 Task: when Stage name is updated to closed won or closed lost create chatter post on that opportunity.
Action: Mouse moved to (18, 81)
Screenshot: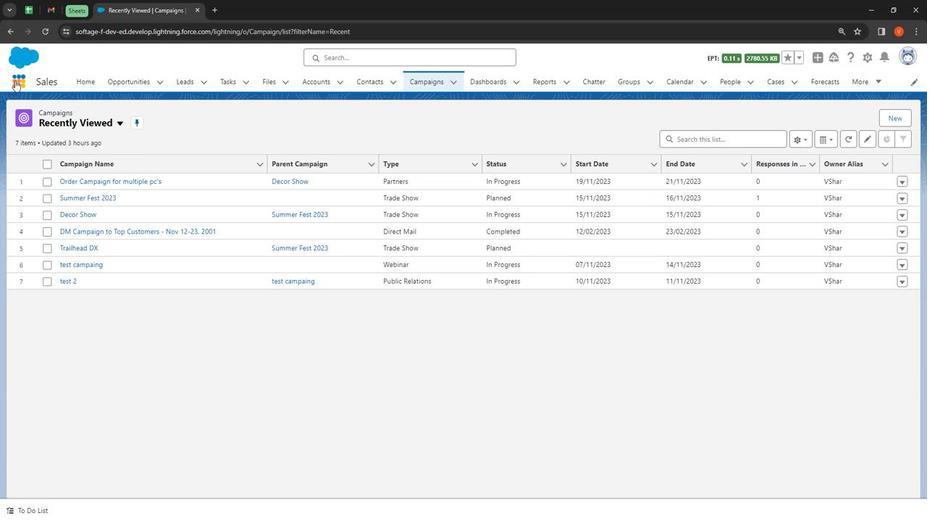 
Action: Mouse pressed left at (18, 81)
Screenshot: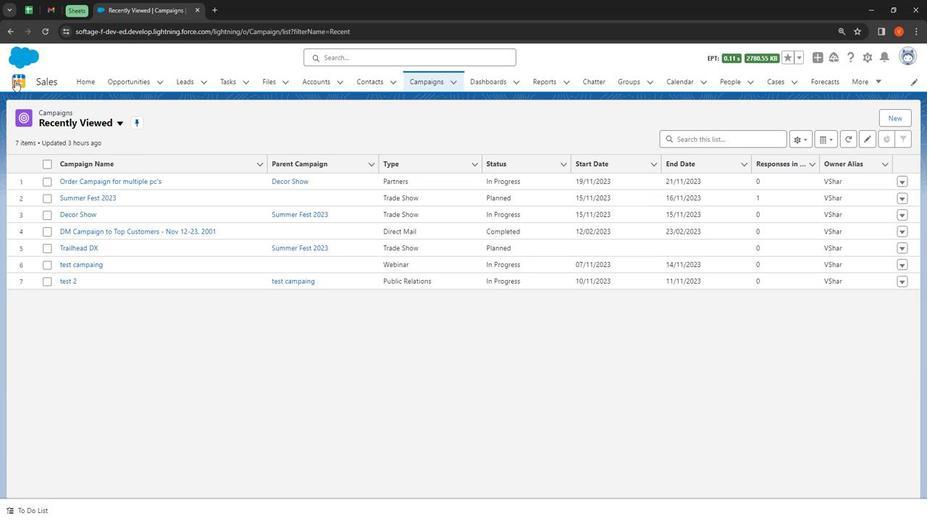 
Action: Mouse moved to (180, 185)
Screenshot: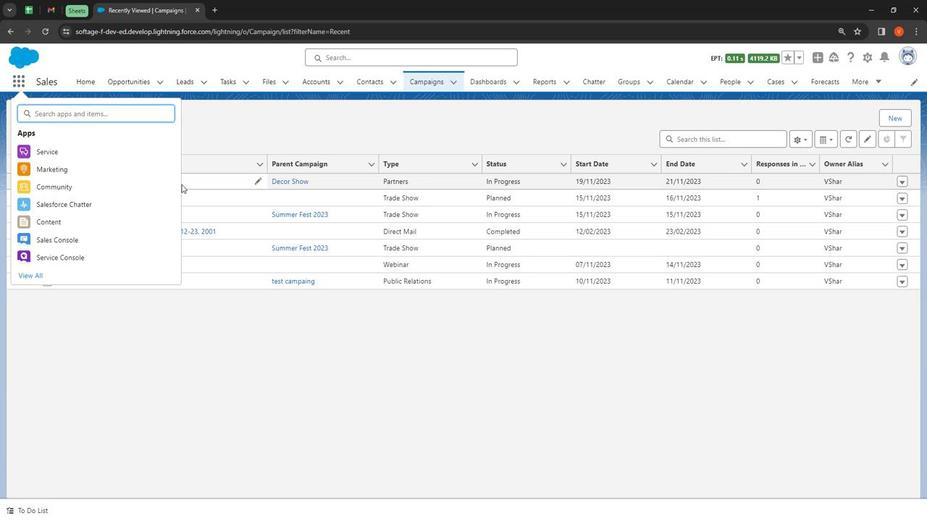 
Action: Key pressed chatter
Screenshot: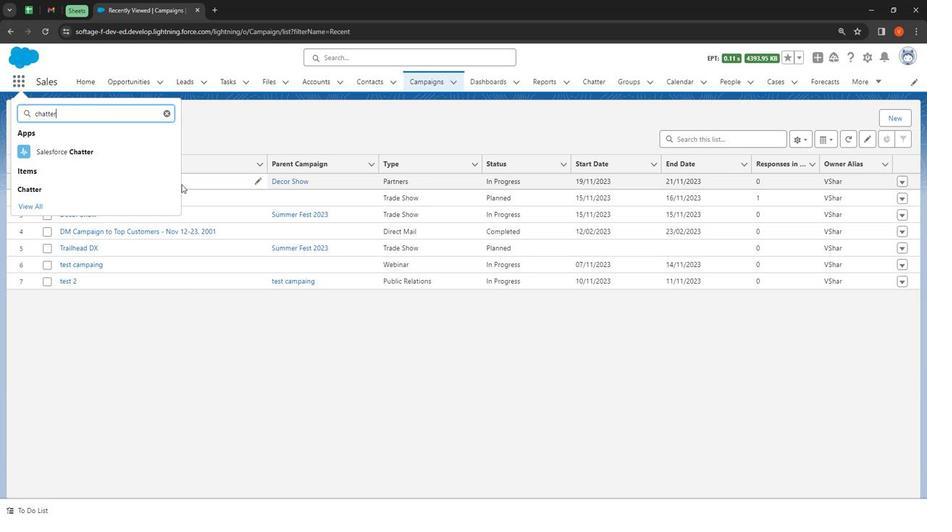 
Action: Mouse moved to (28, 192)
Screenshot: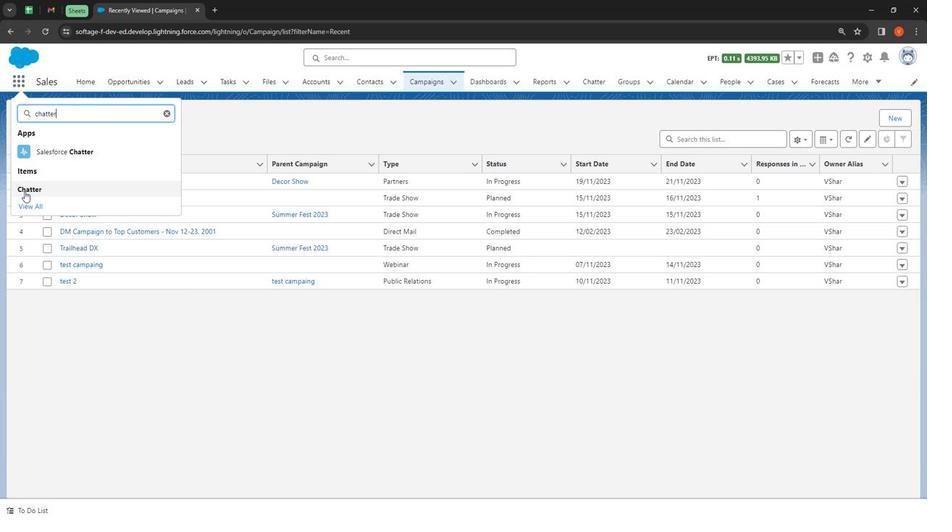 
Action: Mouse pressed left at (28, 192)
Screenshot: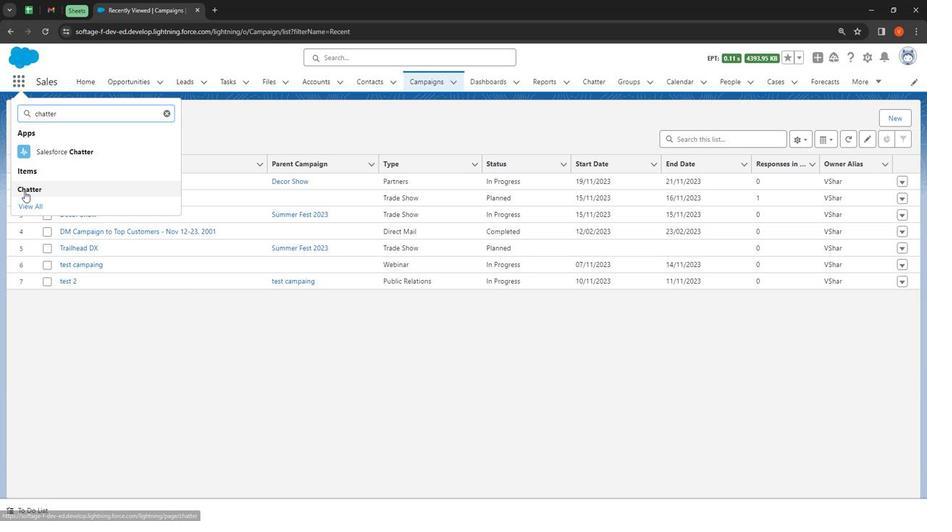 
Action: Mouse moved to (92, 273)
Screenshot: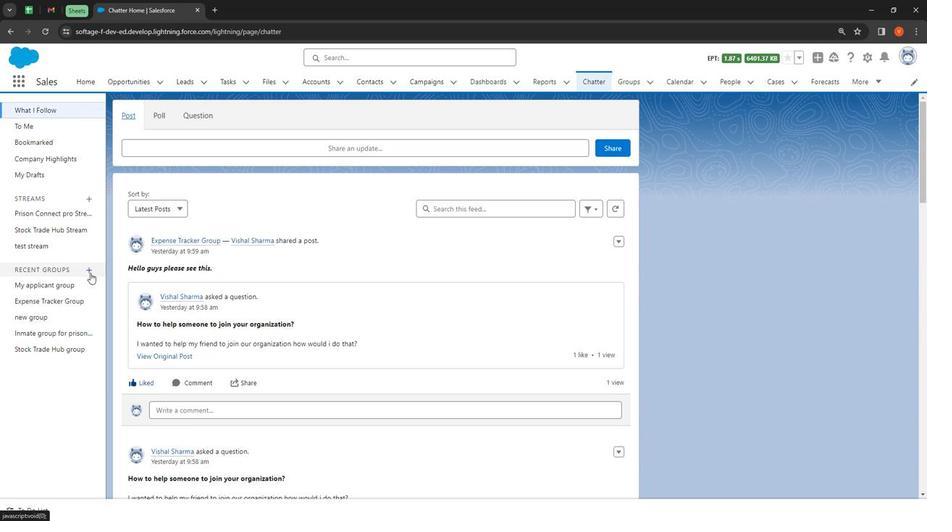 
Action: Mouse pressed left at (92, 273)
Screenshot: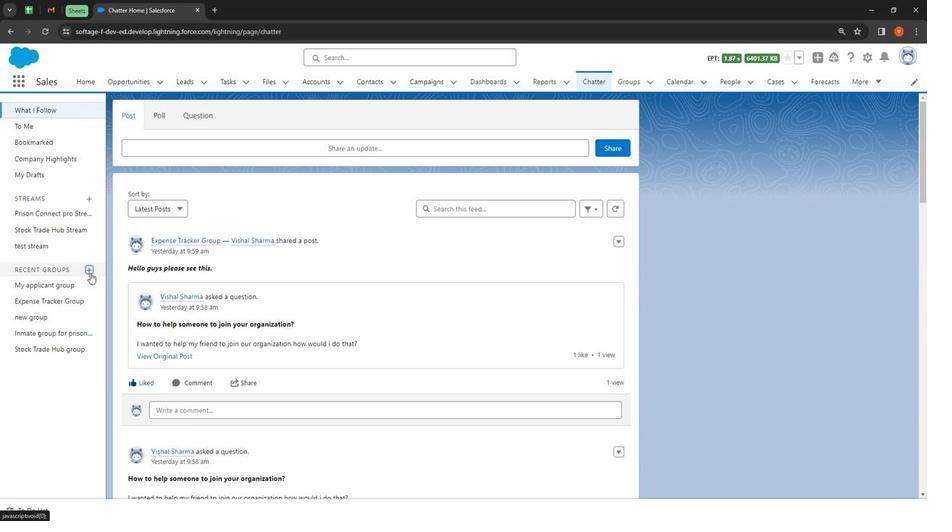 
Action: Mouse moved to (357, 170)
Screenshot: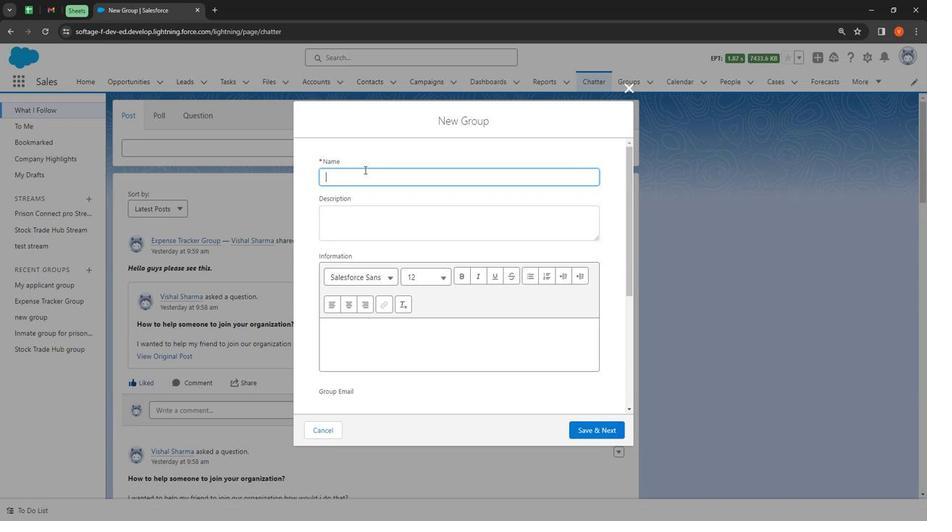 
Action: Mouse pressed left at (357, 170)
Screenshot: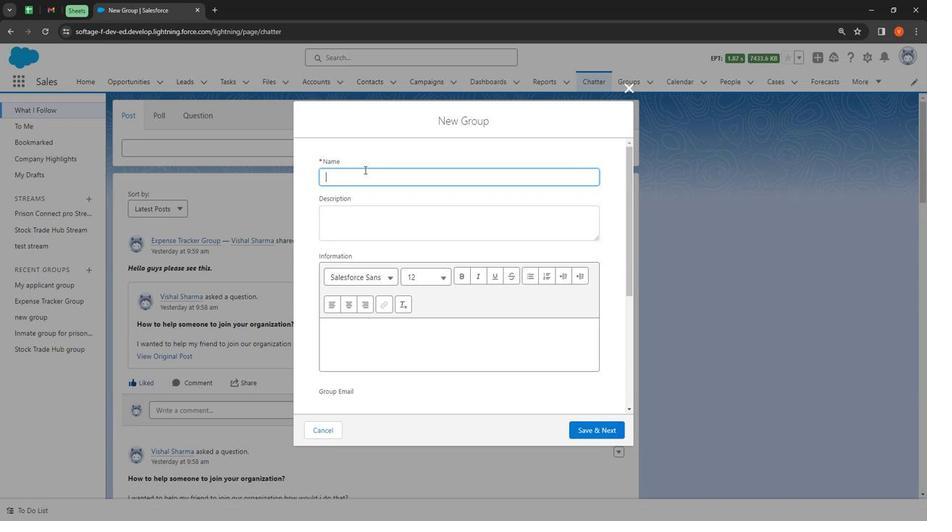 
Action: Mouse moved to (353, 175)
Screenshot: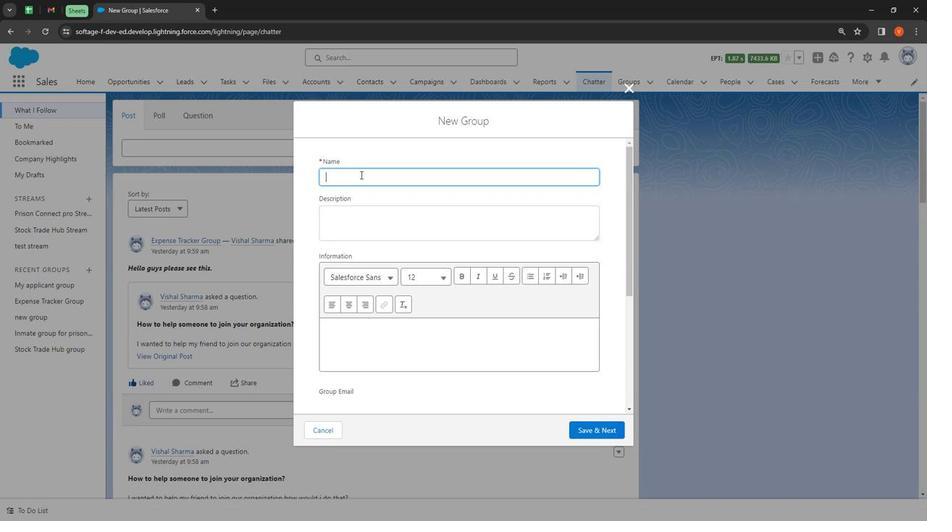 
Action: Key pressed <Key.shift>Opportunity<Key.space><Key.shift>Group
Screenshot: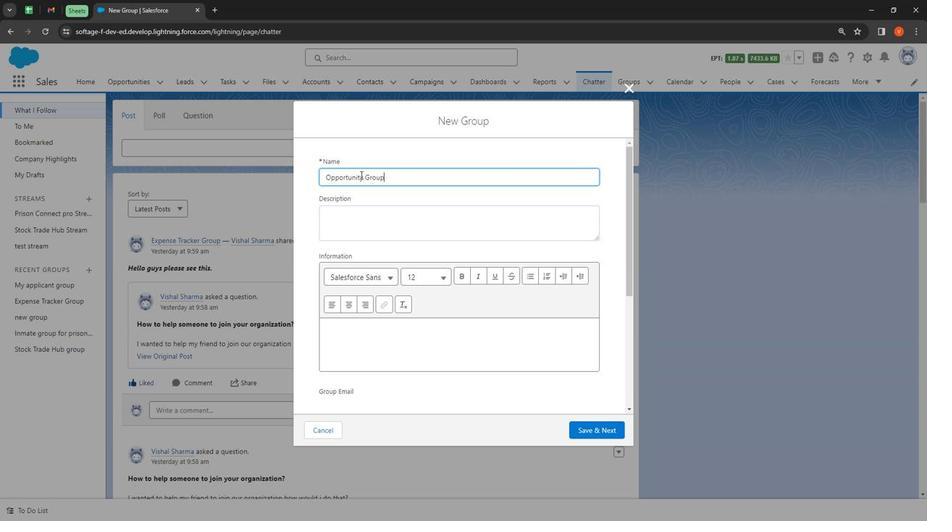 
Action: Mouse moved to (414, 214)
Screenshot: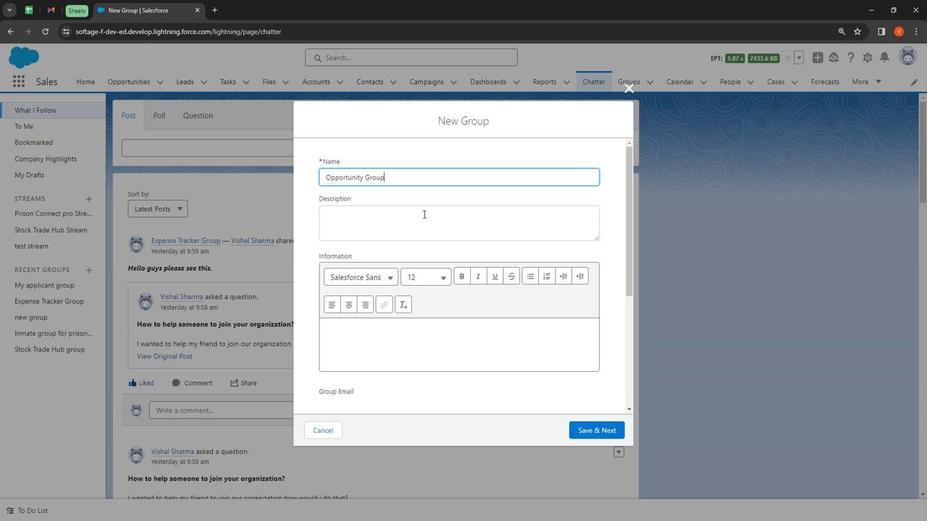 
Action: Mouse pressed left at (414, 214)
Screenshot: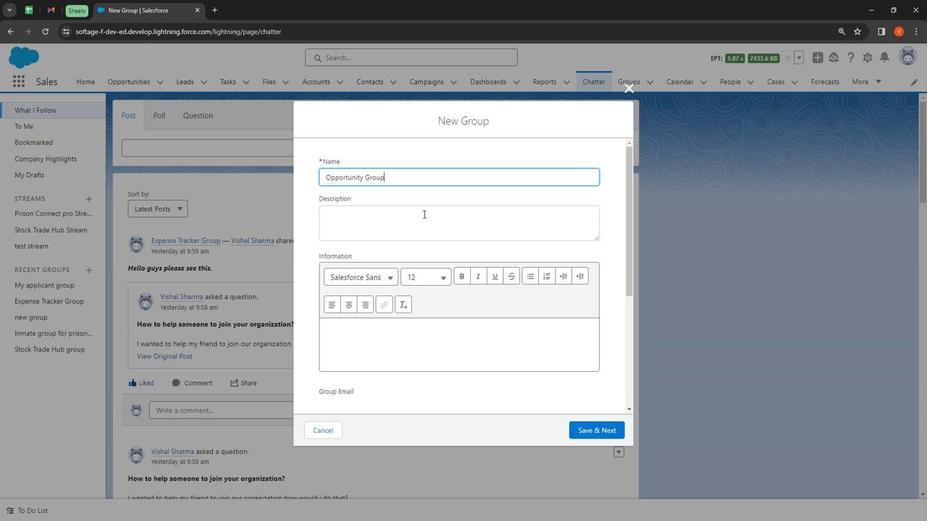 
Action: Mouse moved to (414, 215)
Screenshot: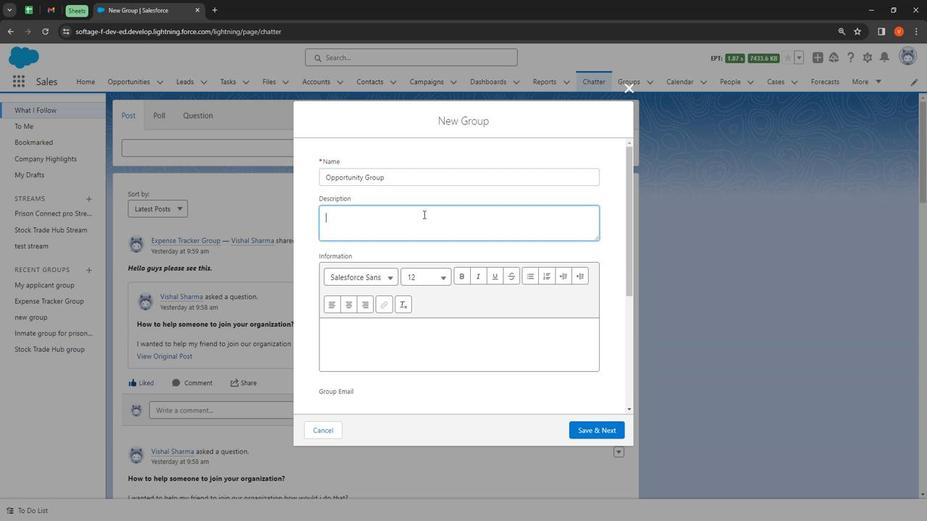 
Action: Key pressed <Key.shift><Key.shift><Key.shift><Key.shift><Key.shift>Opportunity<Key.space><Key.shift>Group<Key.space>on<Key.space>chatter.
Screenshot: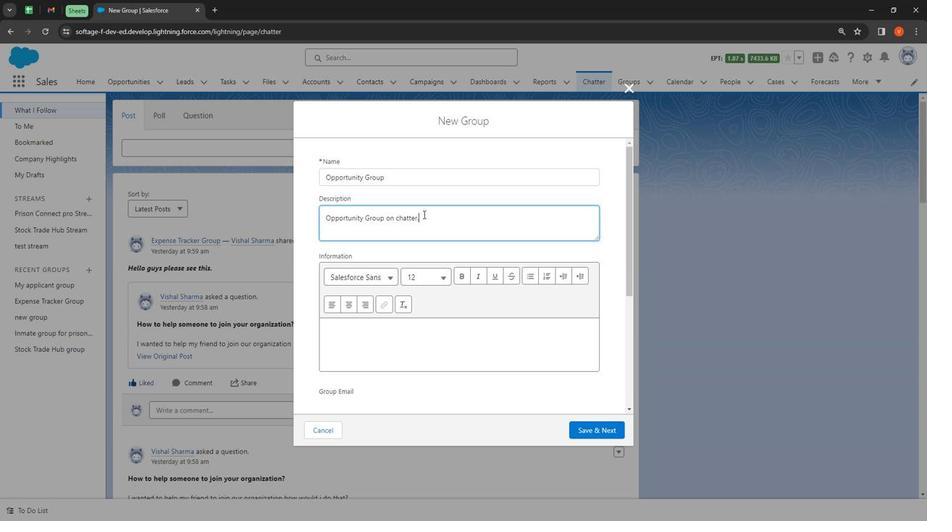 
Action: Mouse moved to (390, 343)
Screenshot: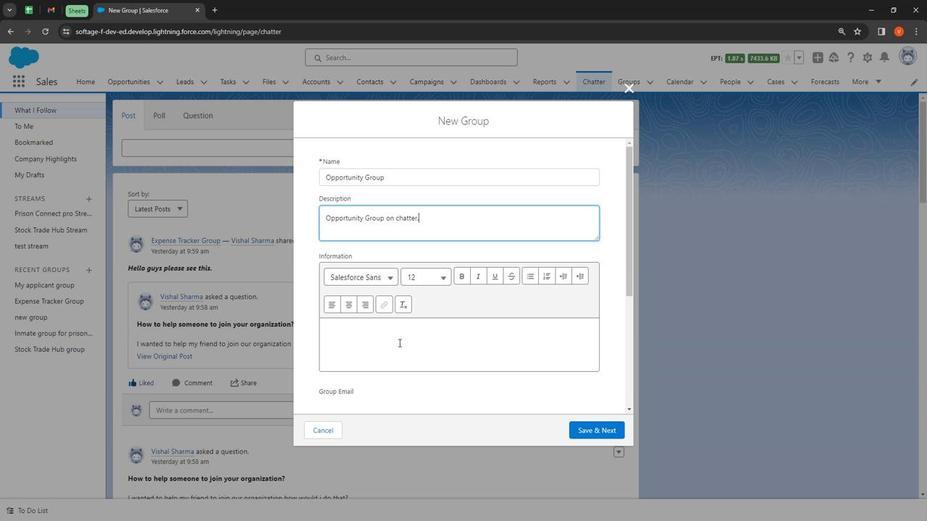 
Action: Mouse pressed left at (390, 343)
Screenshot: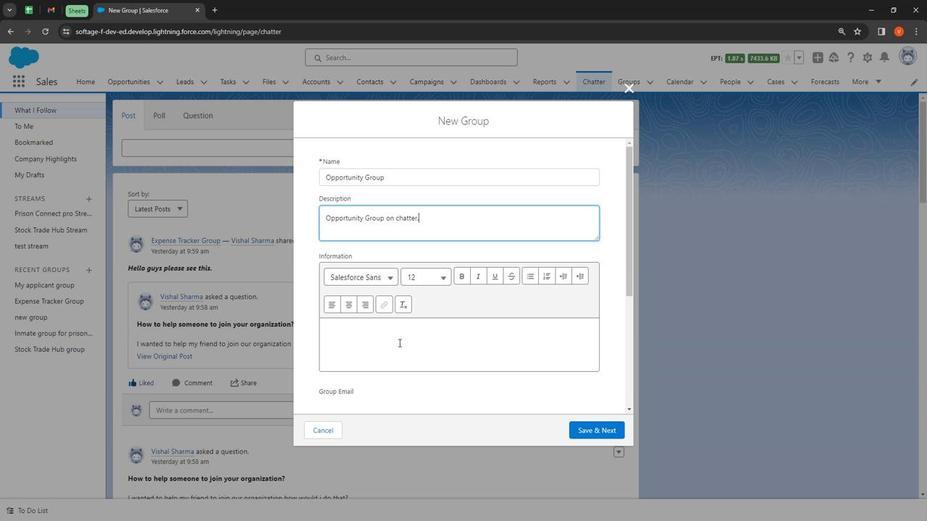 
Action: Mouse moved to (389, 343)
Screenshot: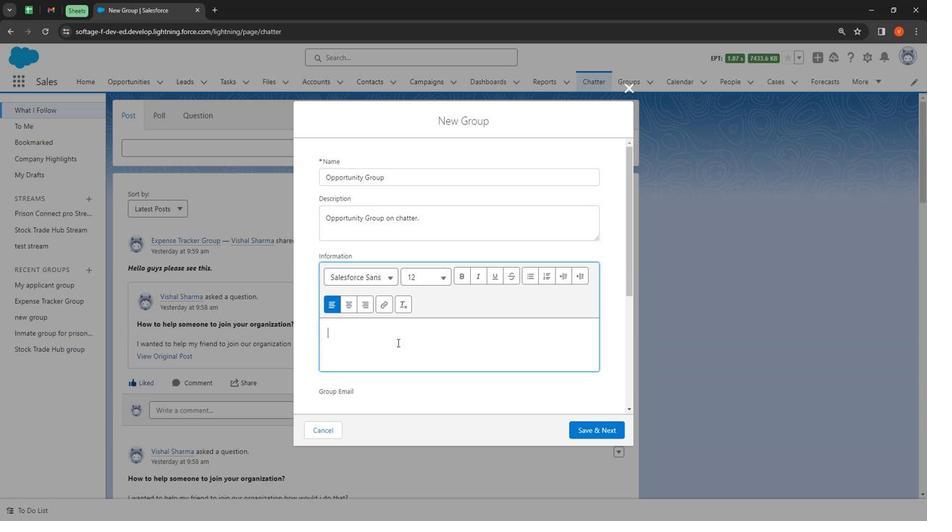 
Action: Key pressed <Key.shift><Key.shift><Key.shift><Key.shift><Key.shift>Opportunity<Key.space><Key.shift><Key.shift><Key.shift><Key.shift>Group<Key.space>for<Key.space>all<Key.space>the<Key.space>oppot<Key.backspace>rtunities<Key.space>we<Key.space>are<Key.space>looking<Key.space>for
Screenshot: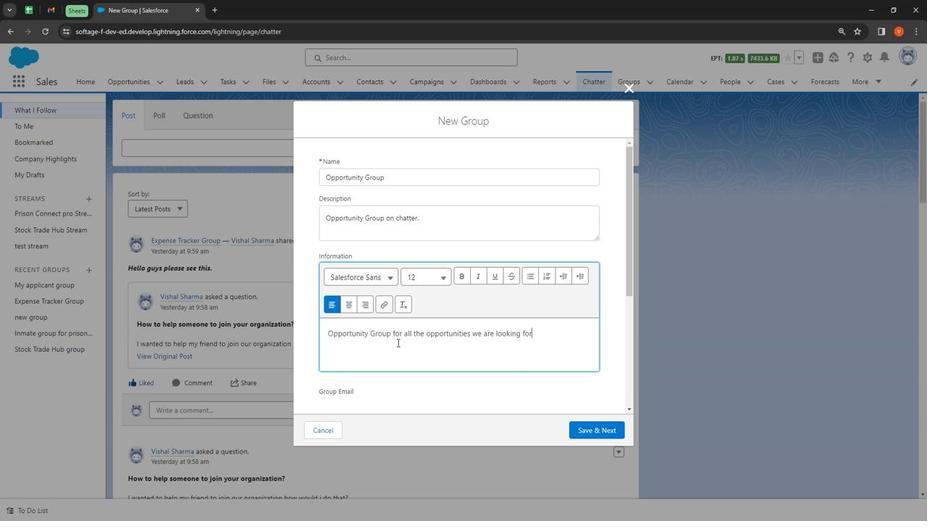 
Action: Mouse moved to (508, 343)
Screenshot: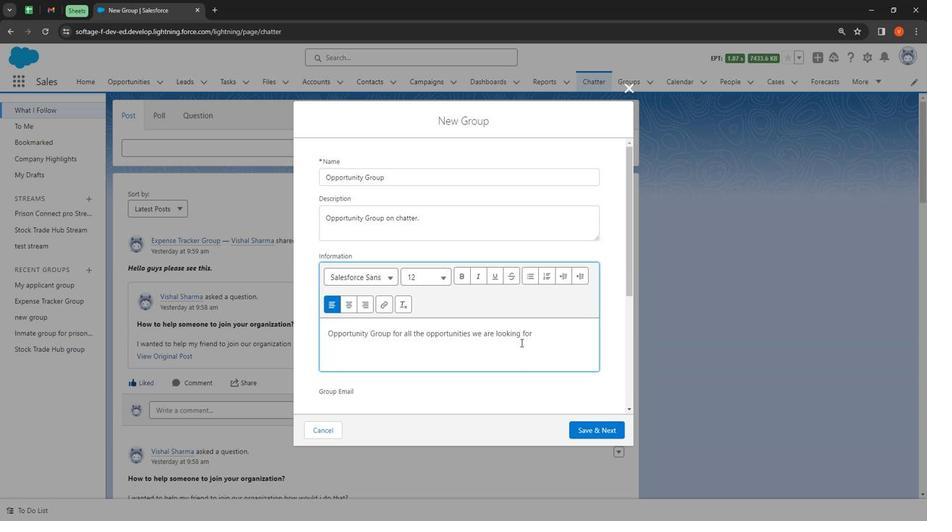 
Action: Mouse scrolled (508, 343) with delta (0, 0)
Screenshot: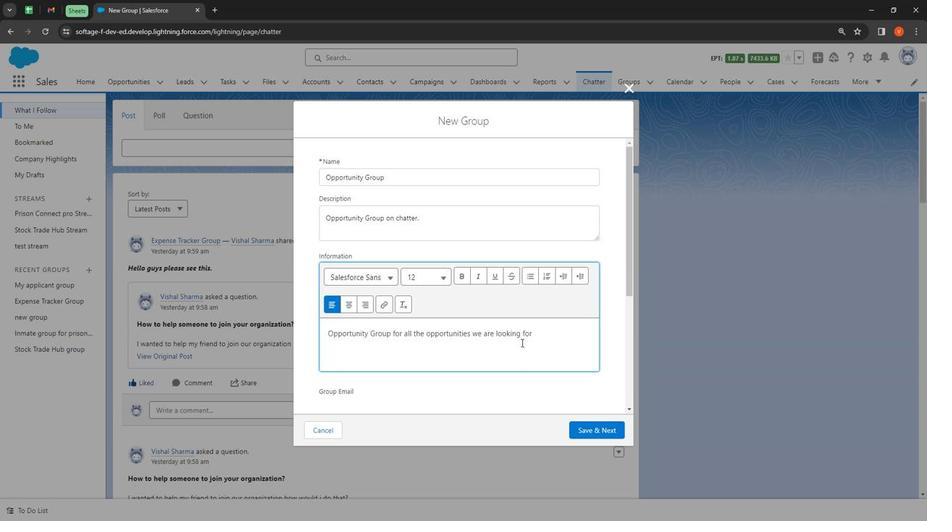 
Action: Mouse scrolled (508, 343) with delta (0, 0)
Screenshot: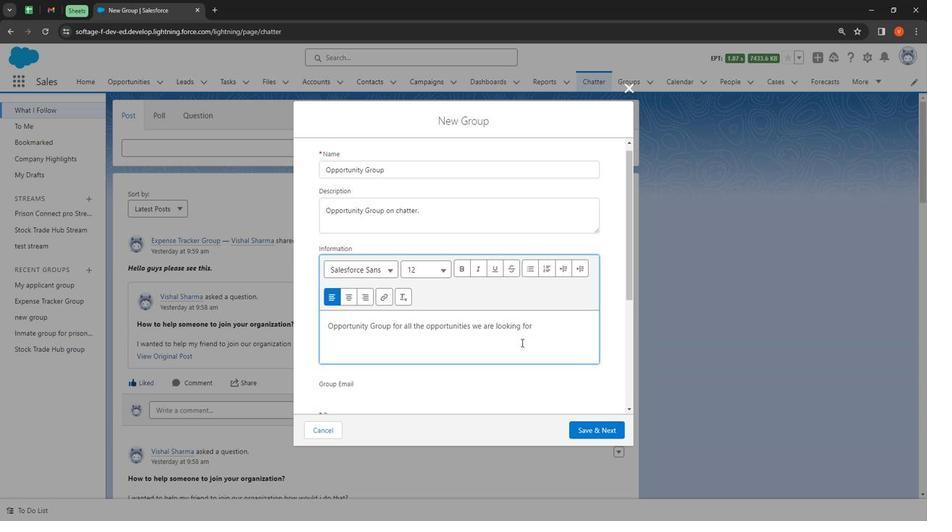 
Action: Mouse moved to (509, 343)
Screenshot: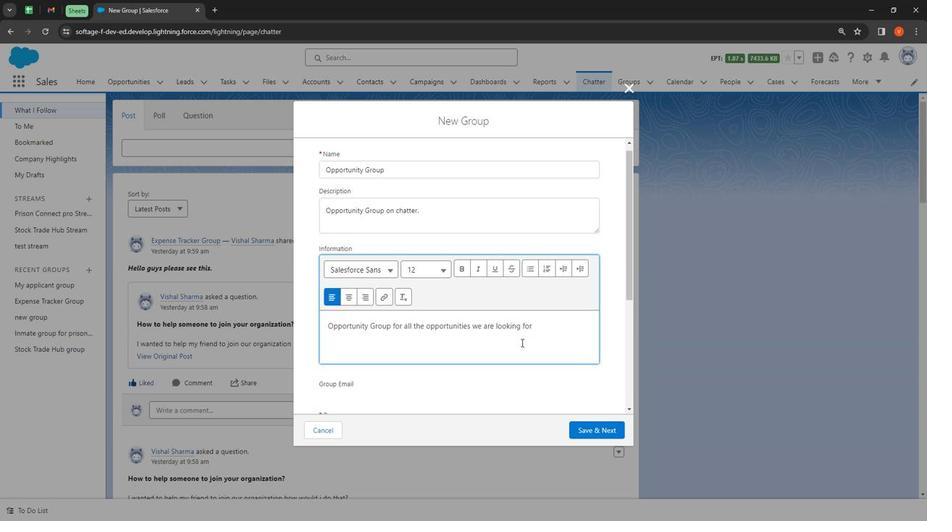 
Action: Mouse scrolled (509, 343) with delta (0, 0)
Screenshot: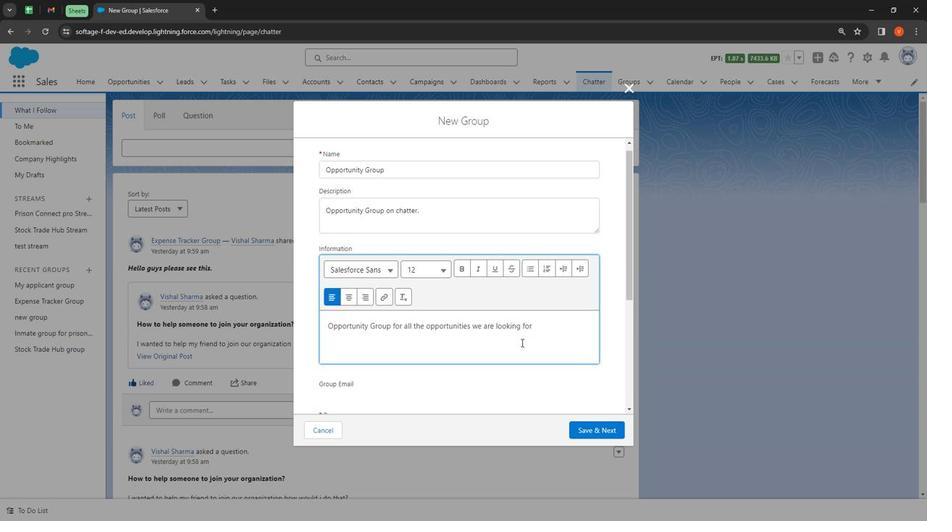 
Action: Mouse moved to (352, 373)
Screenshot: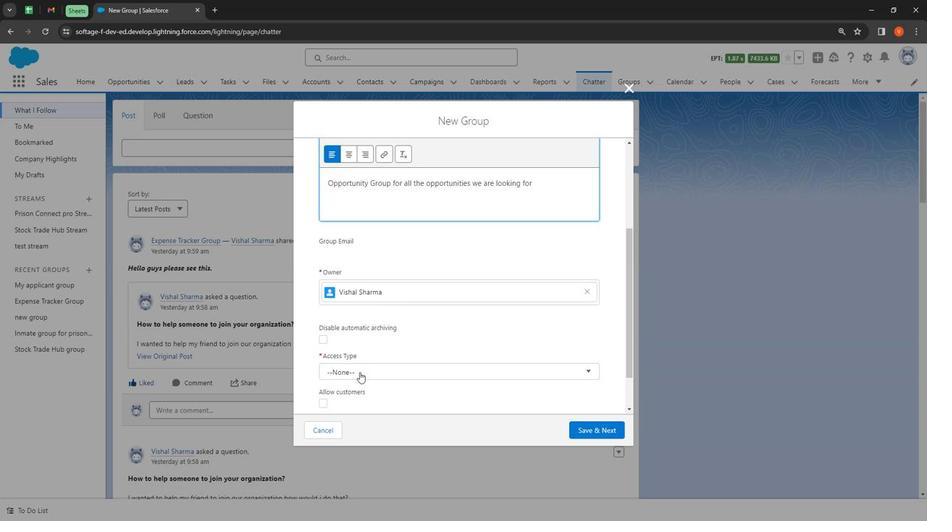 
Action: Mouse pressed left at (352, 373)
Screenshot: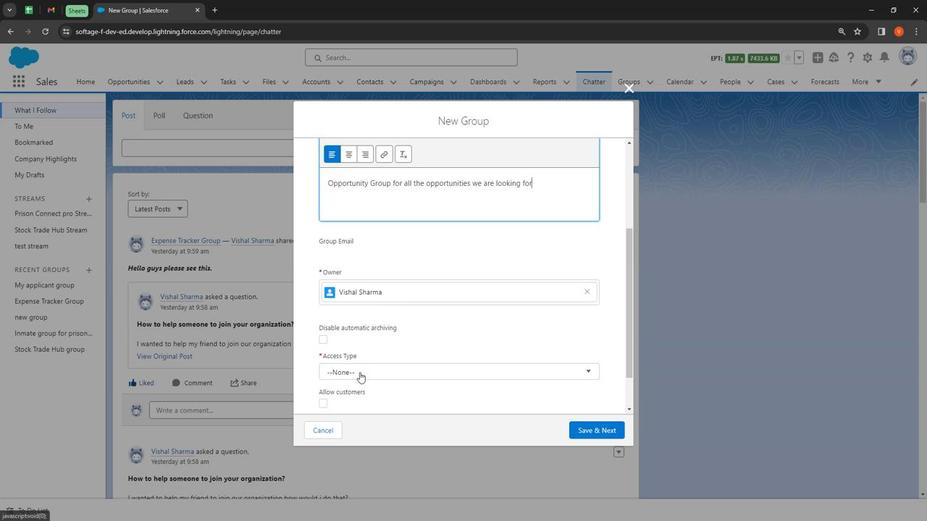 
Action: Mouse moved to (358, 399)
Screenshot: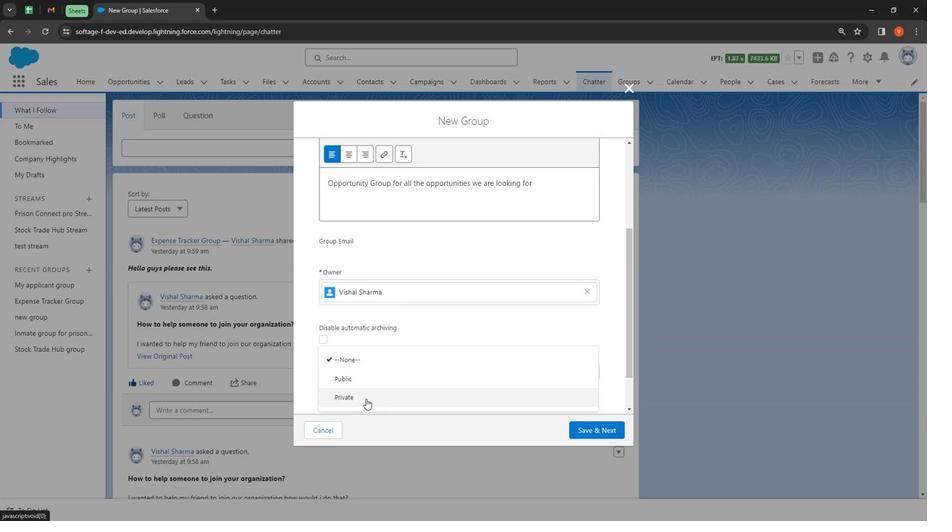 
Action: Mouse pressed left at (358, 399)
Screenshot: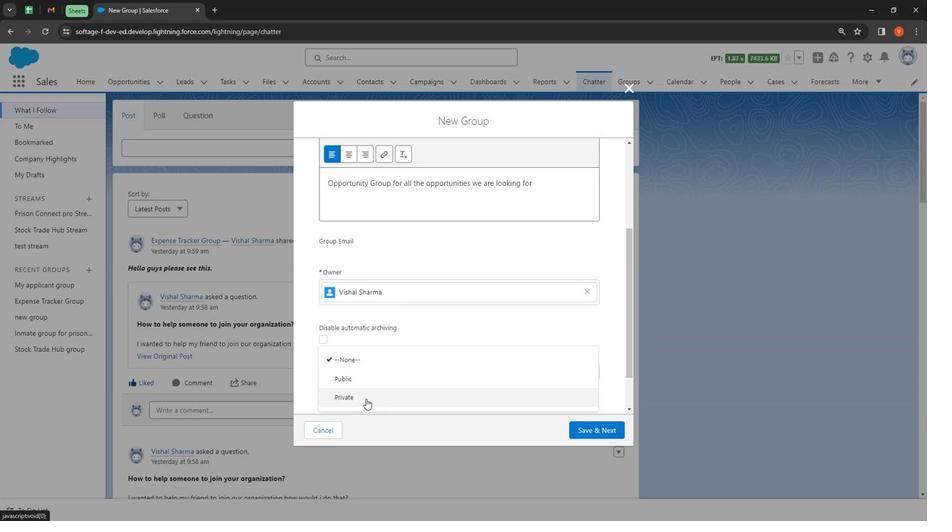 
Action: Mouse moved to (591, 427)
Screenshot: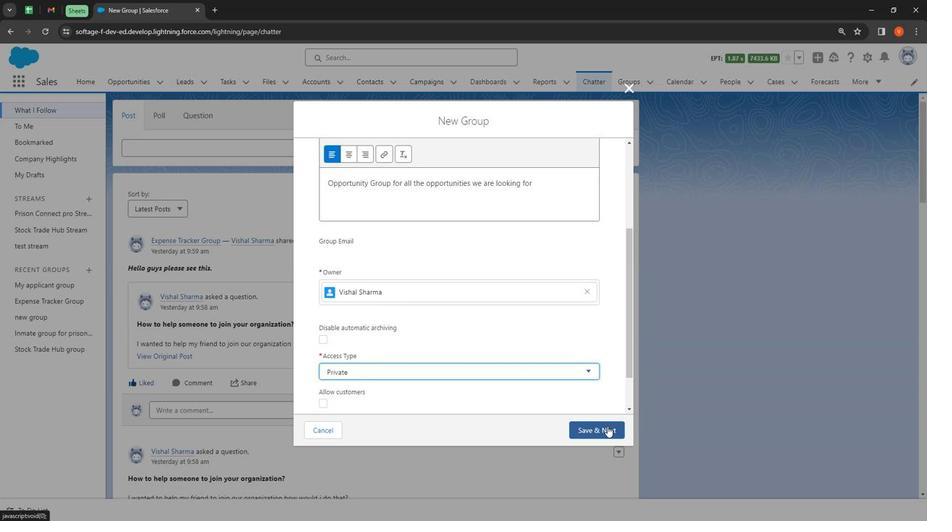 
Action: Mouse pressed left at (591, 427)
Screenshot: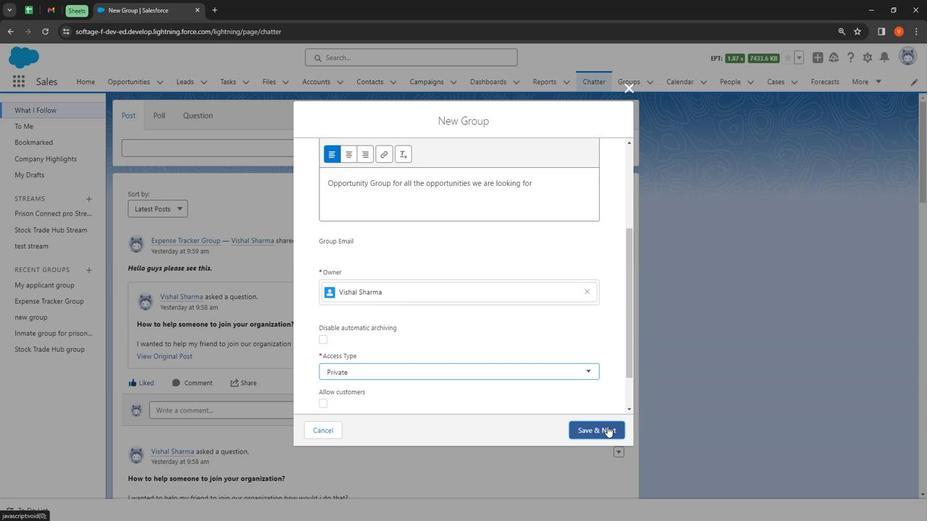 
Action: Mouse moved to (607, 431)
Screenshot: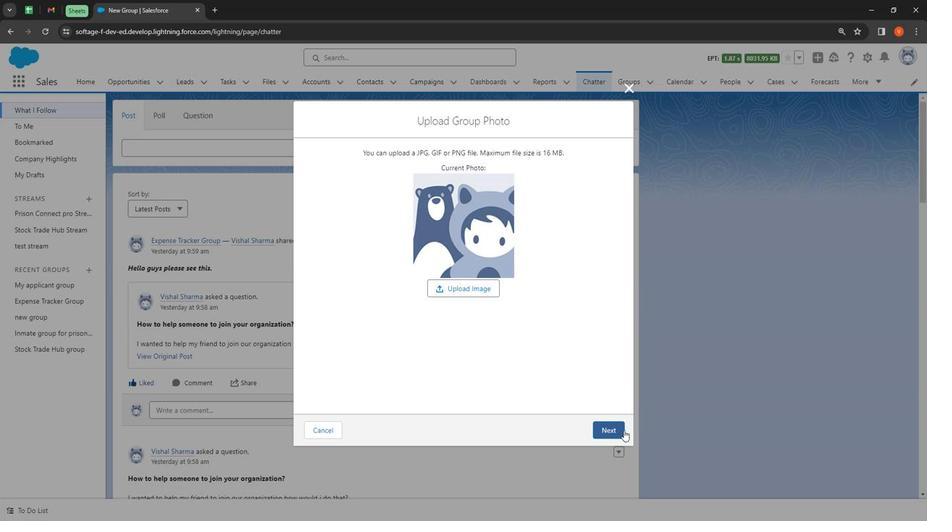 
Action: Mouse pressed left at (607, 431)
Screenshot: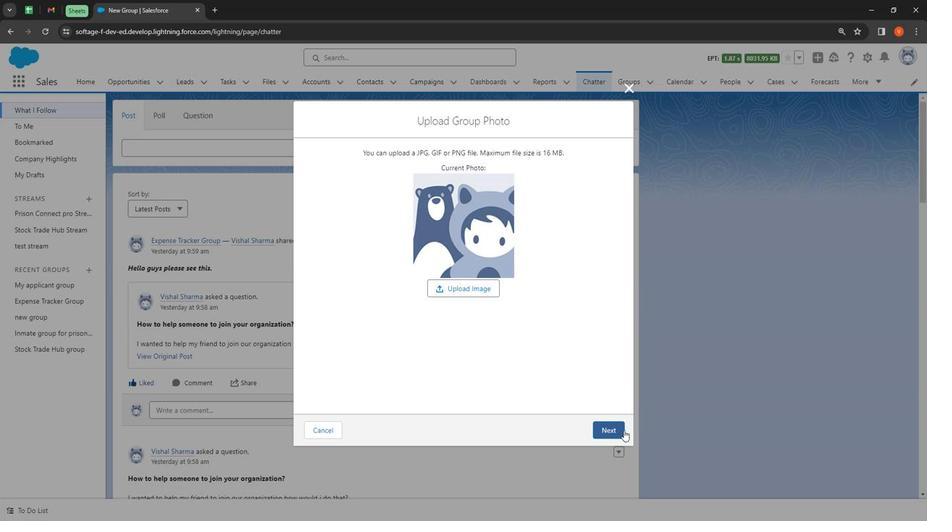 
Action: Mouse moved to (568, 190)
Screenshot: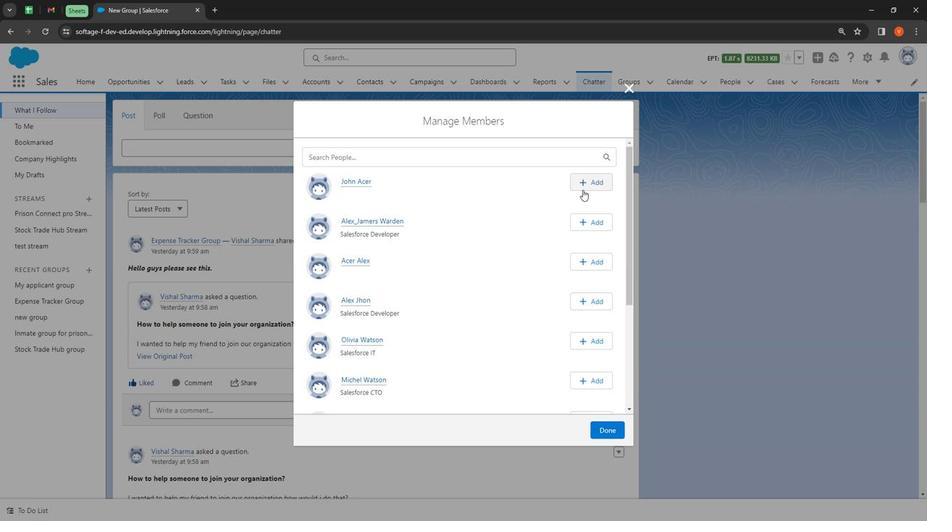 
Action: Mouse pressed left at (568, 190)
Screenshot: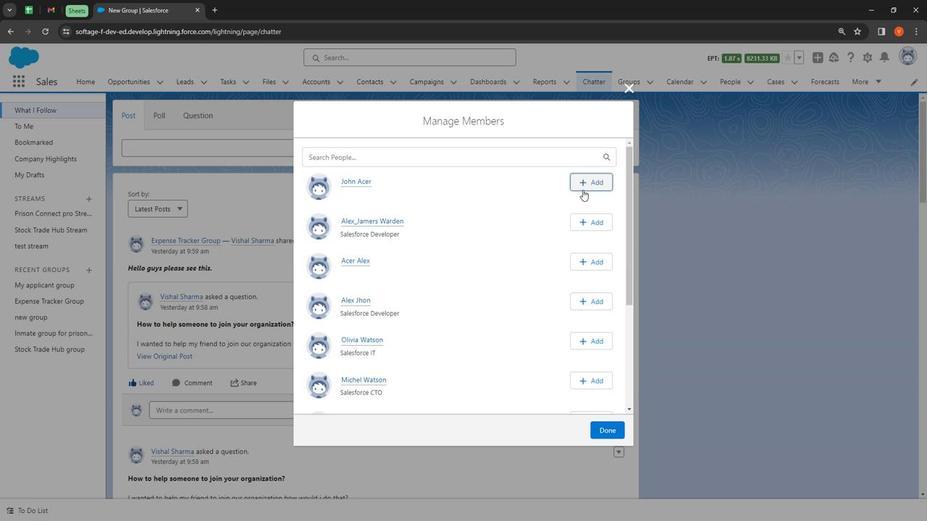
Action: Mouse moved to (573, 222)
Screenshot: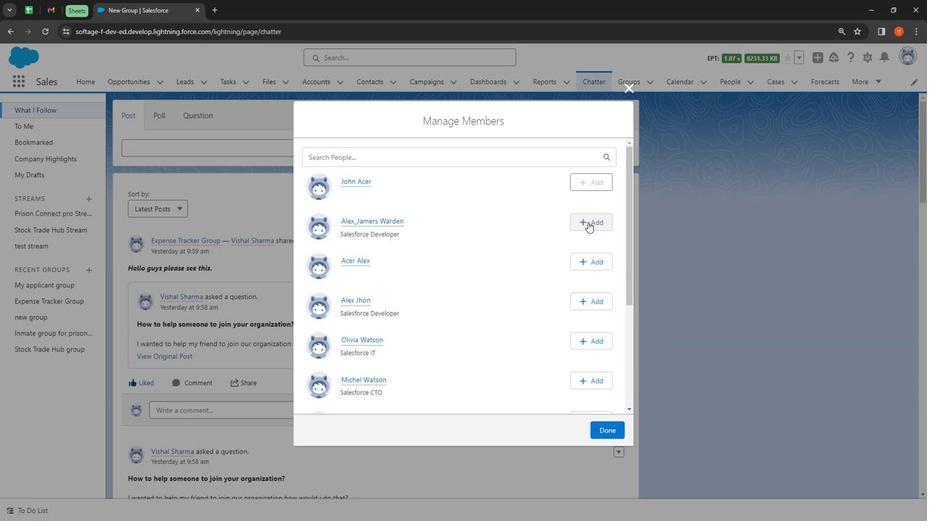 
Action: Mouse pressed left at (573, 222)
Screenshot: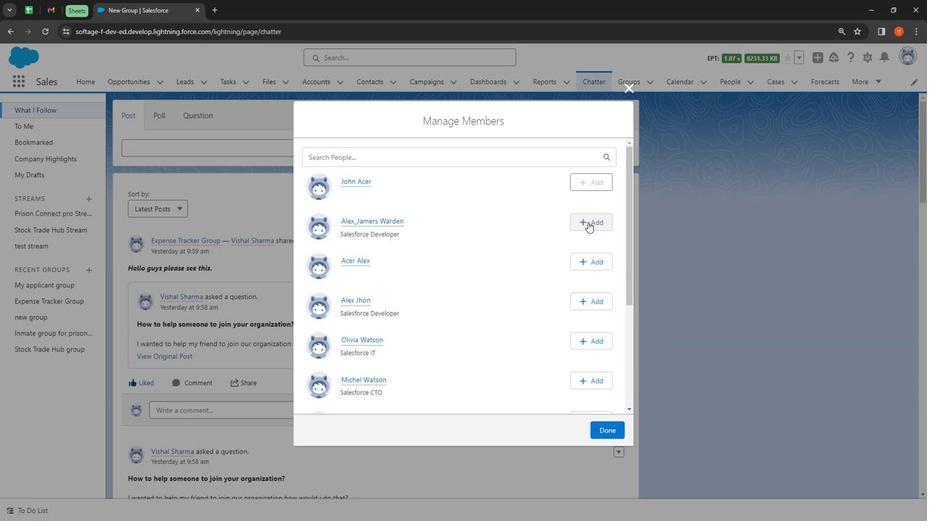 
Action: Mouse moved to (583, 302)
Screenshot: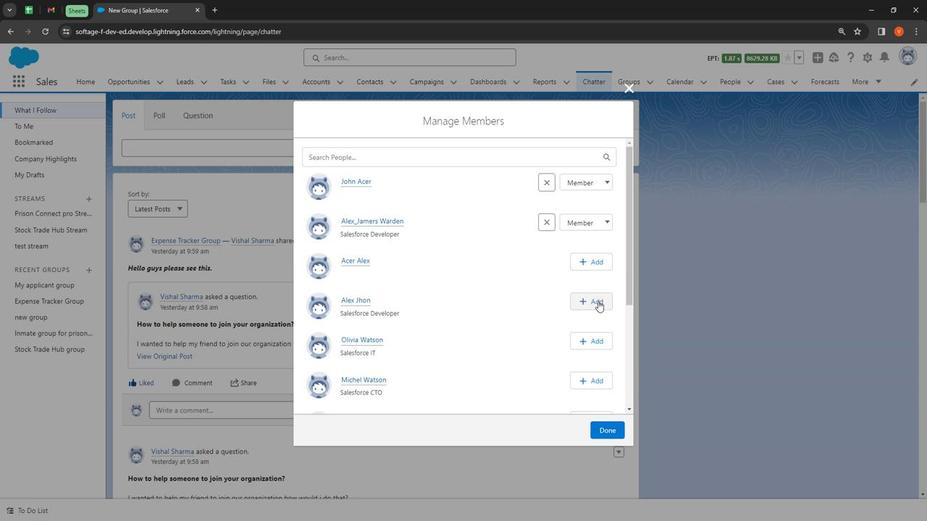 
Action: Mouse pressed left at (583, 302)
Screenshot: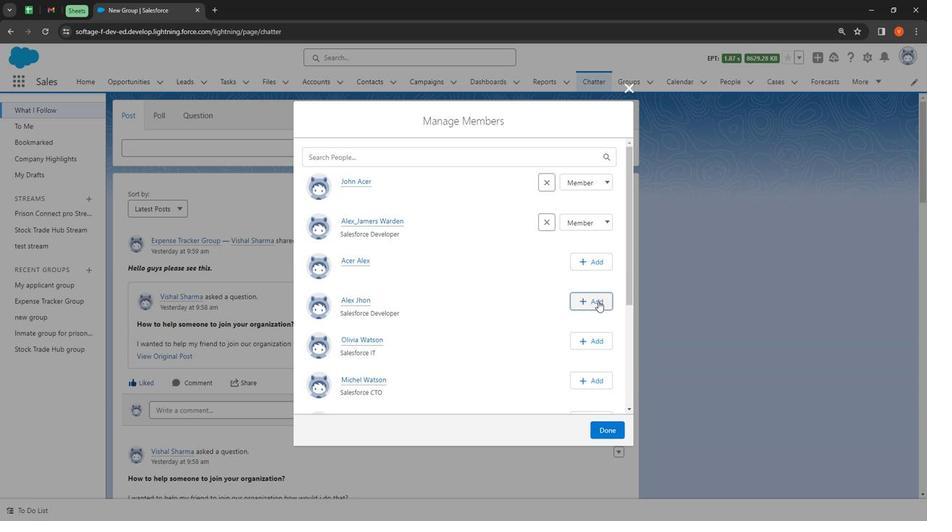 
Action: Mouse moved to (583, 376)
Screenshot: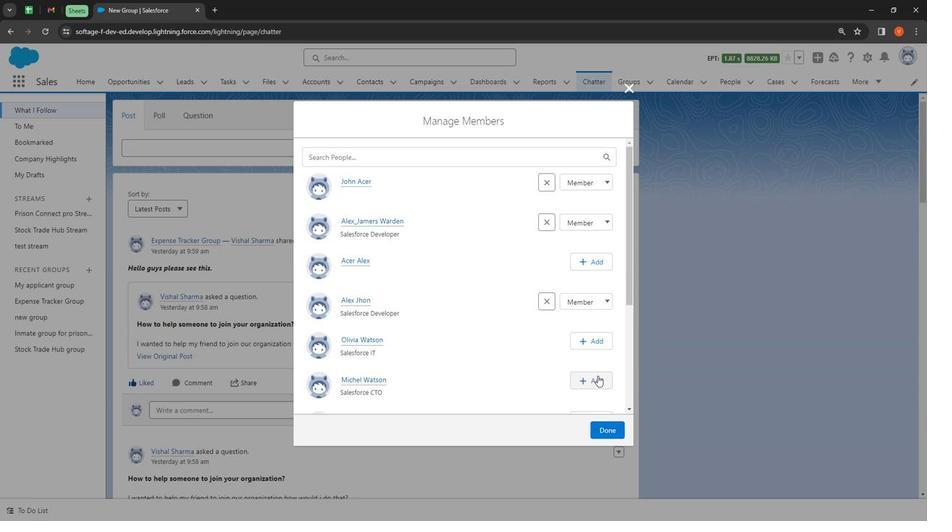 
Action: Mouse pressed left at (583, 376)
Screenshot: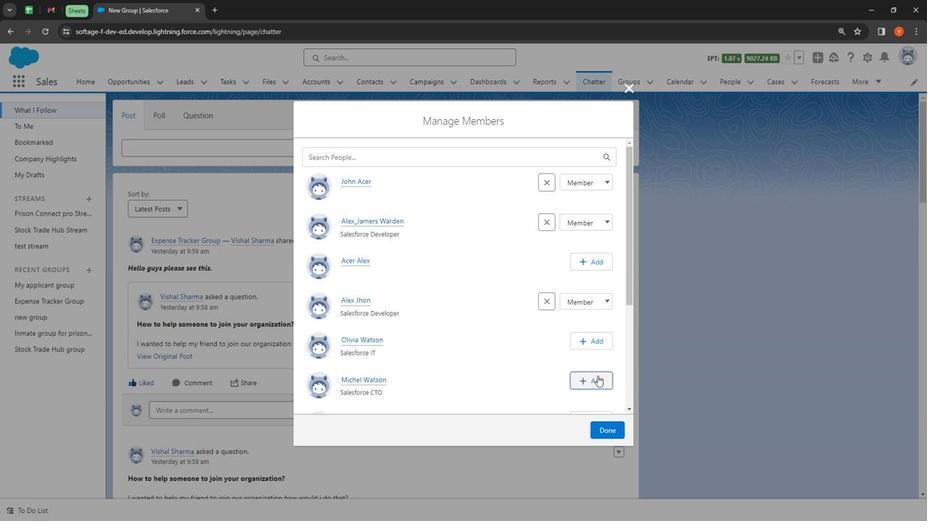 
Action: Mouse moved to (559, 319)
Screenshot: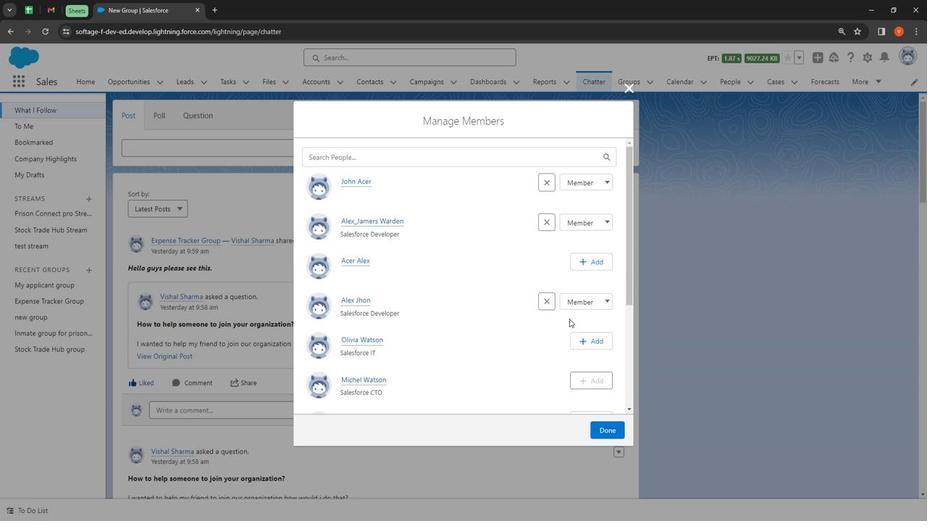 
Action: Mouse scrolled (559, 318) with delta (0, 0)
Screenshot: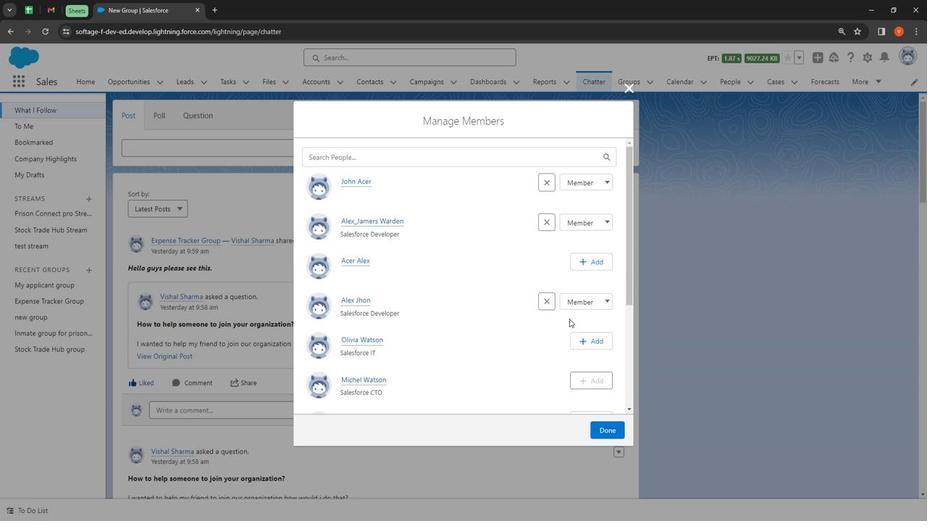 
Action: Mouse moved to (556, 319)
Screenshot: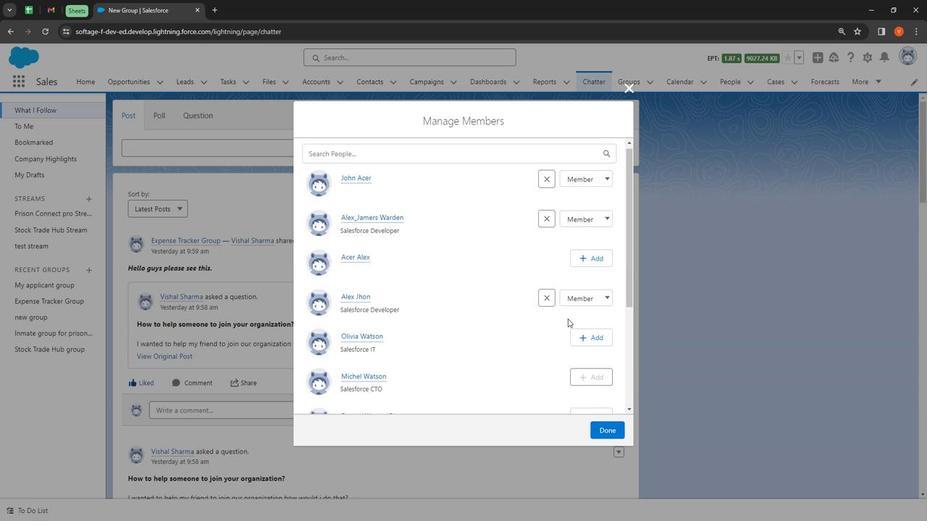 
Action: Mouse scrolled (556, 318) with delta (0, 0)
Screenshot: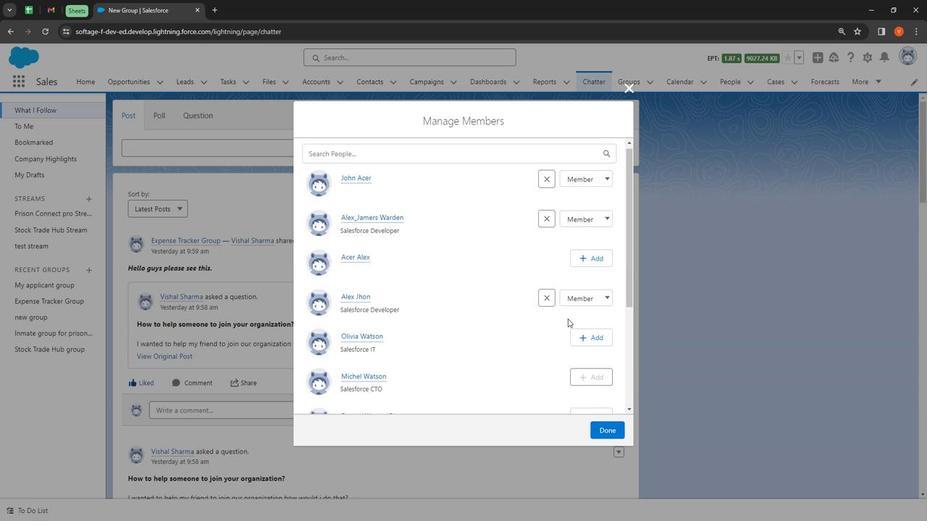 
Action: Mouse moved to (554, 319)
Screenshot: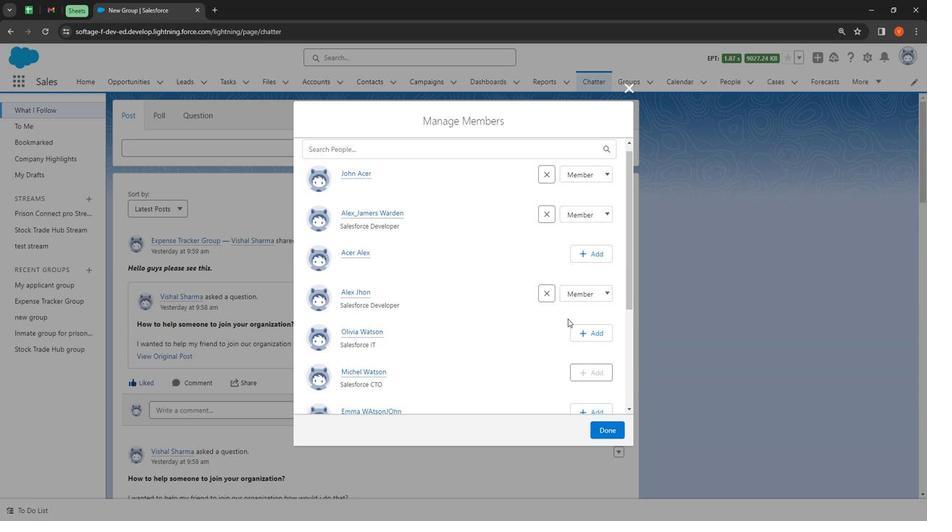 
Action: Mouse scrolled (554, 318) with delta (0, 0)
Screenshot: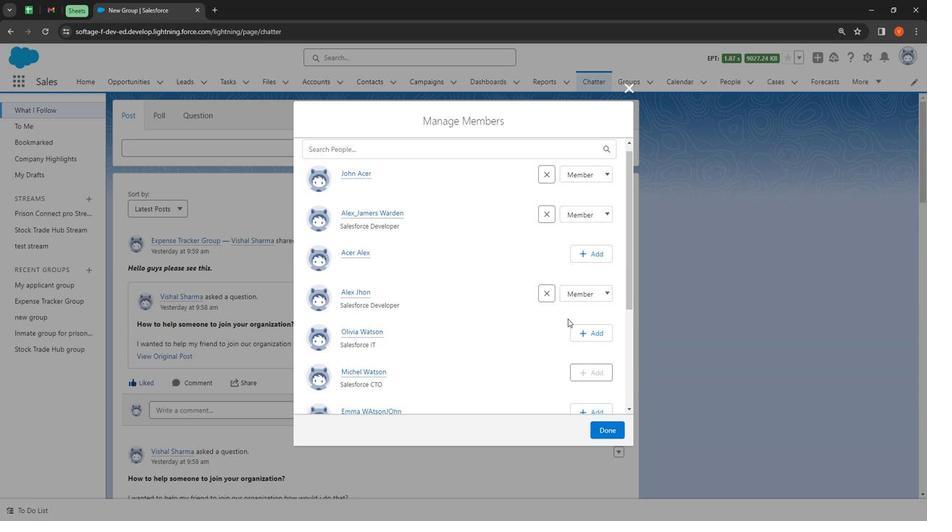 
Action: Mouse moved to (552, 319)
Screenshot: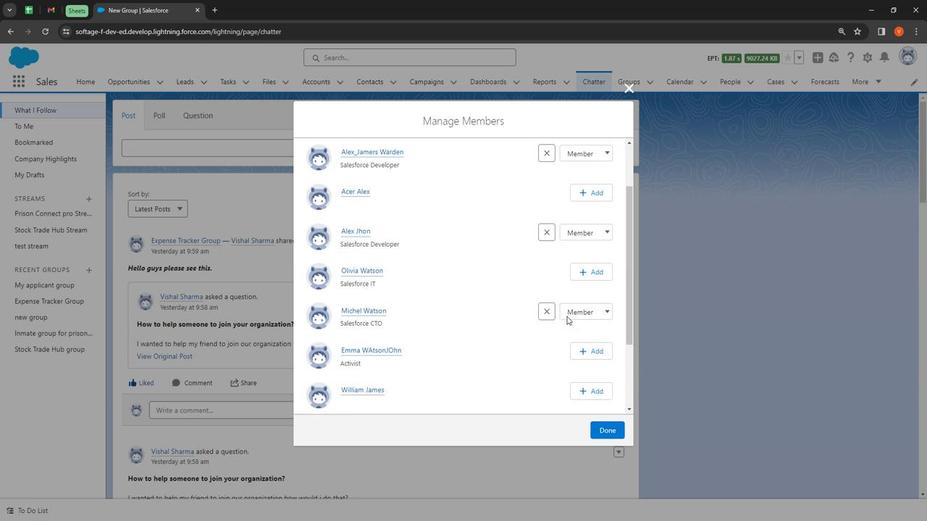 
Action: Mouse scrolled (552, 318) with delta (0, 0)
Screenshot: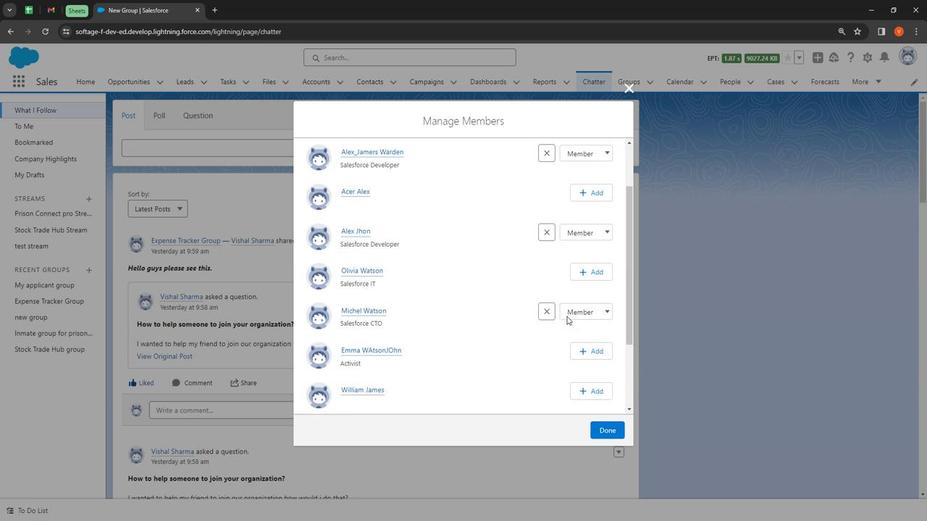 
Action: Mouse moved to (573, 248)
Screenshot: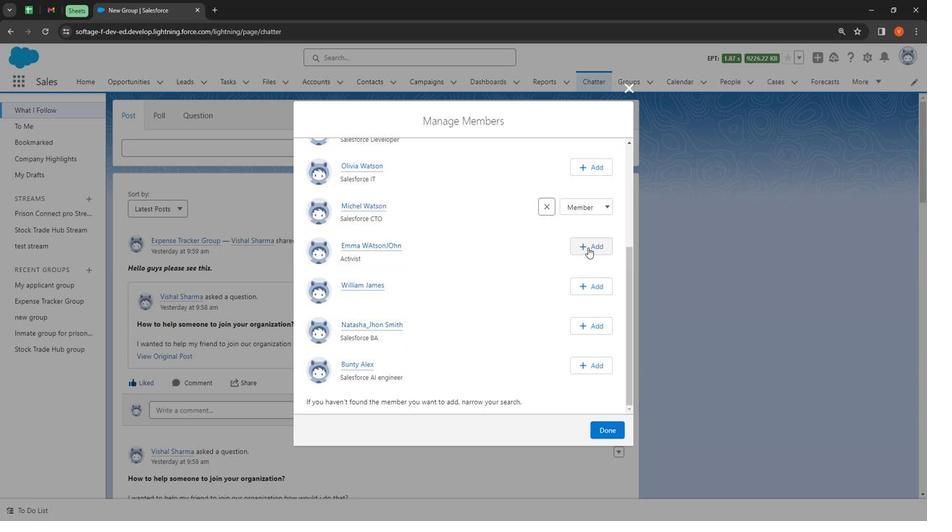 
Action: Mouse pressed left at (573, 248)
Screenshot: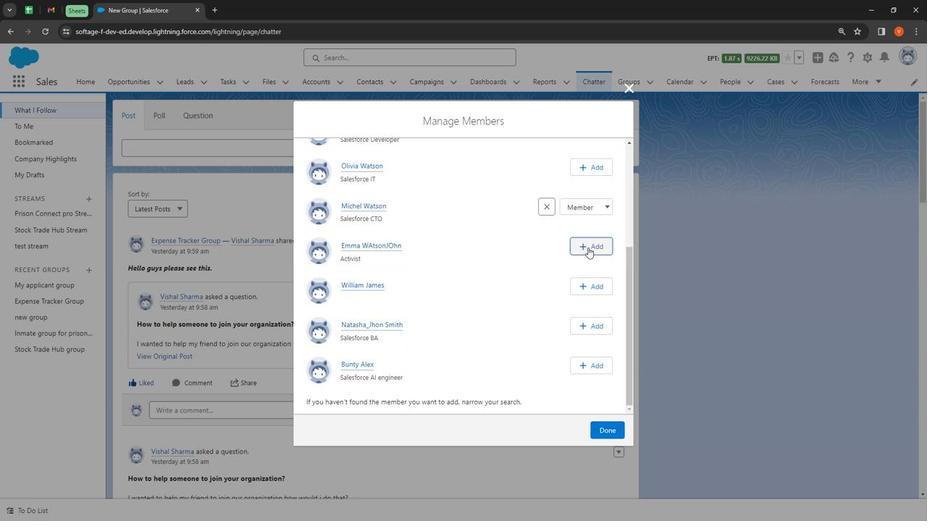 
Action: Mouse moved to (581, 287)
Screenshot: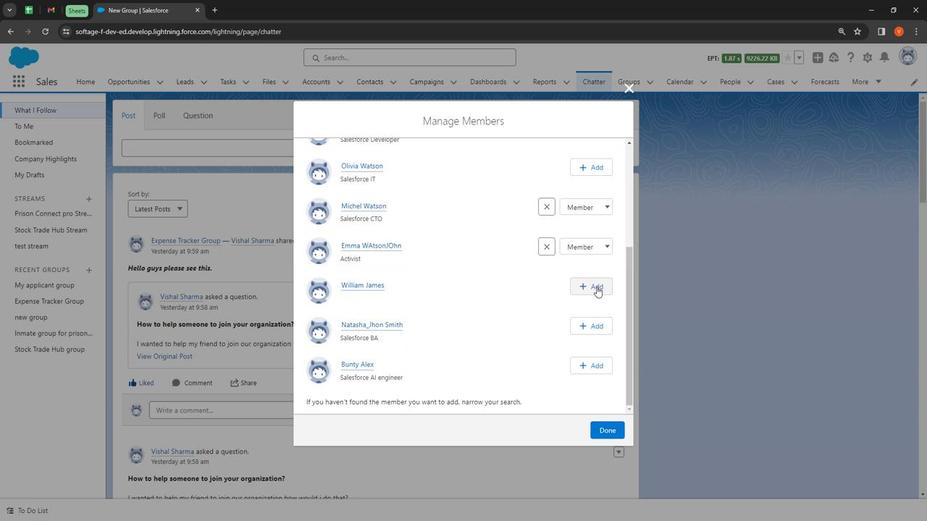 
Action: Mouse pressed left at (581, 287)
Screenshot: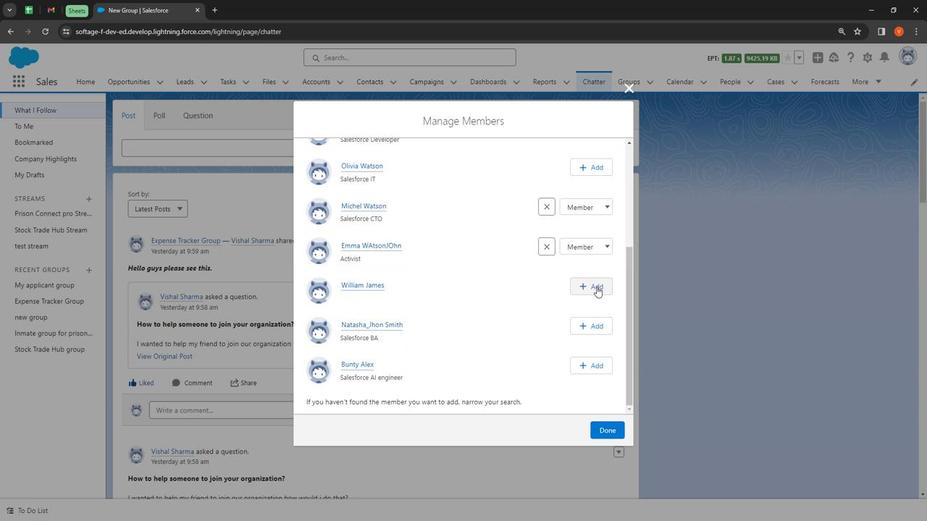 
Action: Mouse moved to (578, 330)
Screenshot: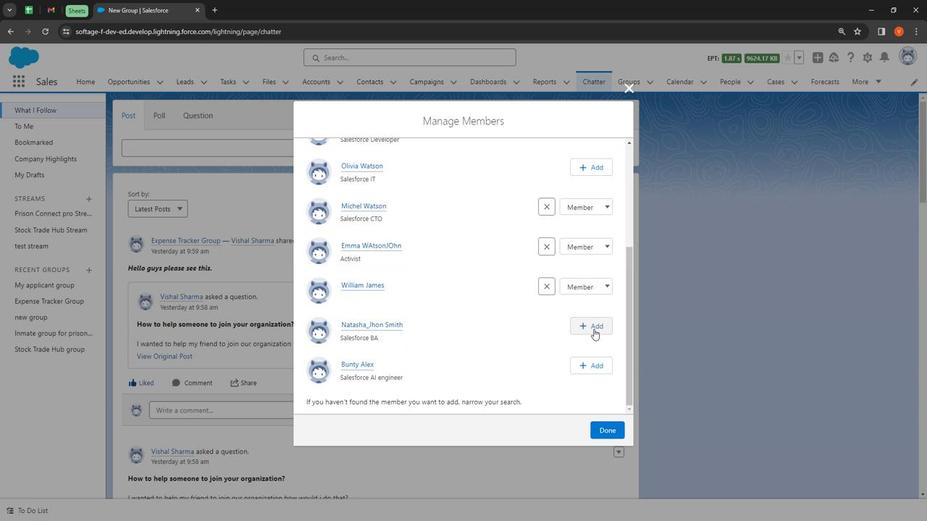 
Action: Mouse pressed left at (578, 330)
Screenshot: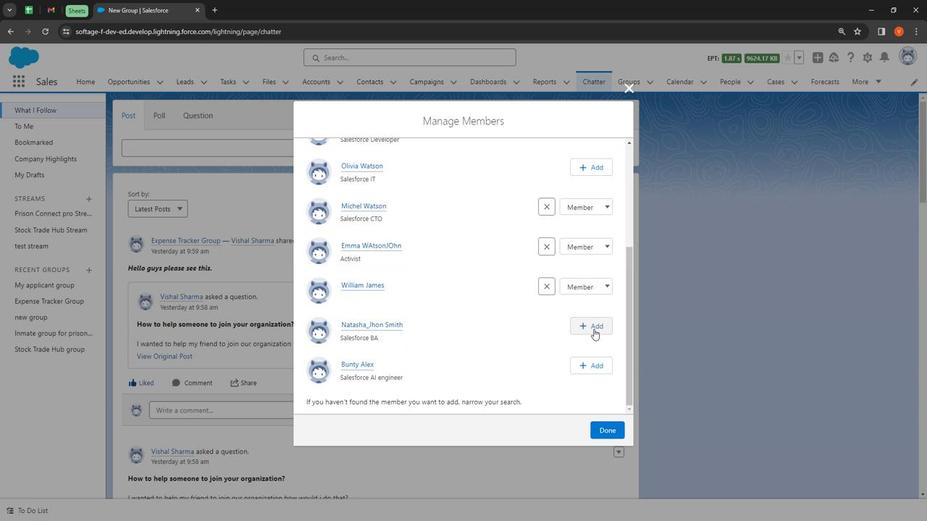 
Action: Mouse moved to (560, 336)
Screenshot: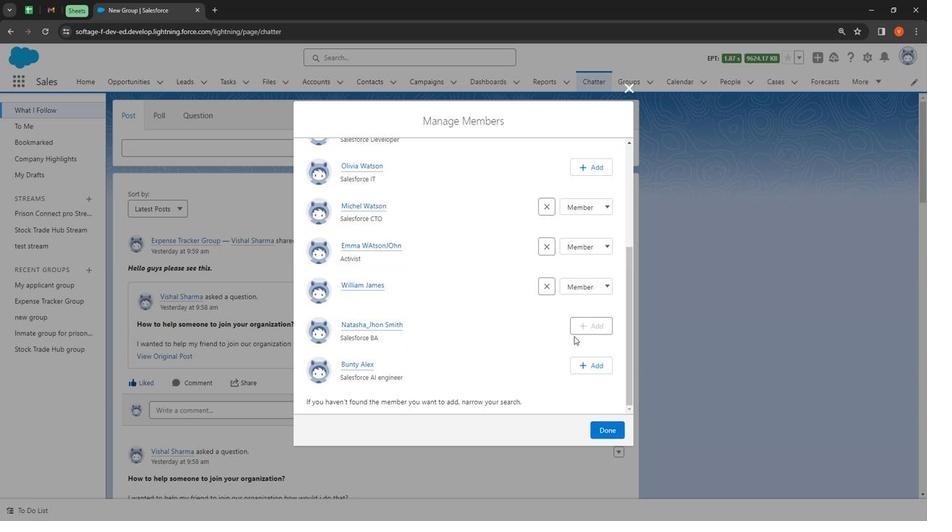 
Action: Mouse scrolled (560, 336) with delta (0, 0)
Screenshot: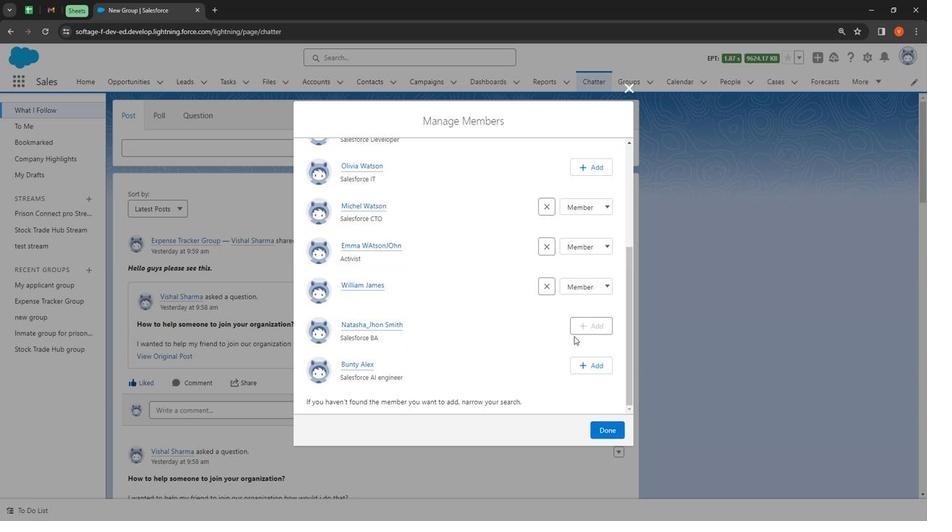 
Action: Mouse moved to (560, 336)
Screenshot: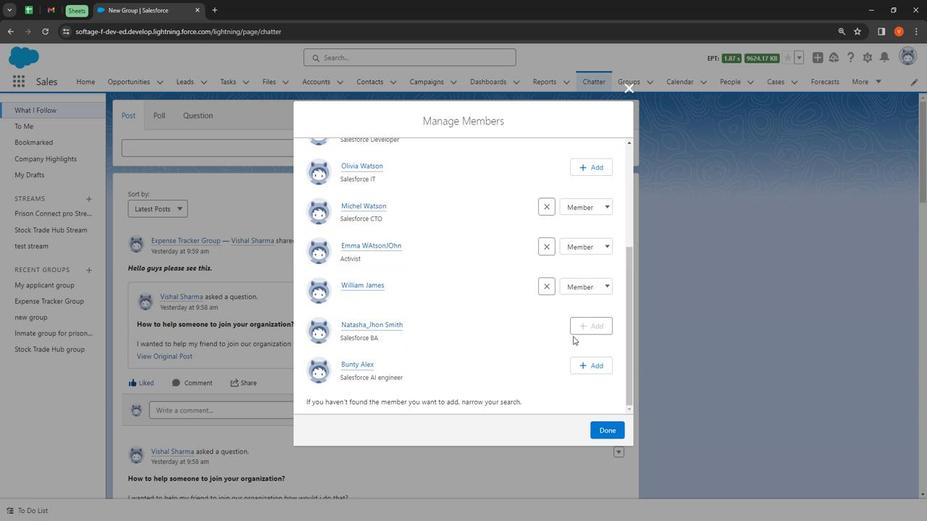 
Action: Mouse scrolled (560, 336) with delta (0, 0)
Screenshot: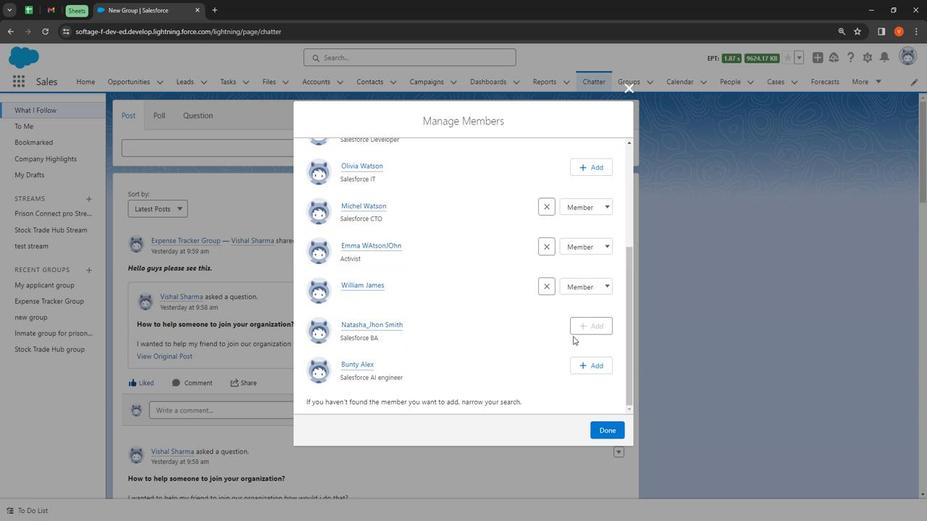 
Action: Mouse moved to (559, 336)
Screenshot: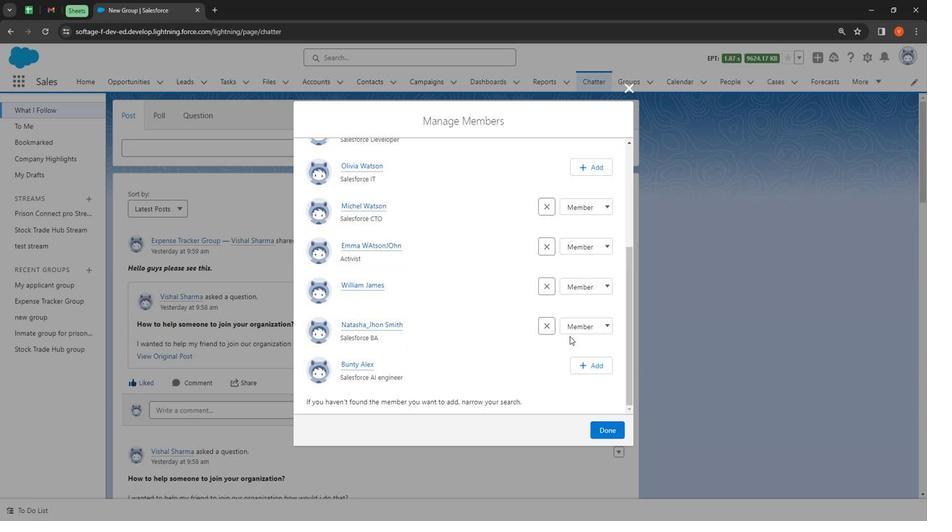 
Action: Mouse scrolled (559, 336) with delta (0, 0)
Screenshot: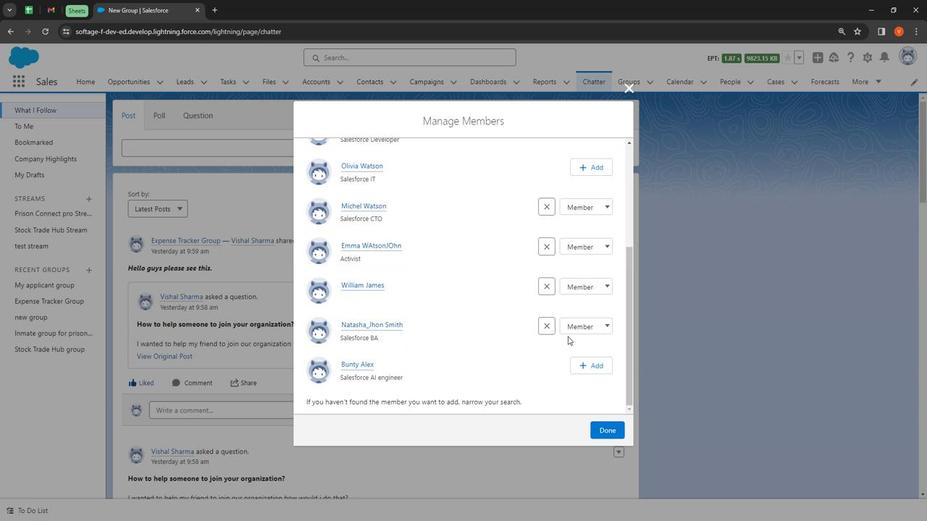 
Action: Mouse moved to (555, 336)
Screenshot: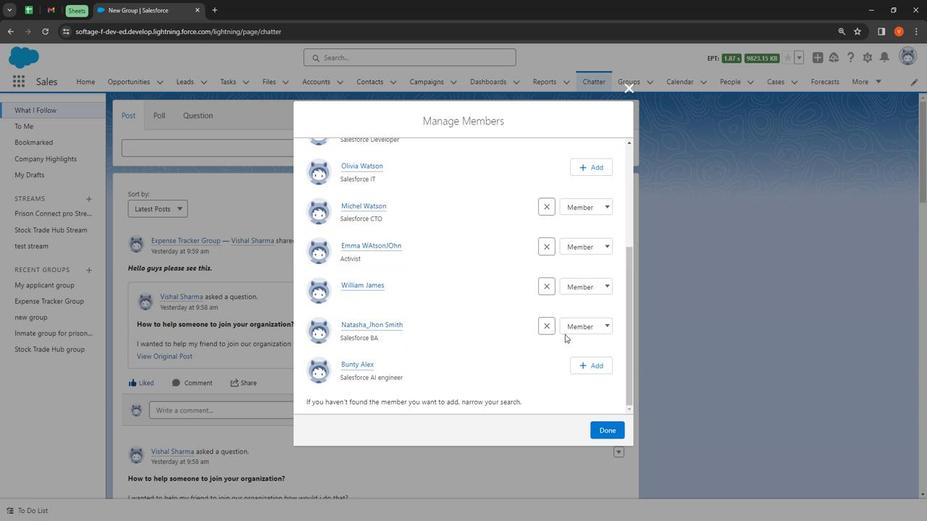 
Action: Mouse scrolled (555, 336) with delta (0, 0)
Screenshot: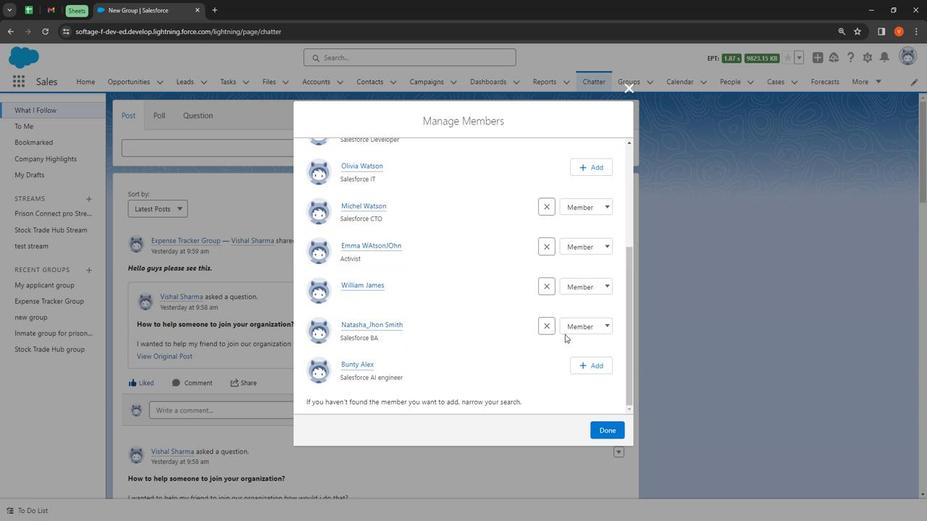 
Action: Mouse moved to (541, 320)
Screenshot: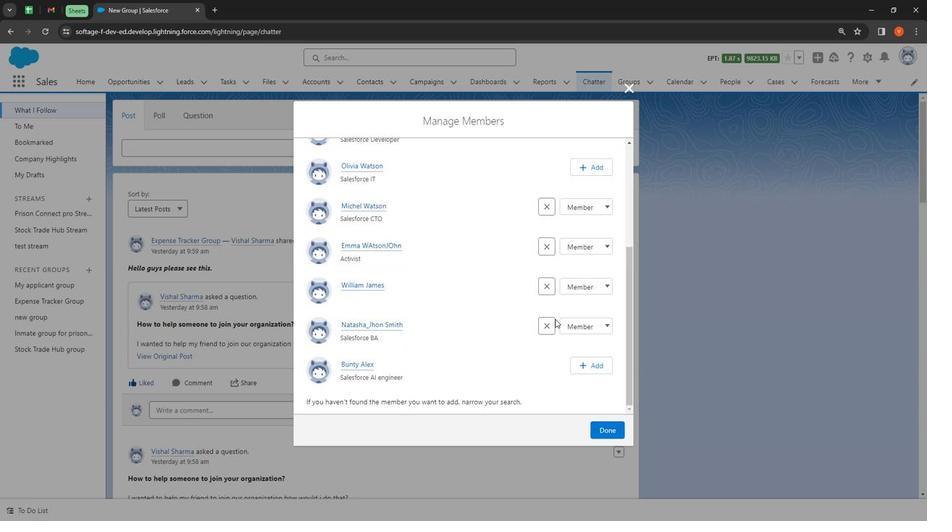 
Action: Mouse scrolled (541, 320) with delta (0, 0)
Screenshot: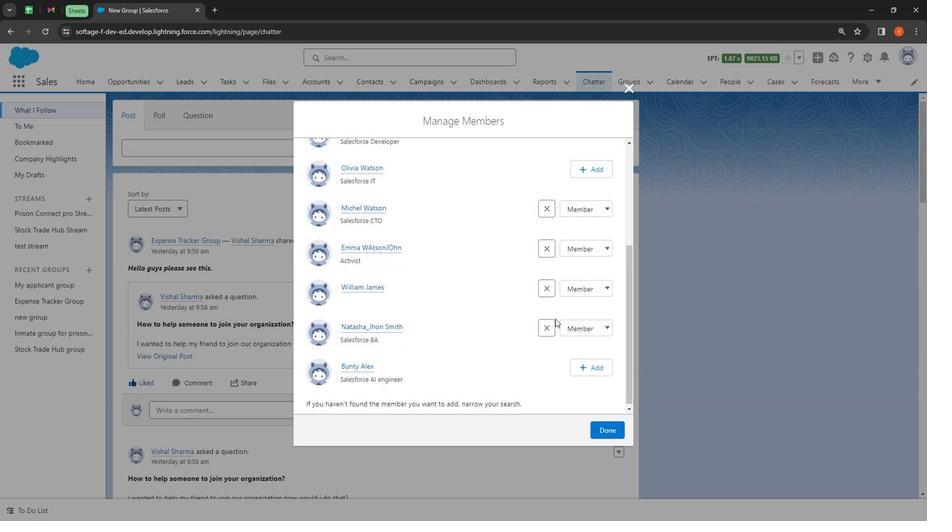 
Action: Mouse scrolled (541, 320) with delta (0, 0)
Screenshot: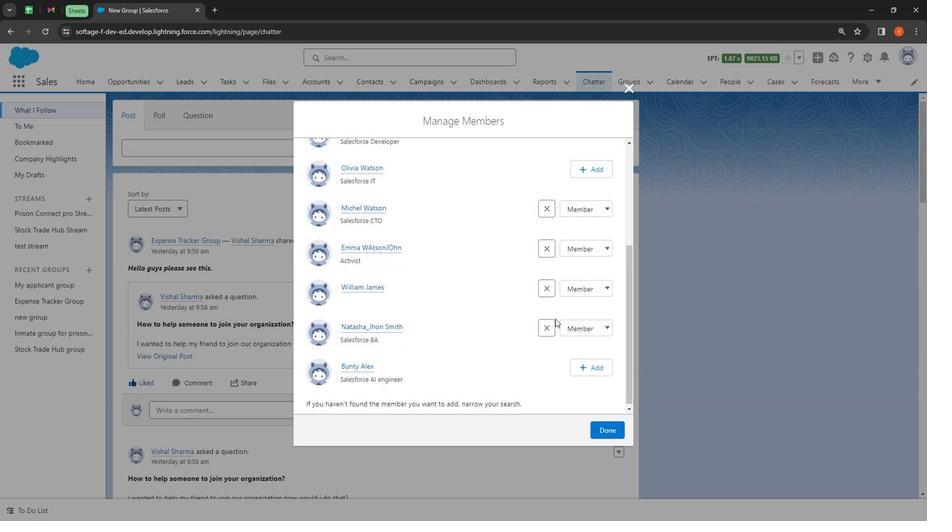 
Action: Mouse moved to (541, 319)
Screenshot: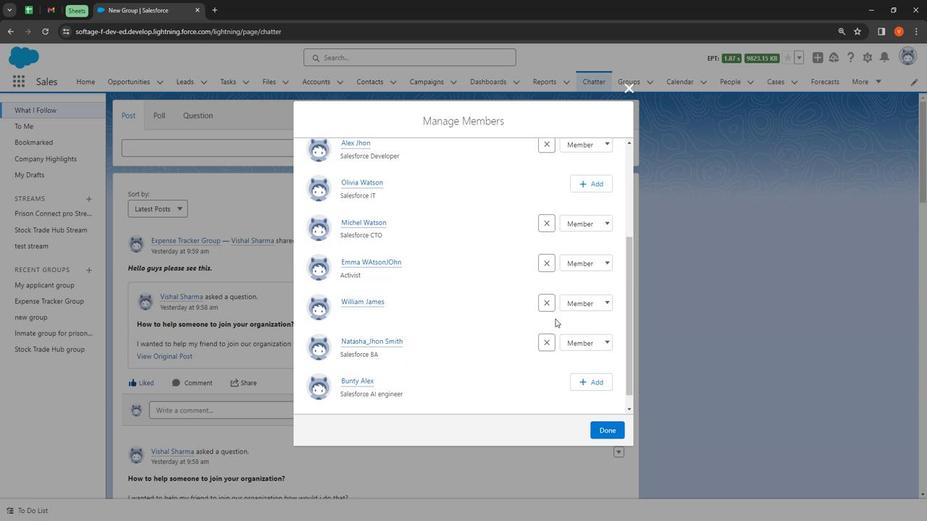 
Action: Mouse scrolled (541, 320) with delta (0, 0)
Screenshot: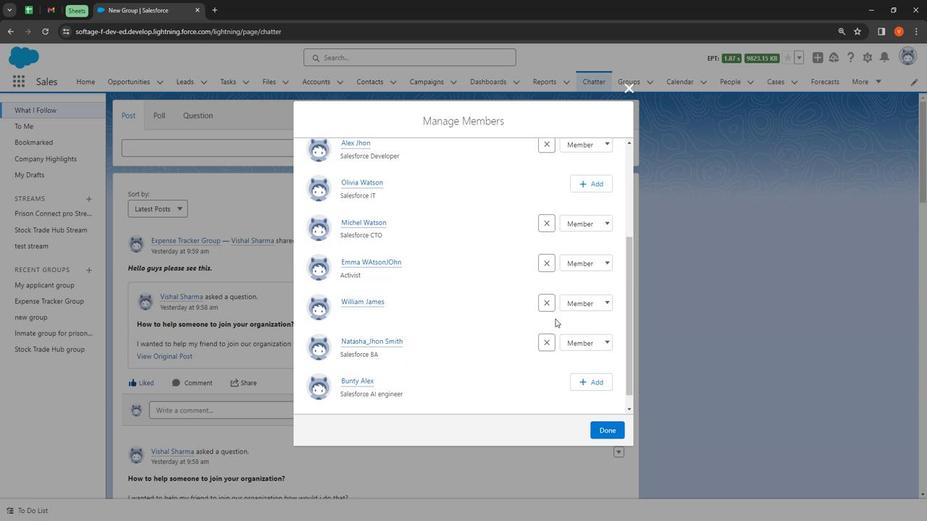 
Action: Mouse scrolled (541, 320) with delta (0, 0)
Screenshot: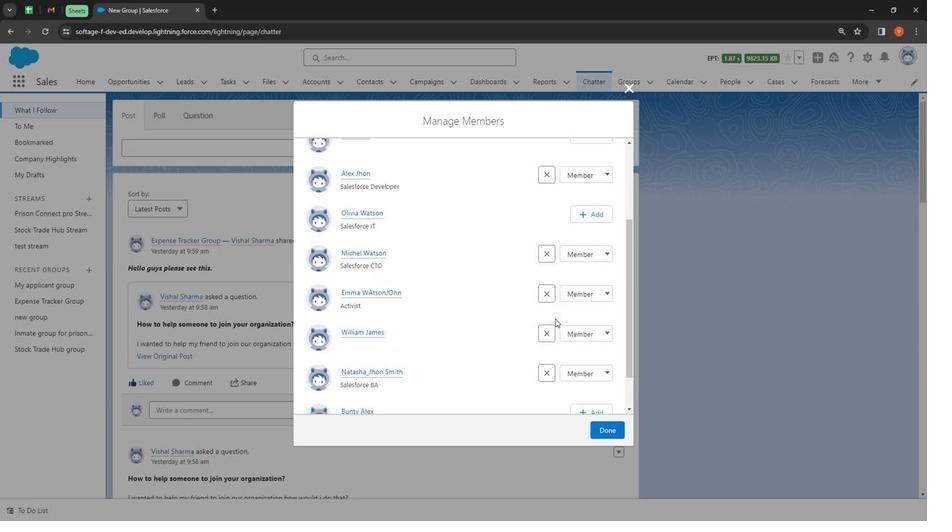
Action: Mouse moved to (541, 319)
Screenshot: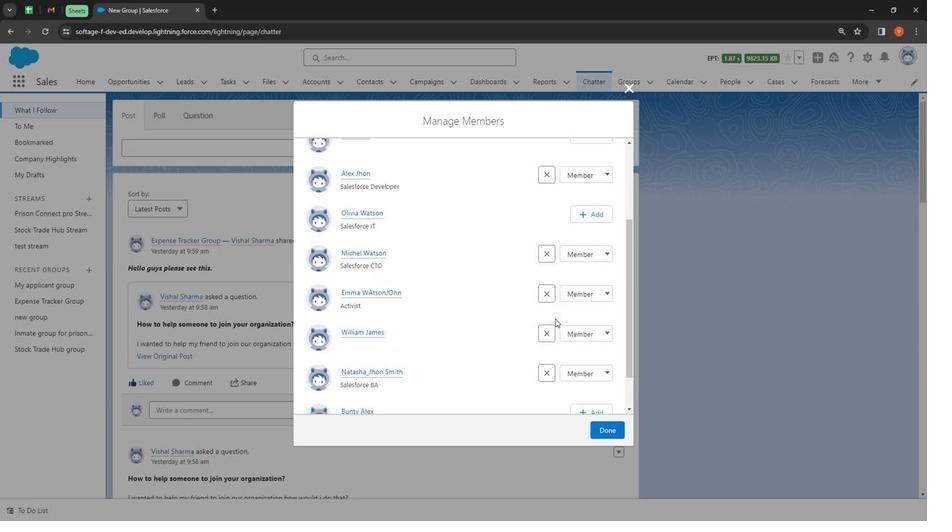 
Action: Mouse scrolled (541, 320) with delta (0, 0)
Screenshot: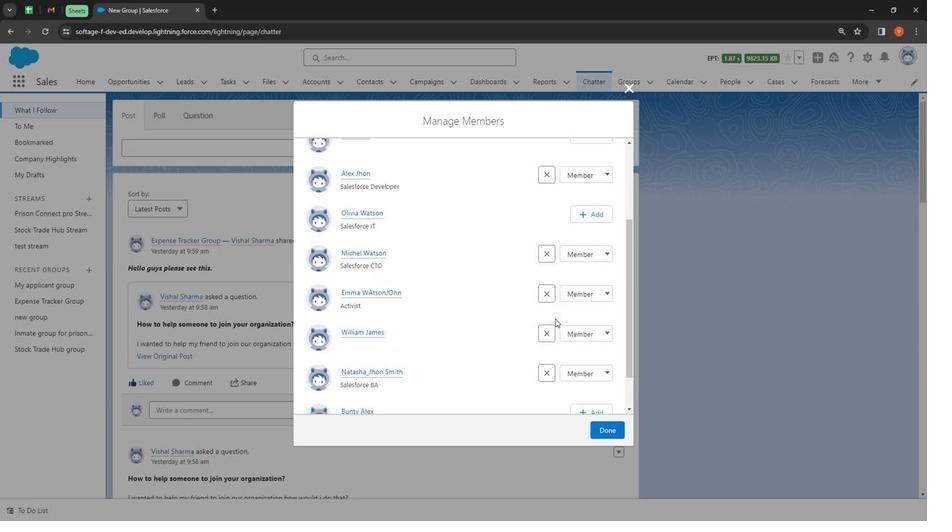 
Action: Mouse scrolled (541, 320) with delta (0, 0)
Screenshot: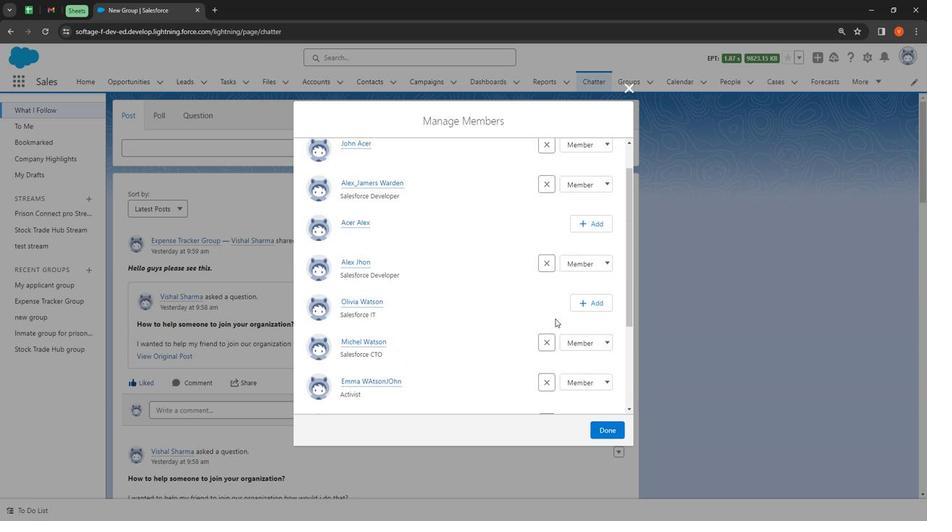 
Action: Mouse moved to (579, 183)
Screenshot: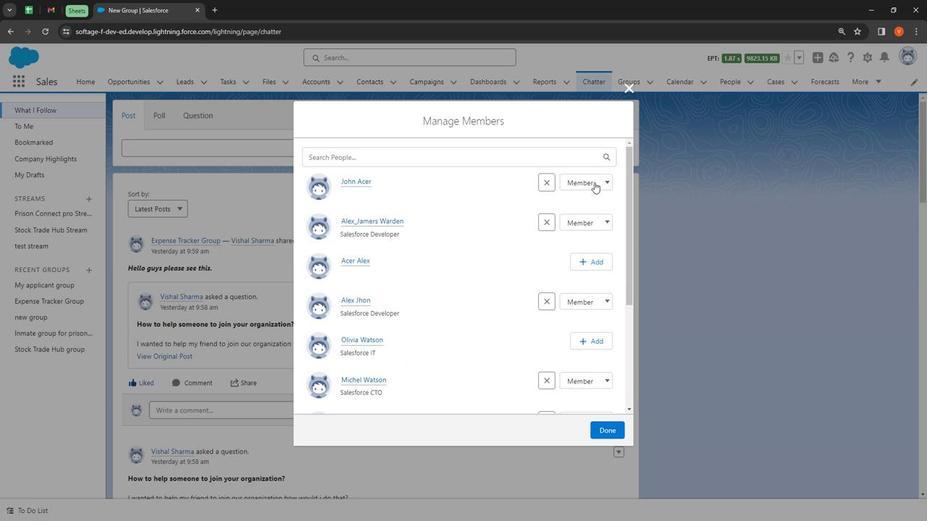
Action: Mouse pressed left at (579, 183)
Screenshot: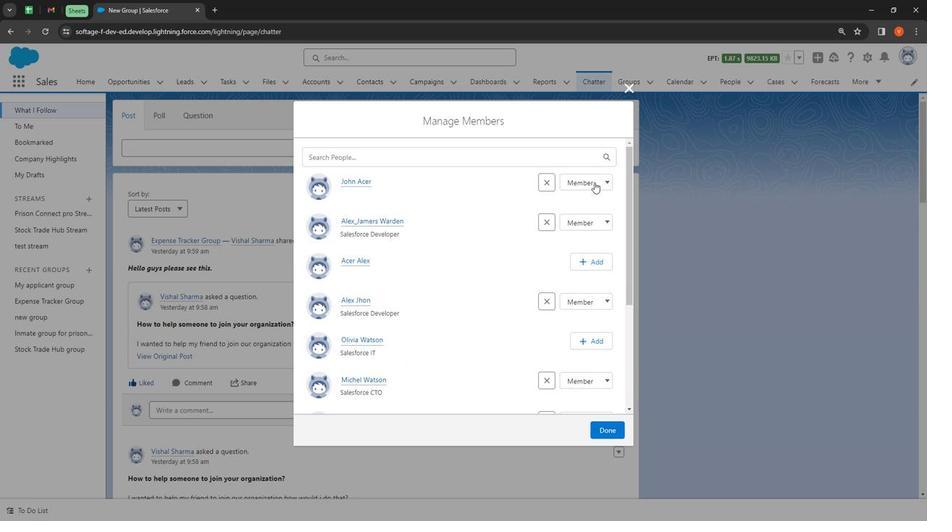 
Action: Mouse moved to (541, 192)
Screenshot: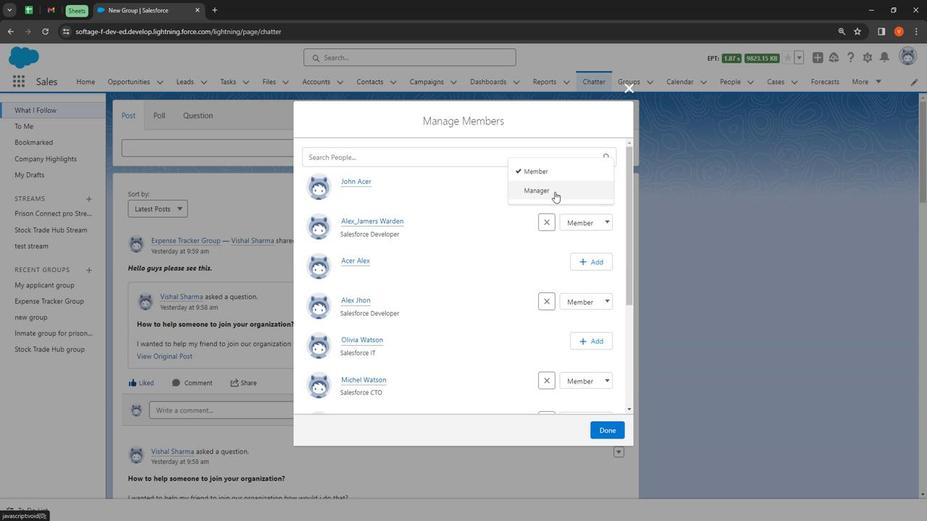 
Action: Mouse pressed left at (541, 192)
Screenshot: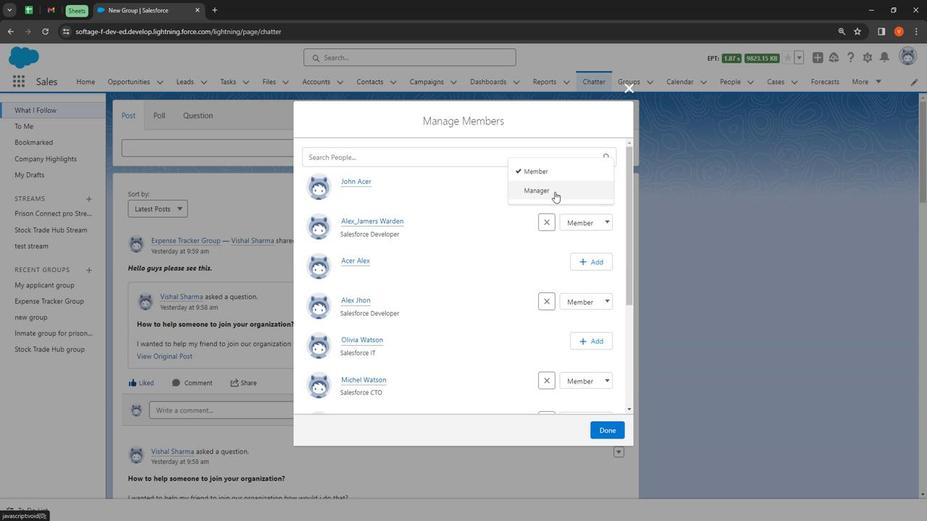 
Action: Mouse moved to (581, 302)
Screenshot: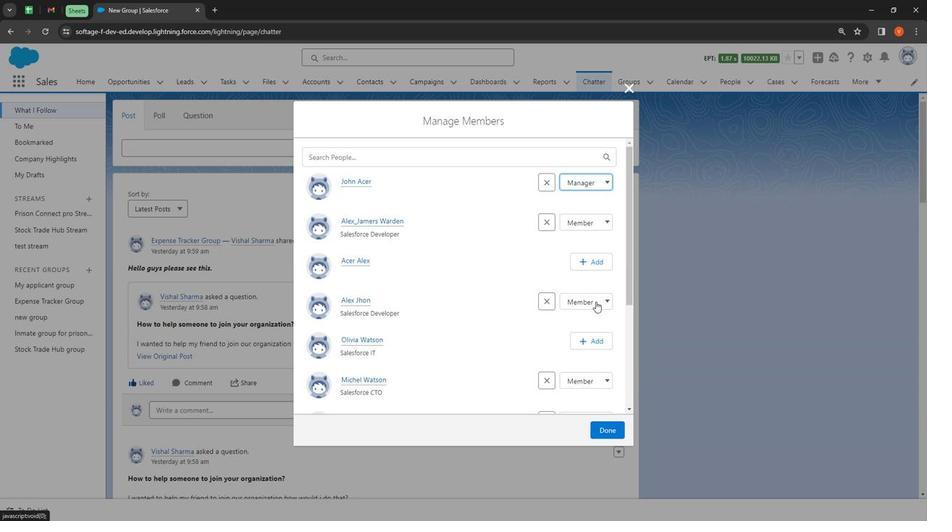 
Action: Mouse pressed left at (581, 302)
Screenshot: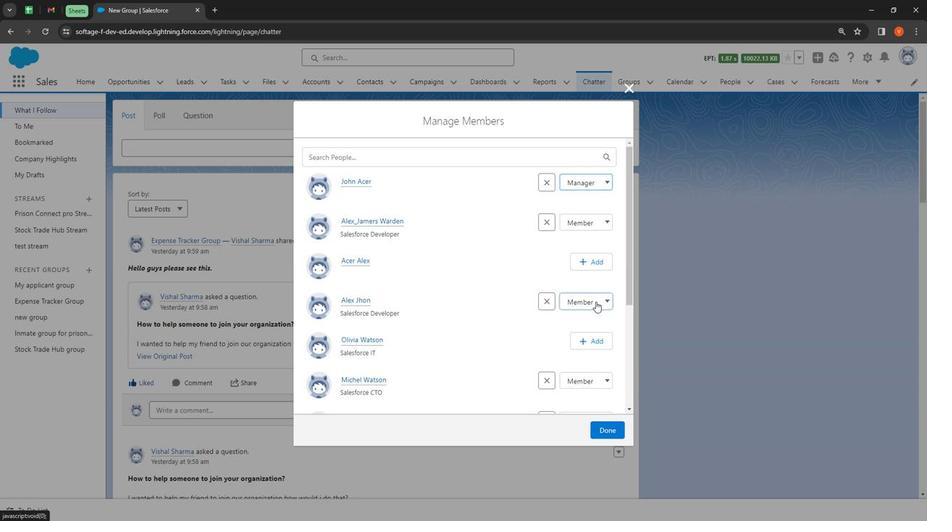 
Action: Mouse moved to (535, 310)
Screenshot: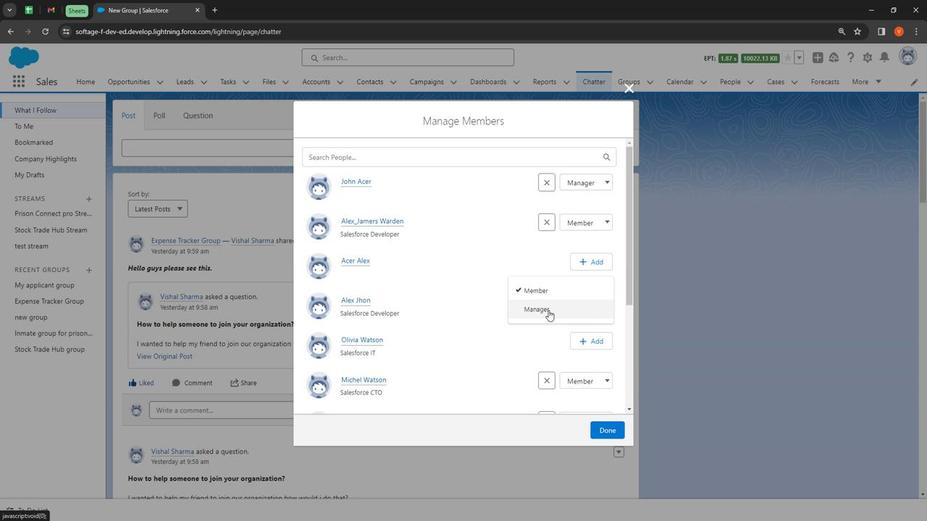 
Action: Mouse pressed left at (535, 310)
Screenshot: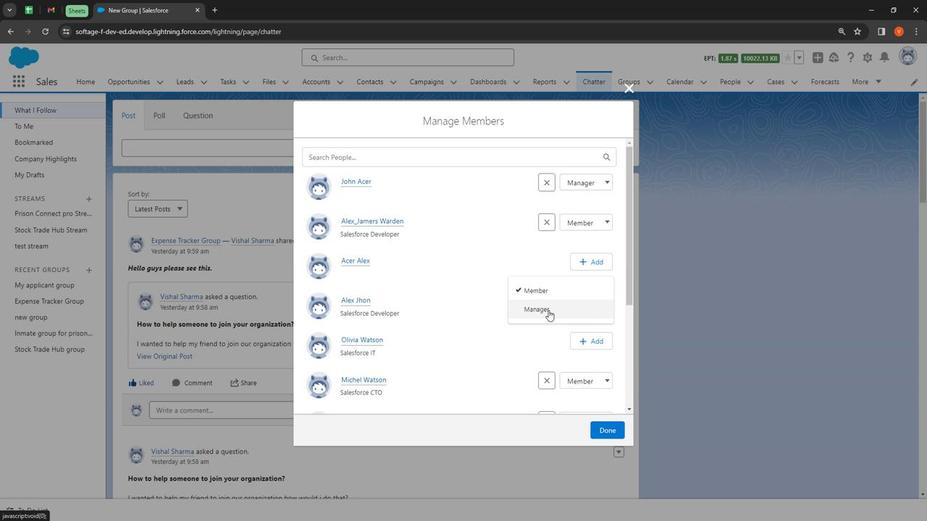 
Action: Mouse moved to (597, 426)
Screenshot: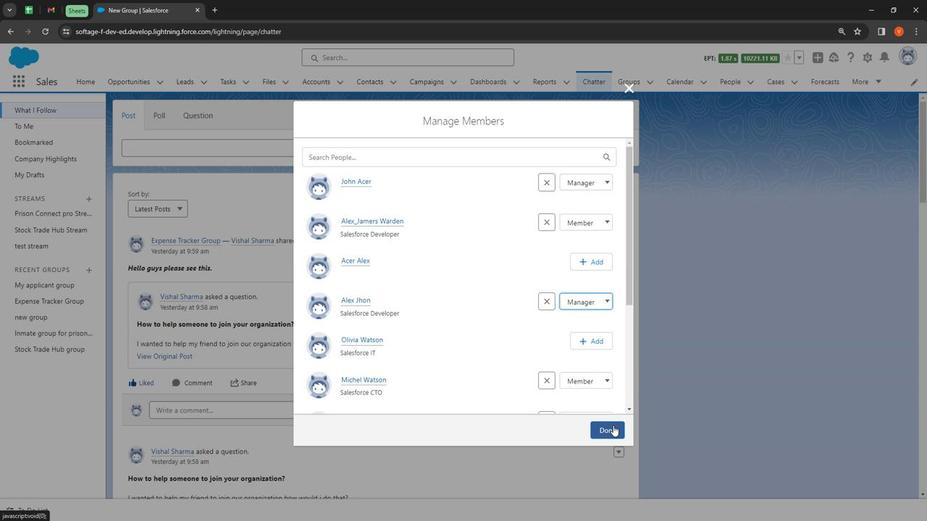 
Action: Mouse pressed left at (597, 426)
Screenshot: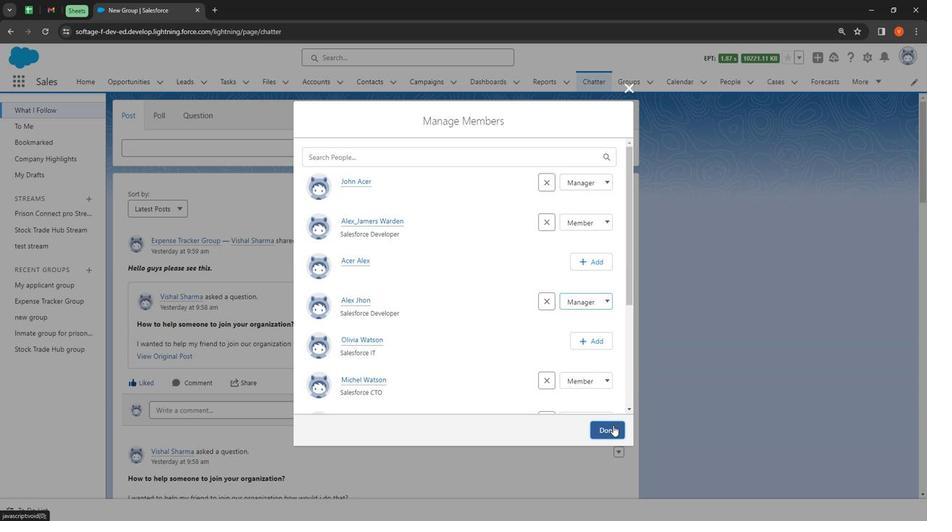 
Action: Mouse moved to (240, 207)
Screenshot: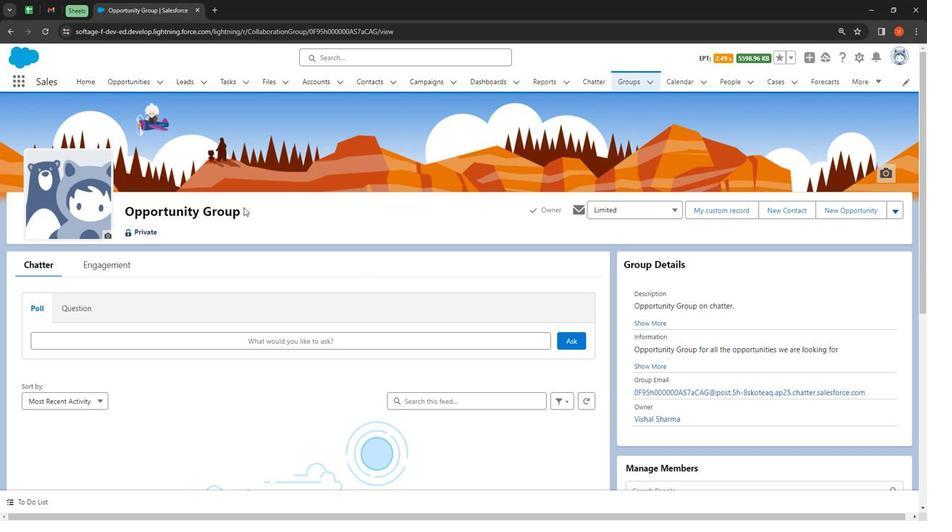 
Action: Mouse pressed left at (240, 207)
Screenshot: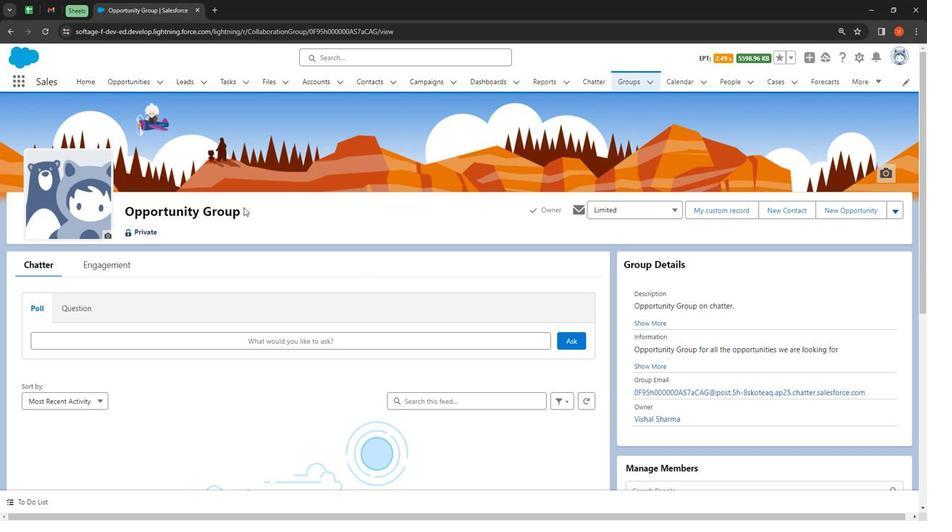 
Action: Mouse moved to (215, 224)
Screenshot: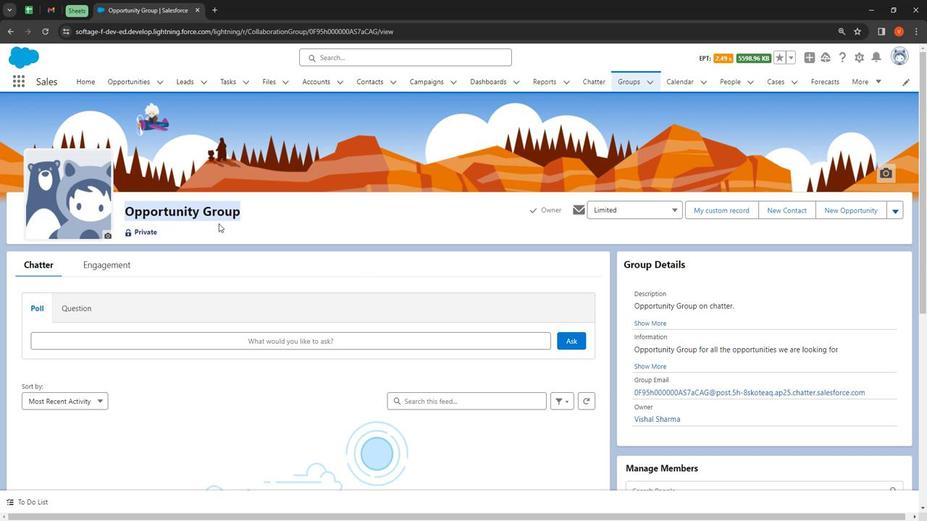 
Action: Key pressed ctrl+C
Screenshot: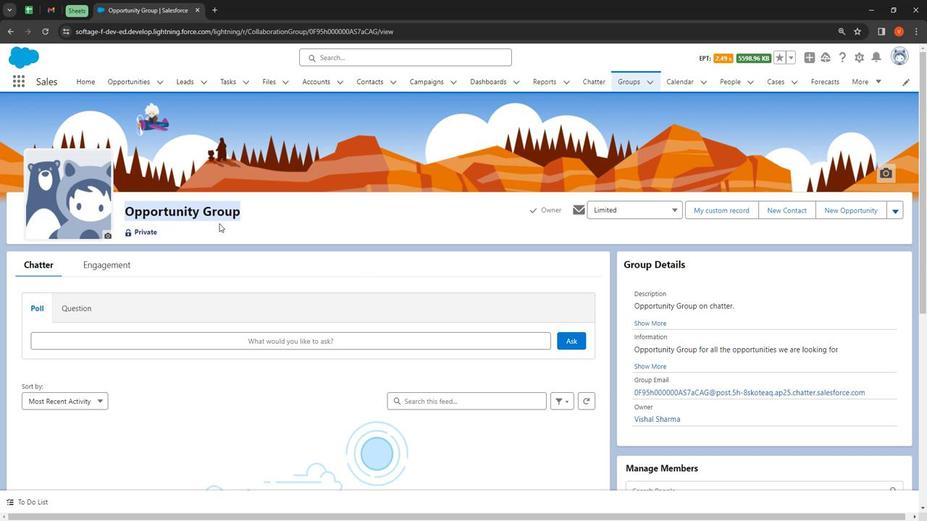 
Action: Mouse moved to (834, 56)
Screenshot: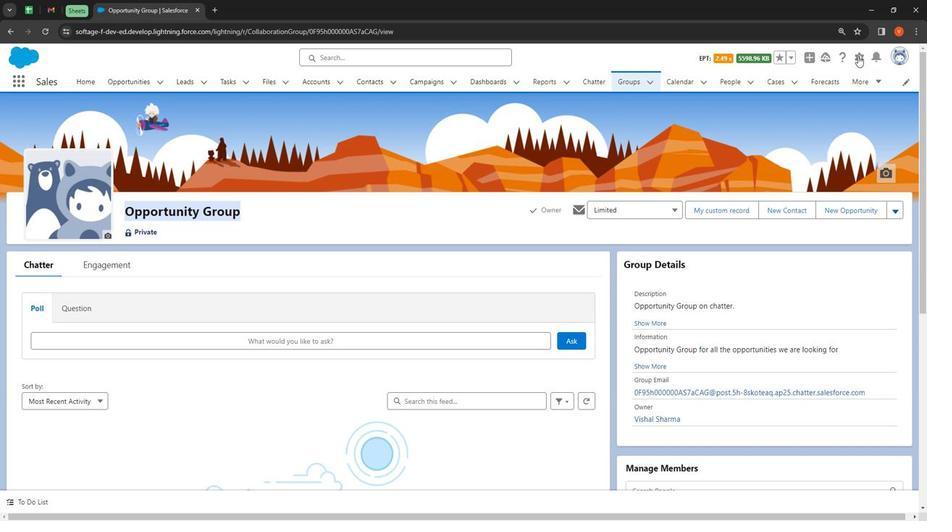 
Action: Mouse pressed left at (834, 56)
Screenshot: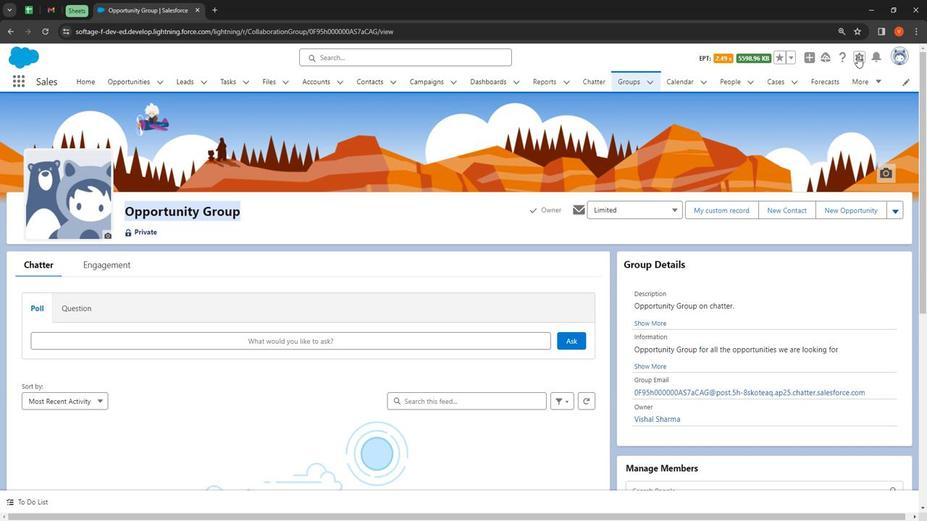 
Action: Mouse moved to (804, 102)
Screenshot: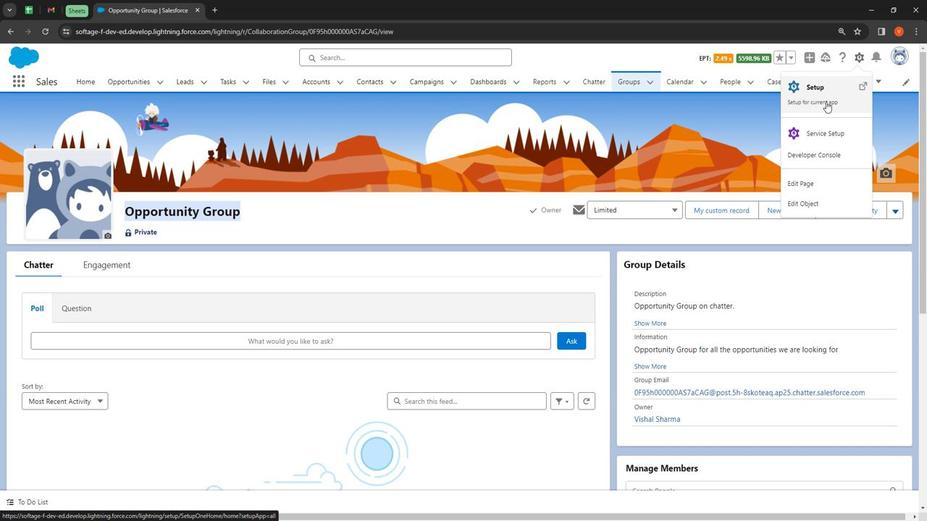 
Action: Mouse pressed left at (804, 102)
Screenshot: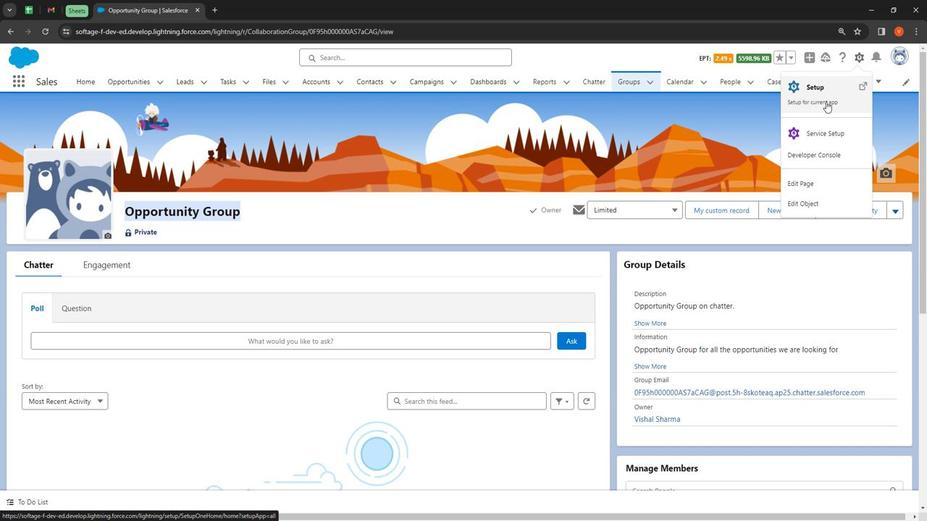 
Action: Mouse moved to (42, 114)
Screenshot: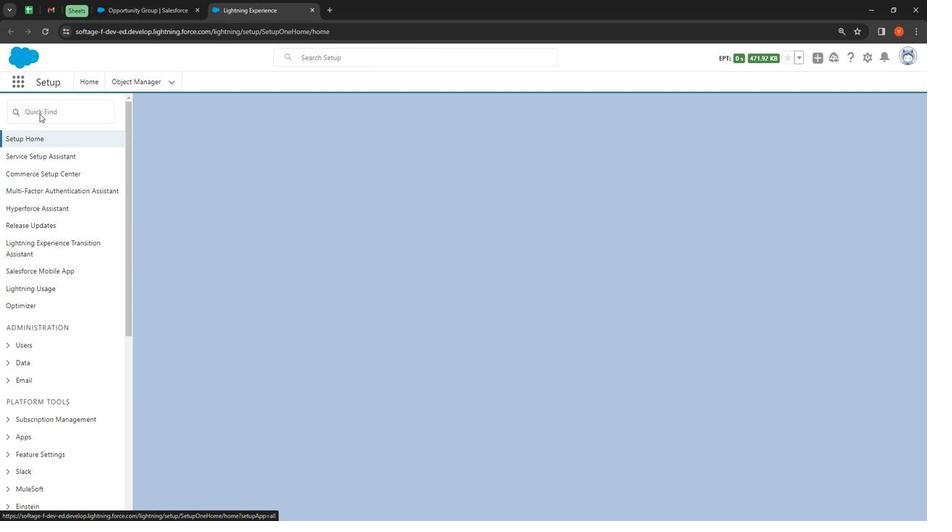 
Action: Mouse pressed left at (42, 114)
Screenshot: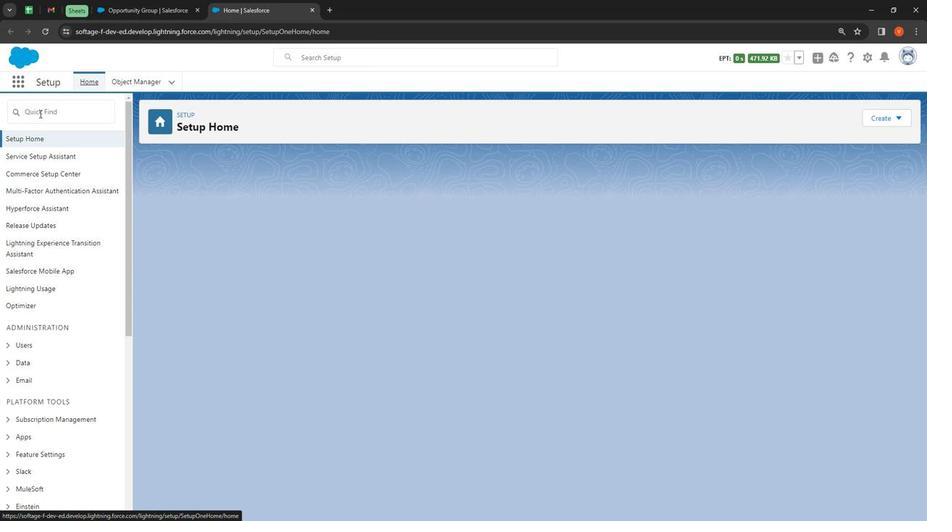 
Action: Mouse moved to (55, 105)
Screenshot: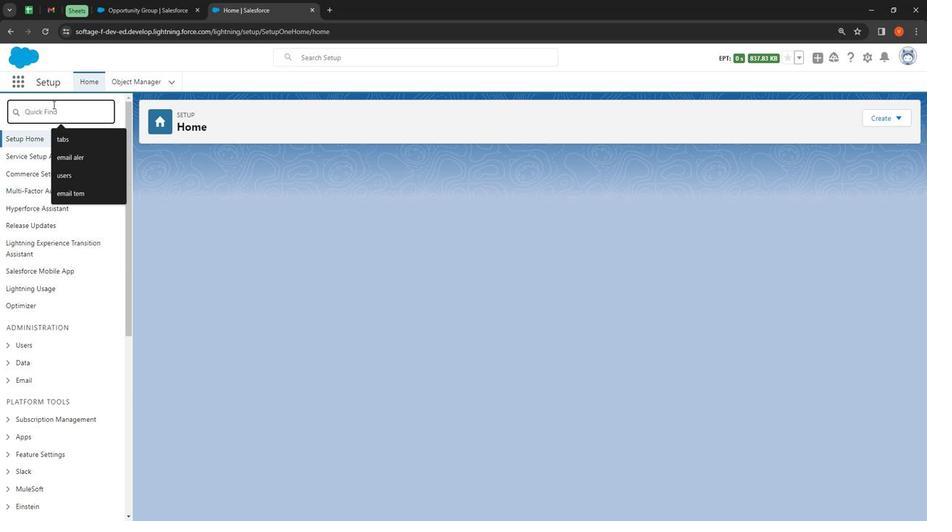 
Action: Key pressed flows
Screenshot: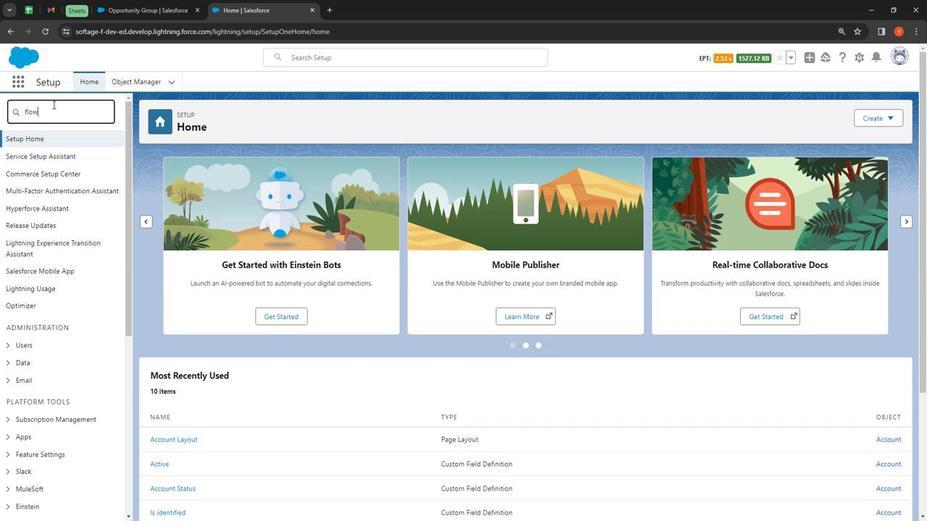 
Action: Mouse moved to (43, 157)
Screenshot: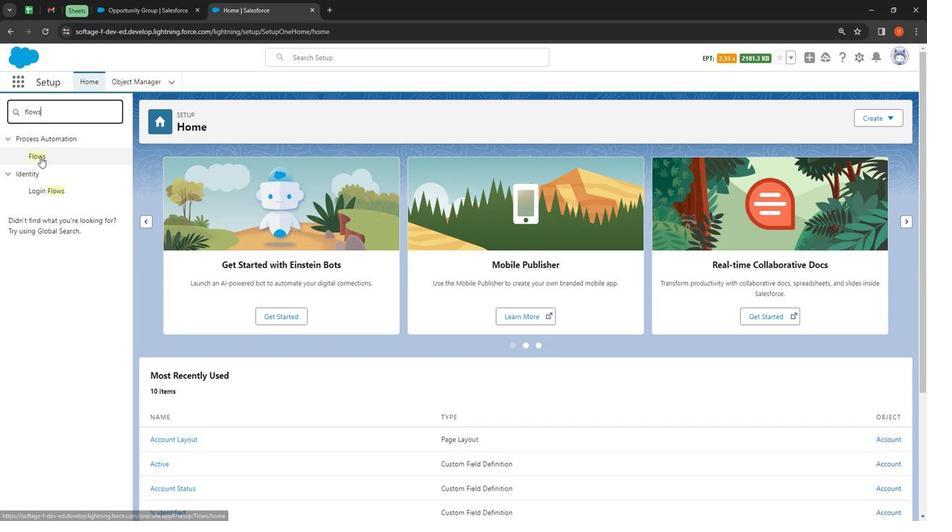 
Action: Mouse pressed left at (43, 157)
Screenshot: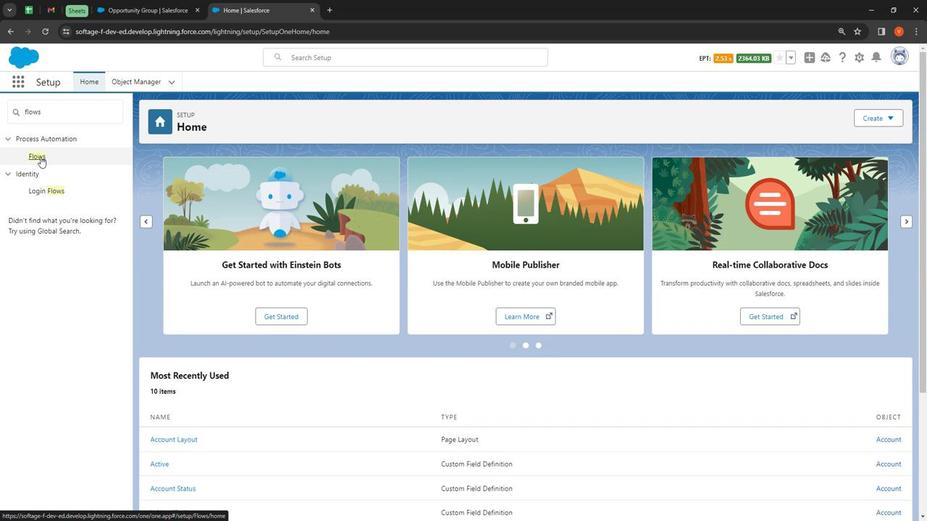 
Action: Mouse moved to (859, 117)
Screenshot: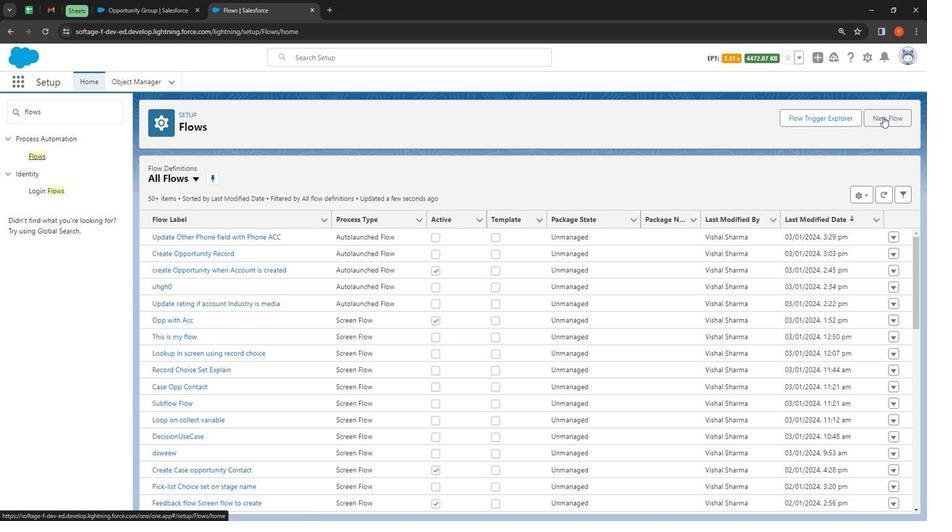 
Action: Mouse pressed left at (859, 117)
Screenshot: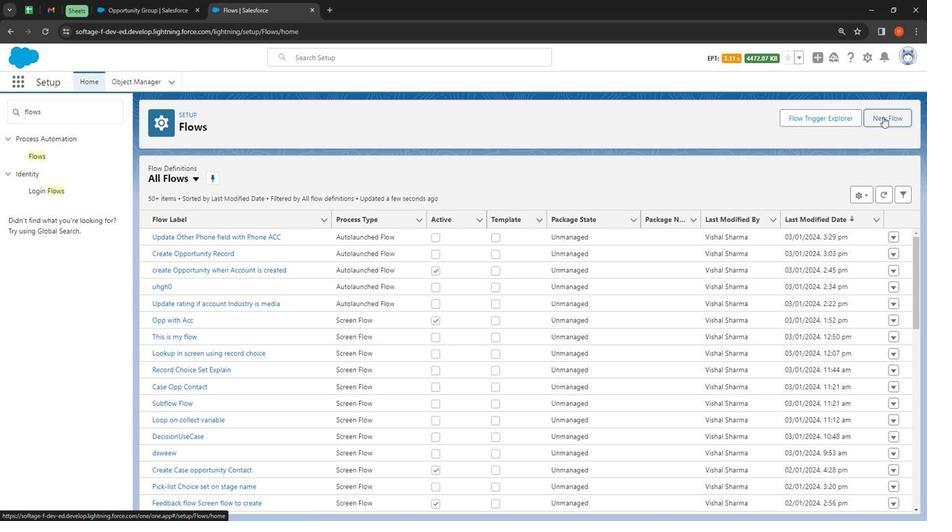 
Action: Mouse moved to (508, 231)
Screenshot: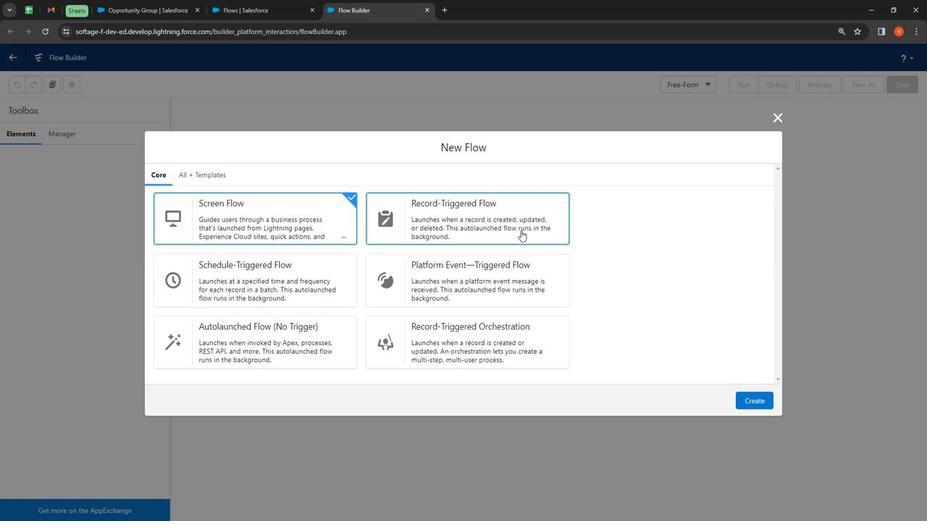 
Action: Mouse pressed left at (508, 231)
Screenshot: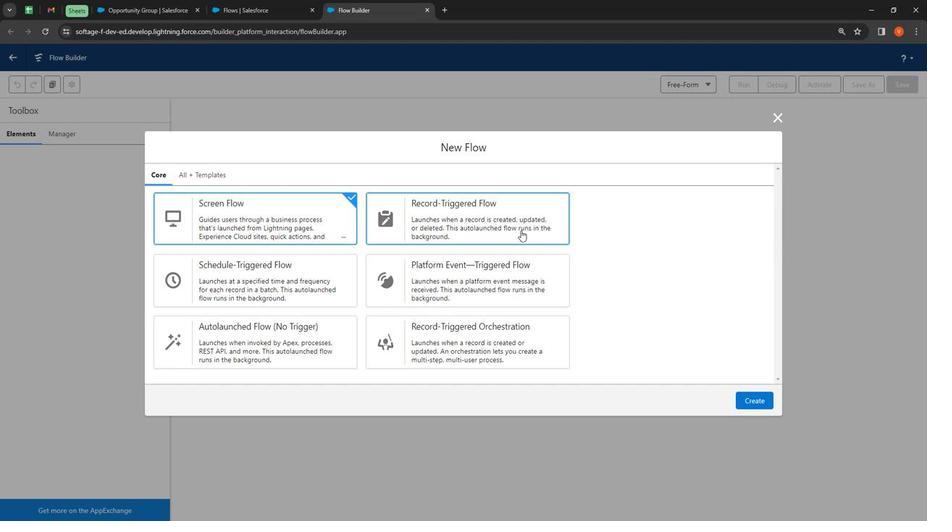 
Action: Mouse moved to (738, 395)
Screenshot: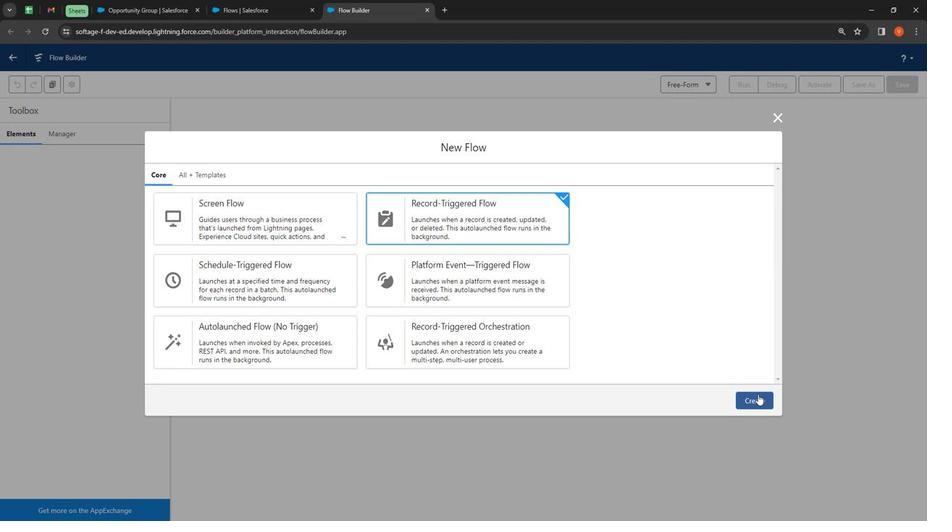 
Action: Mouse pressed left at (738, 395)
Screenshot: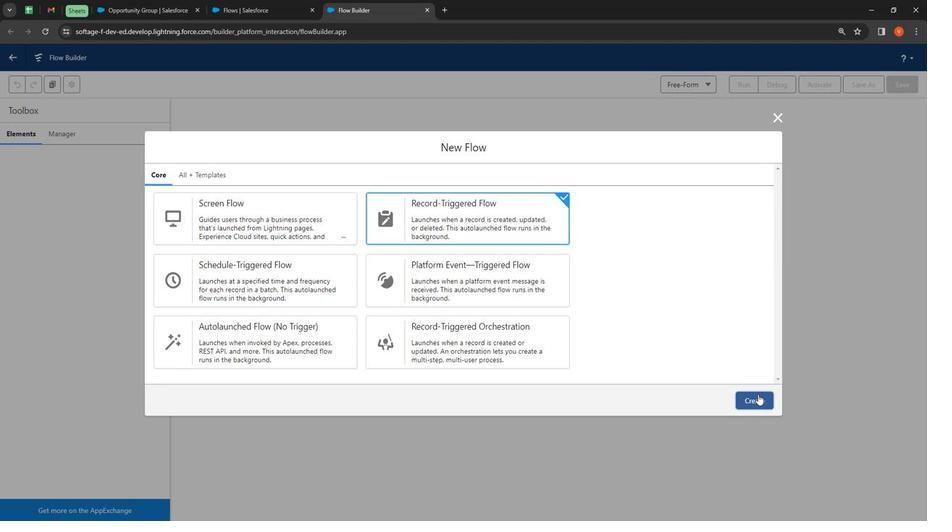 
Action: Mouse moved to (503, 169)
Screenshot: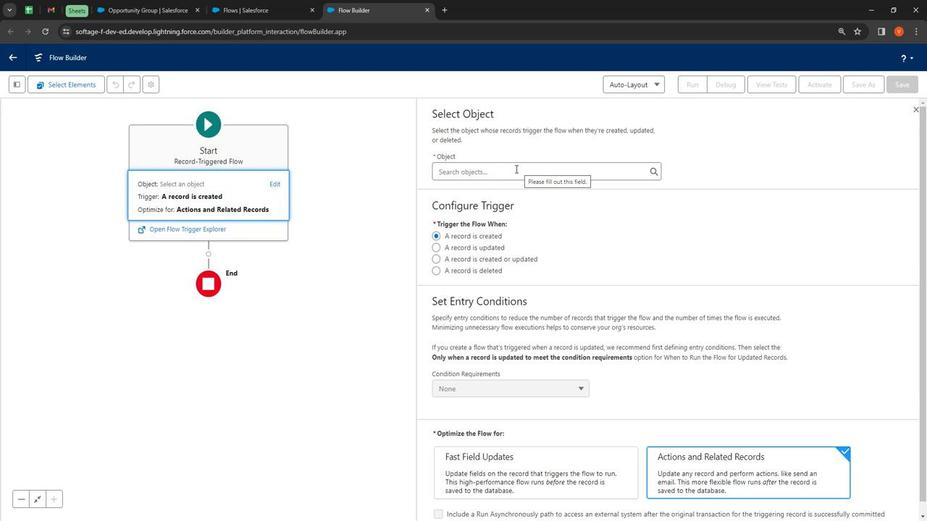 
Action: Mouse pressed left at (503, 169)
Screenshot: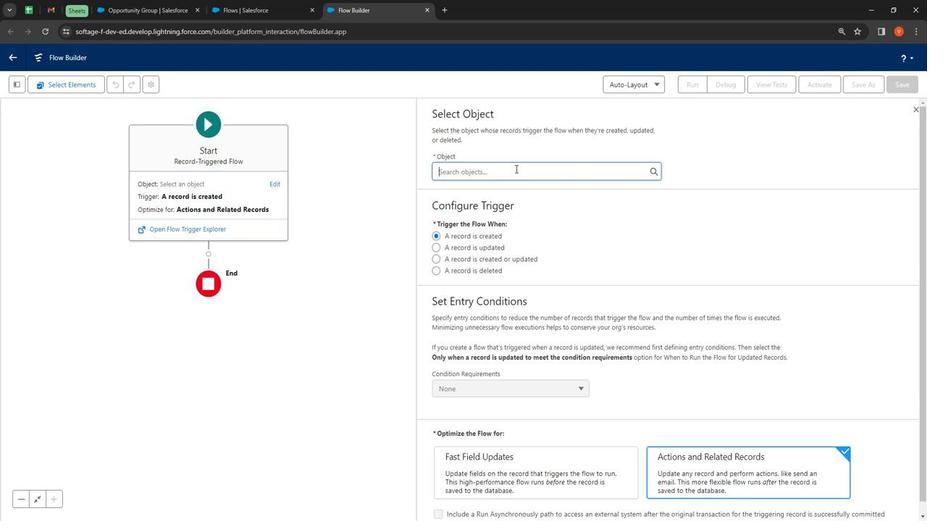
Action: Mouse moved to (349, 100)
Screenshot: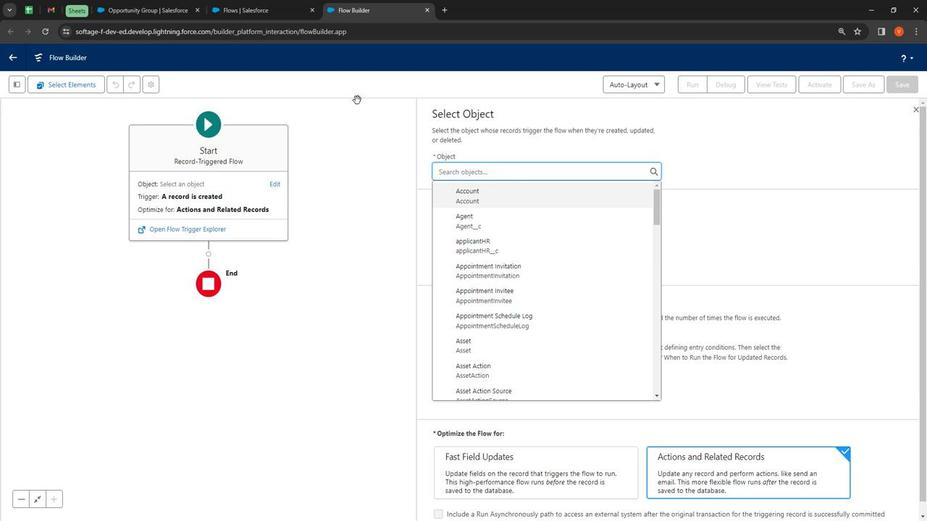 
Action: Key pressed <Key.shift>Opport
Screenshot: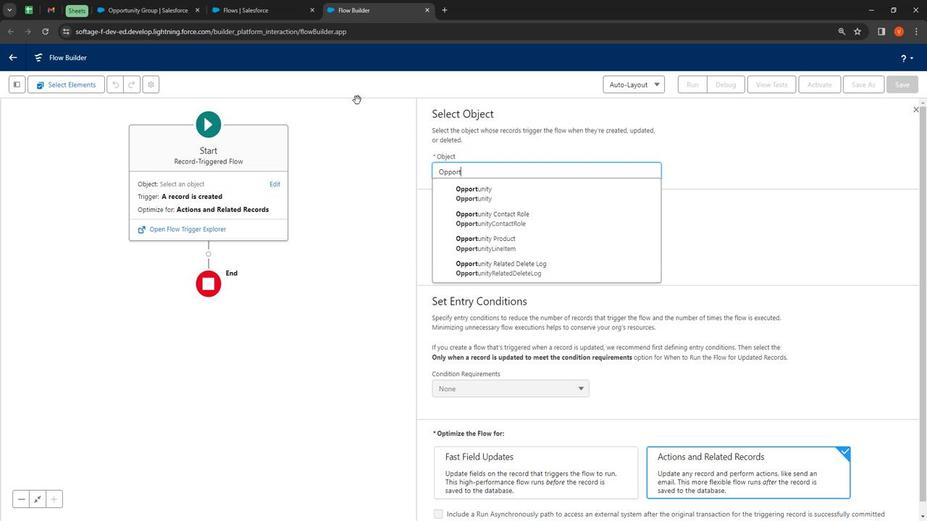 
Action: Mouse moved to (456, 207)
Screenshot: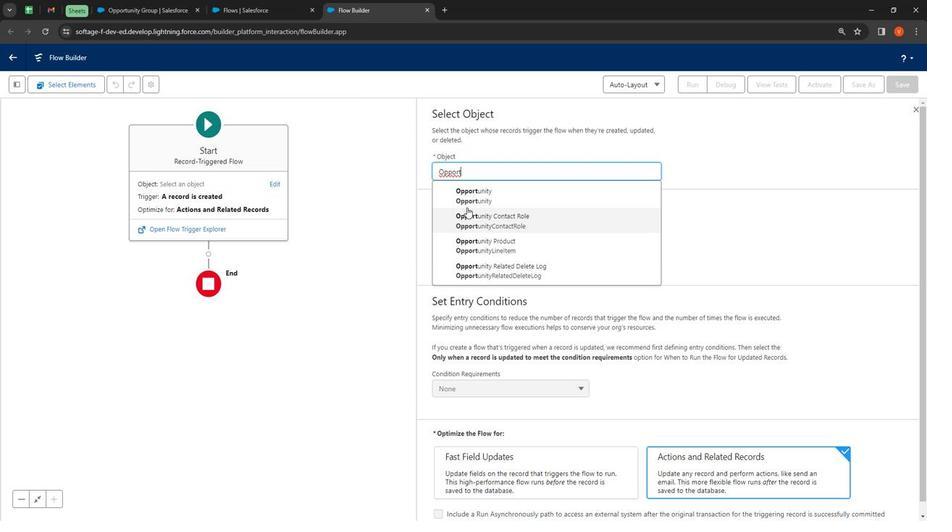 
Action: Mouse pressed left at (456, 207)
Screenshot: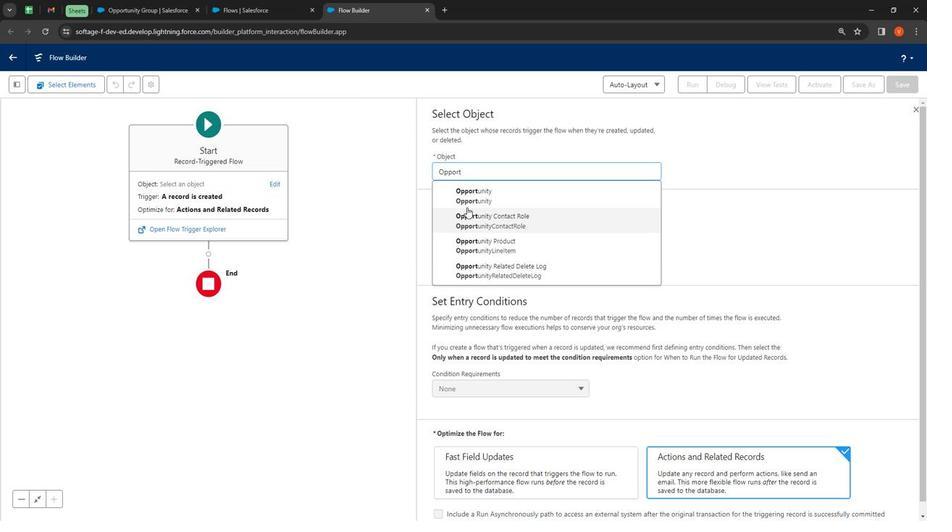 
Action: Mouse moved to (464, 198)
Screenshot: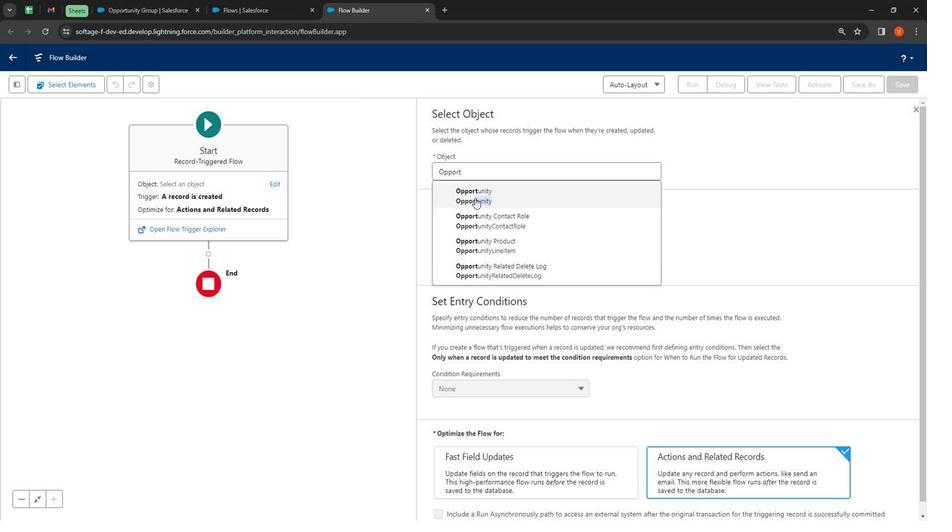 
Action: Mouse pressed left at (464, 198)
Screenshot: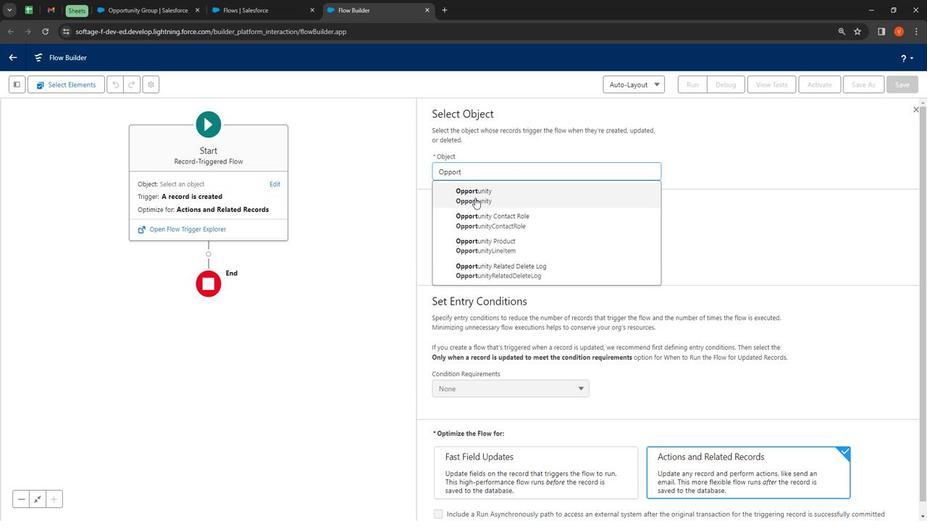 
Action: Mouse moved to (481, 247)
Screenshot: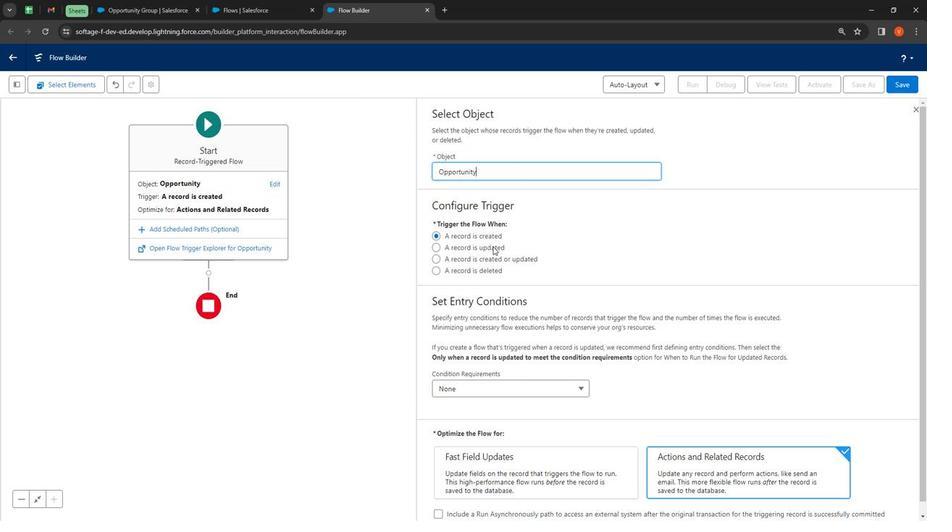 
Action: Mouse pressed left at (481, 247)
Screenshot: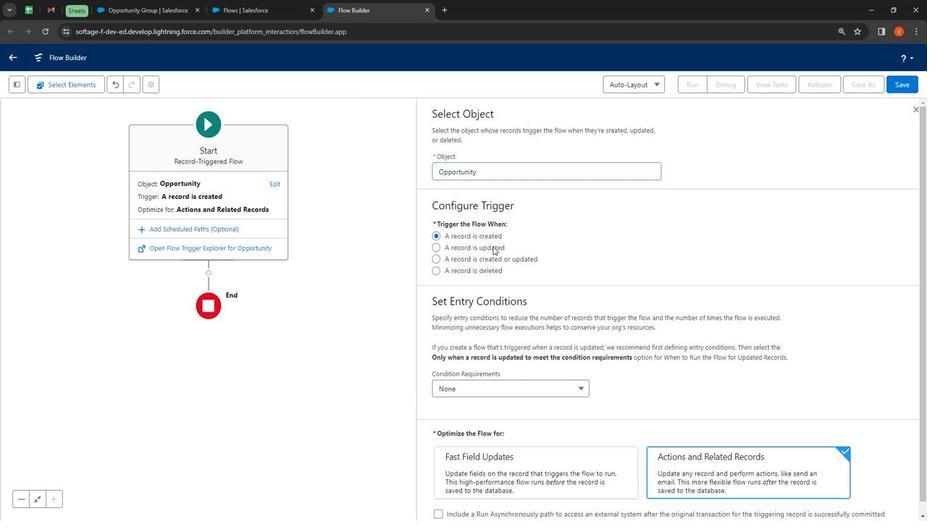 
Action: Mouse moved to (531, 292)
Screenshot: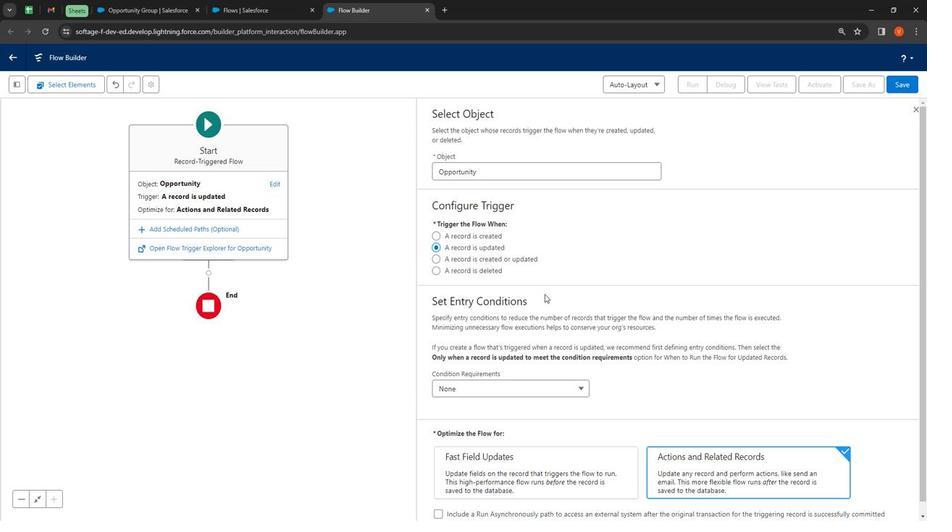 
Action: Mouse scrolled (531, 292) with delta (0, 0)
Screenshot: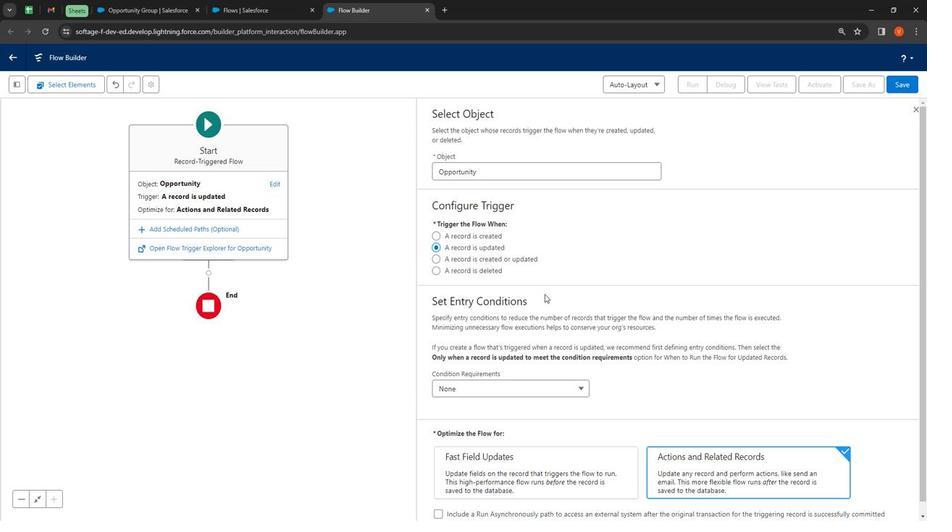 
Action: Mouse moved to (531, 296)
Screenshot: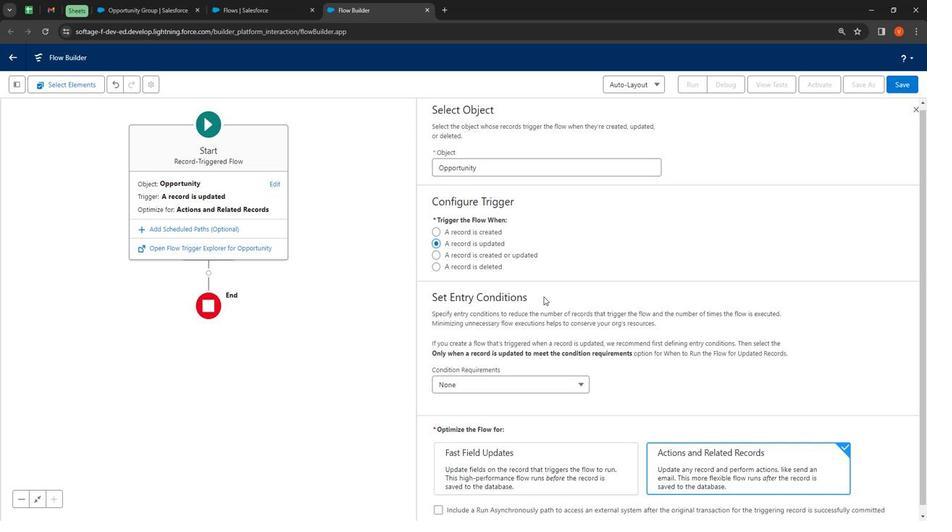 
Action: Mouse scrolled (531, 296) with delta (0, 0)
Screenshot: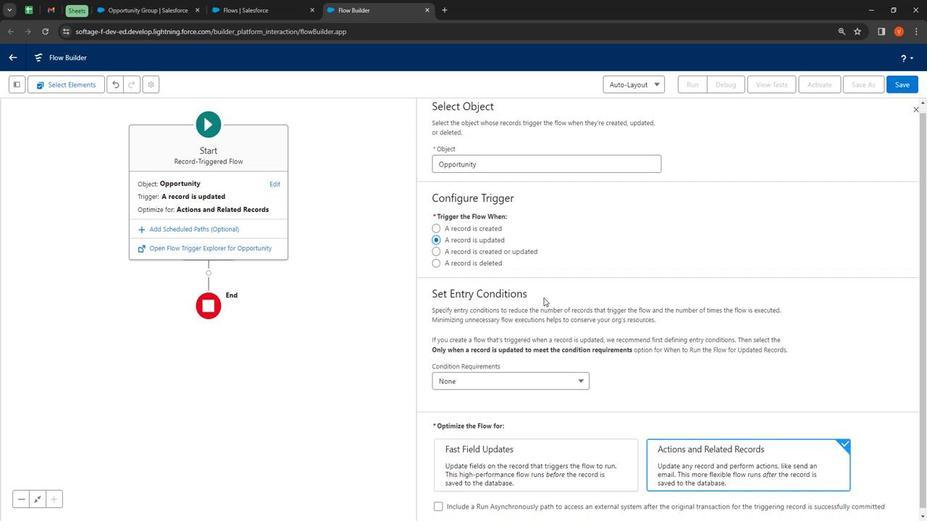 
Action: Mouse moved to (529, 373)
Screenshot: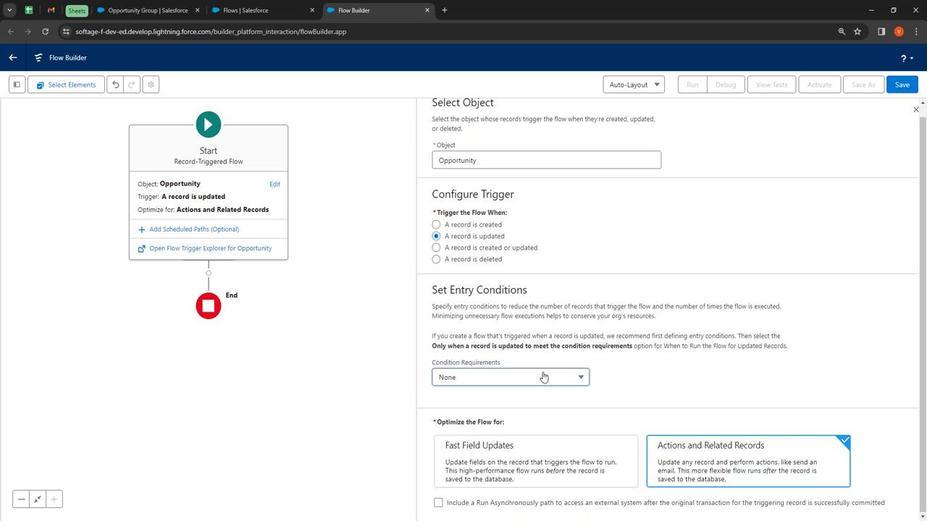 
Action: Mouse pressed left at (529, 373)
Screenshot: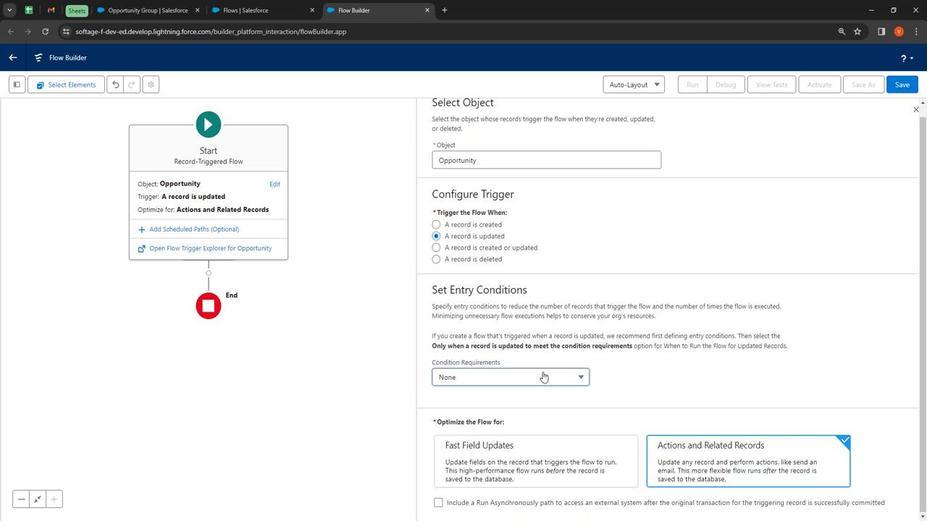 
Action: Mouse moved to (502, 297)
Screenshot: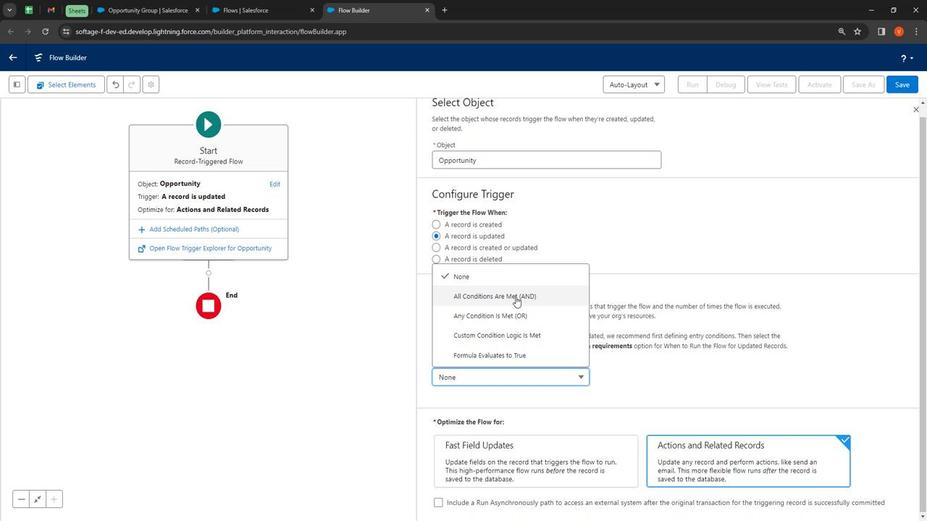 
Action: Mouse pressed left at (502, 297)
Screenshot: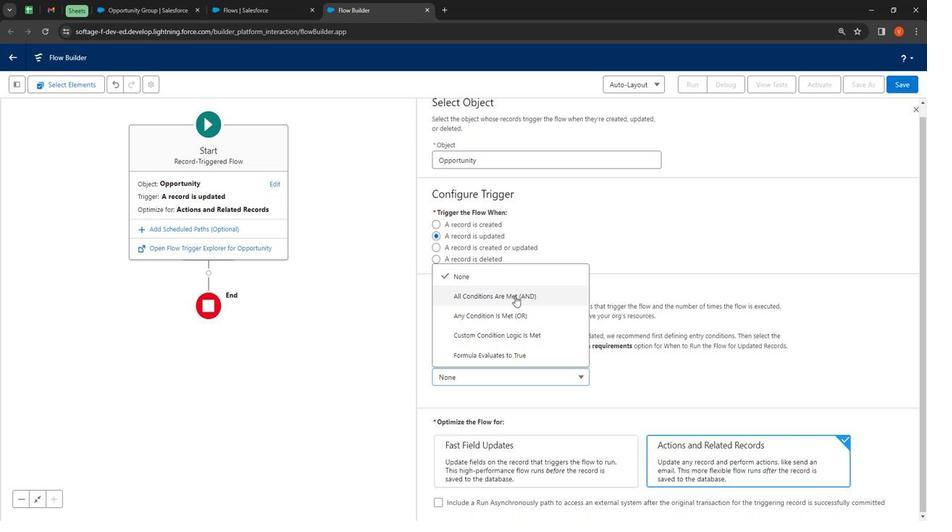 
Action: Mouse moved to (542, 382)
Screenshot: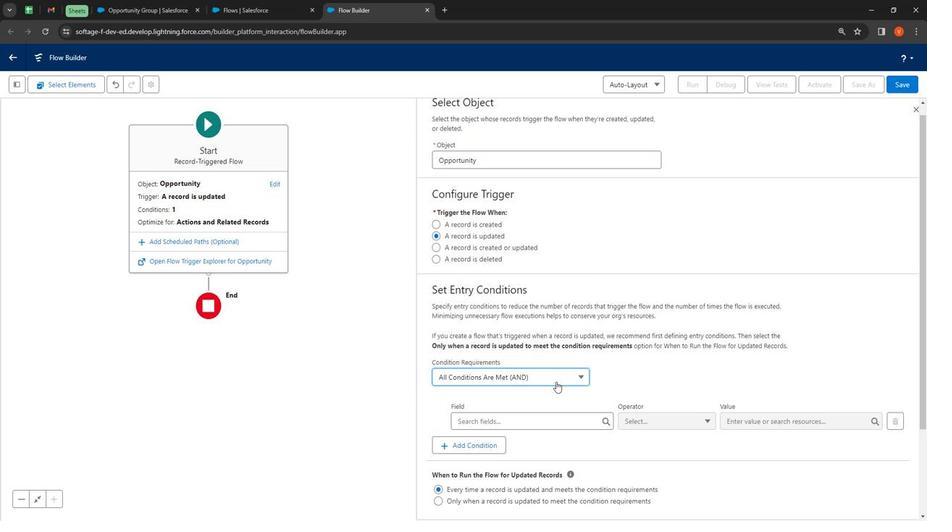 
Action: Mouse pressed left at (542, 382)
Screenshot: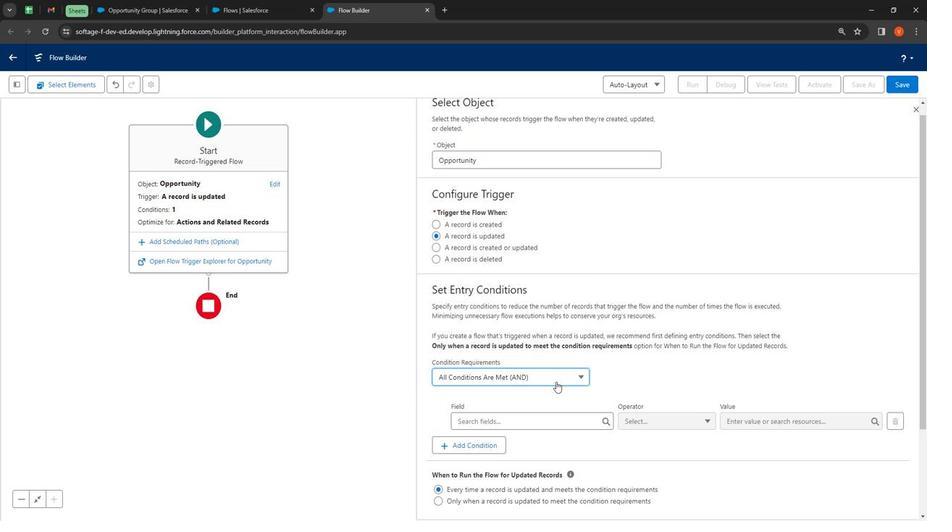 
Action: Mouse moved to (472, 282)
Screenshot: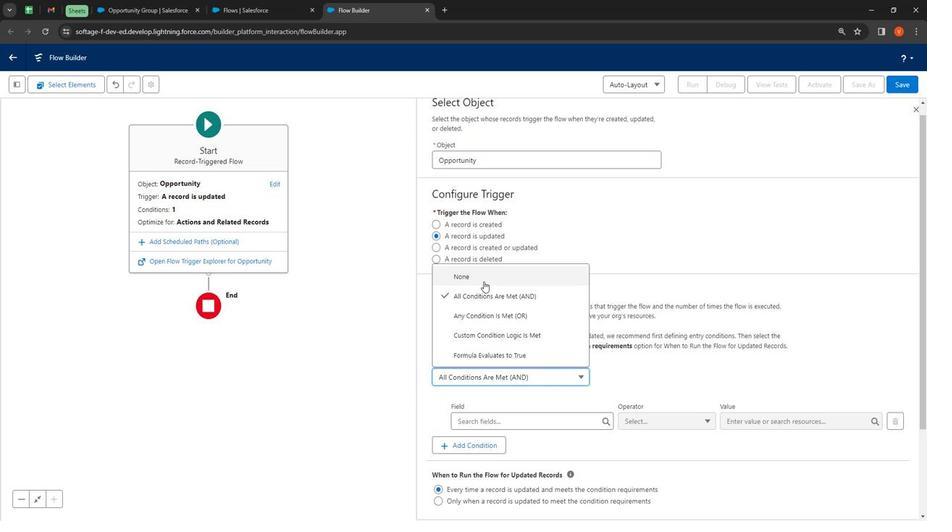 
Action: Mouse pressed left at (472, 282)
Screenshot: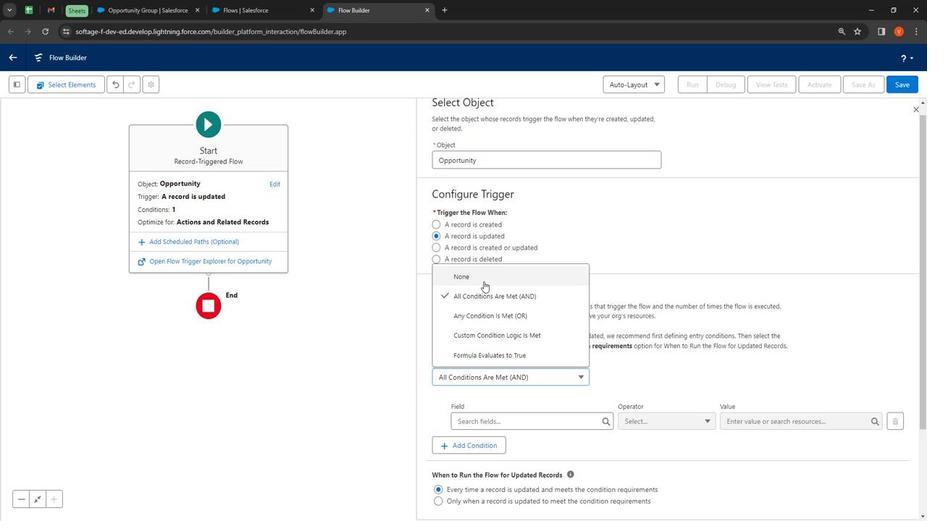 
Action: Mouse moved to (569, 456)
Screenshot: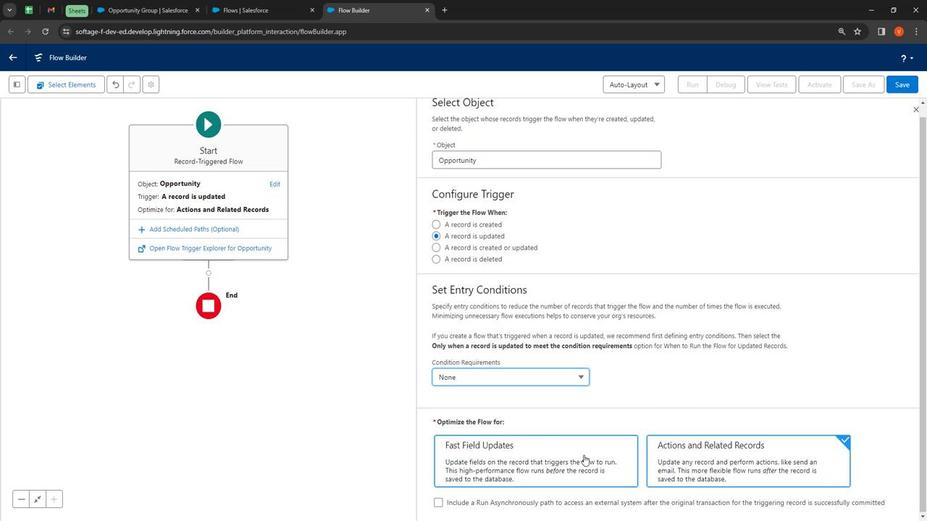 
Action: Mouse pressed left at (569, 456)
Screenshot: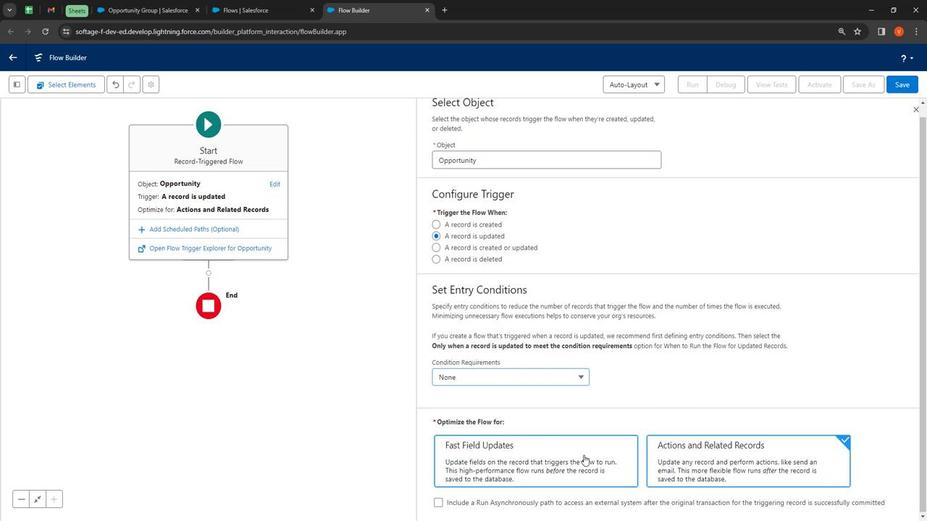 
Action: Mouse moved to (889, 112)
Screenshot: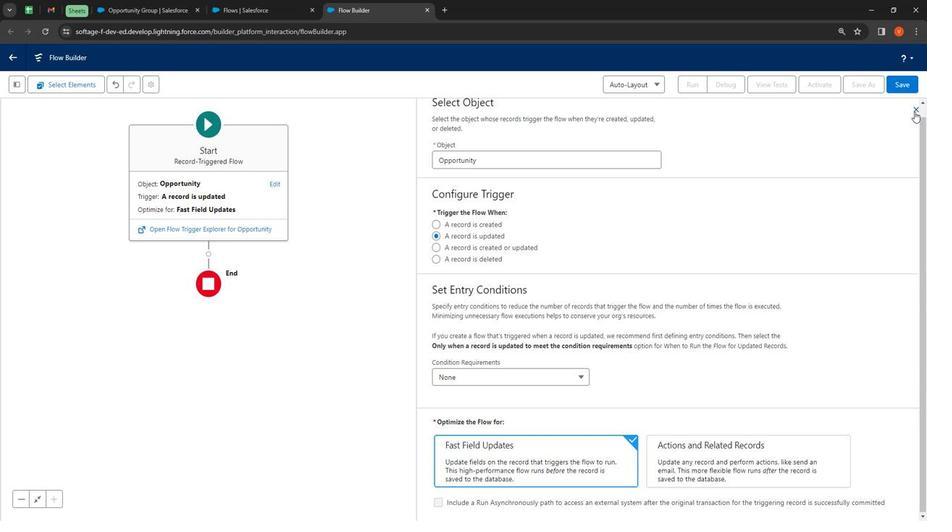 
Action: Mouse pressed left at (889, 112)
Screenshot: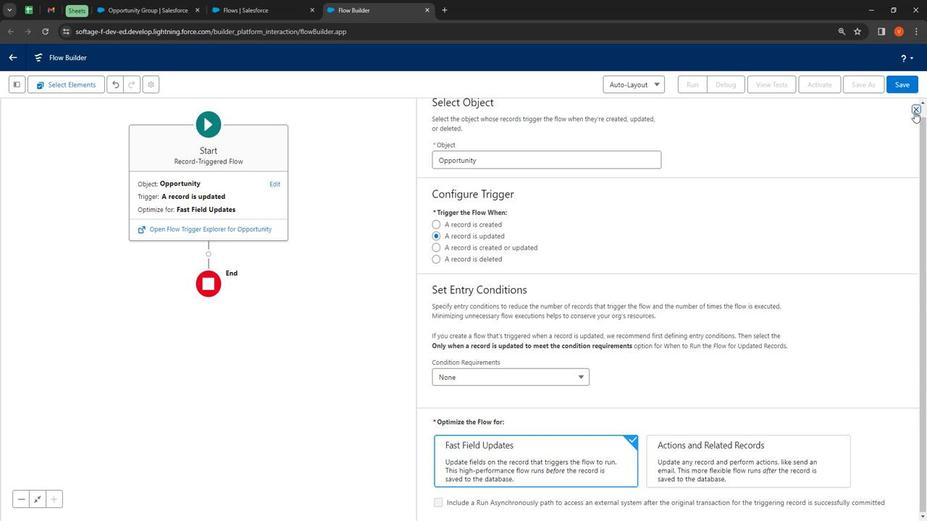 
Action: Mouse moved to (443, 205)
Screenshot: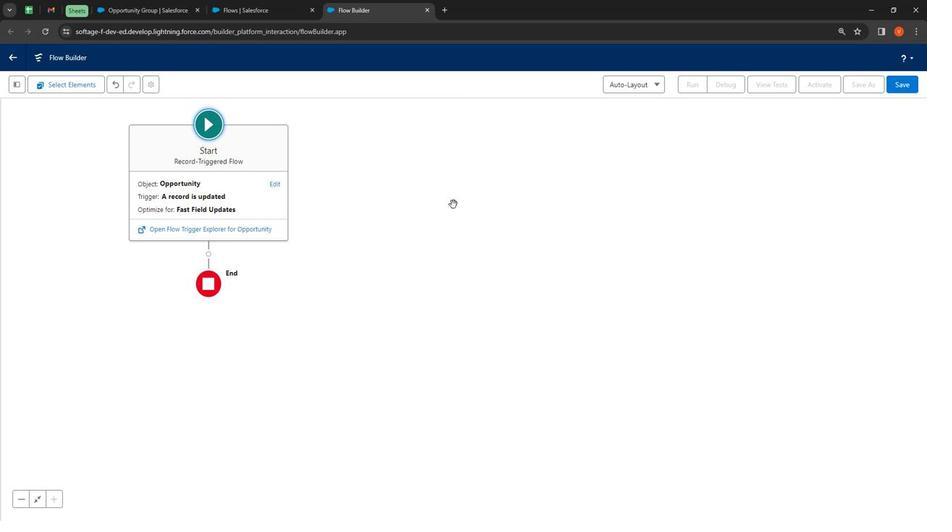 
Action: Mouse pressed left at (443, 205)
Screenshot: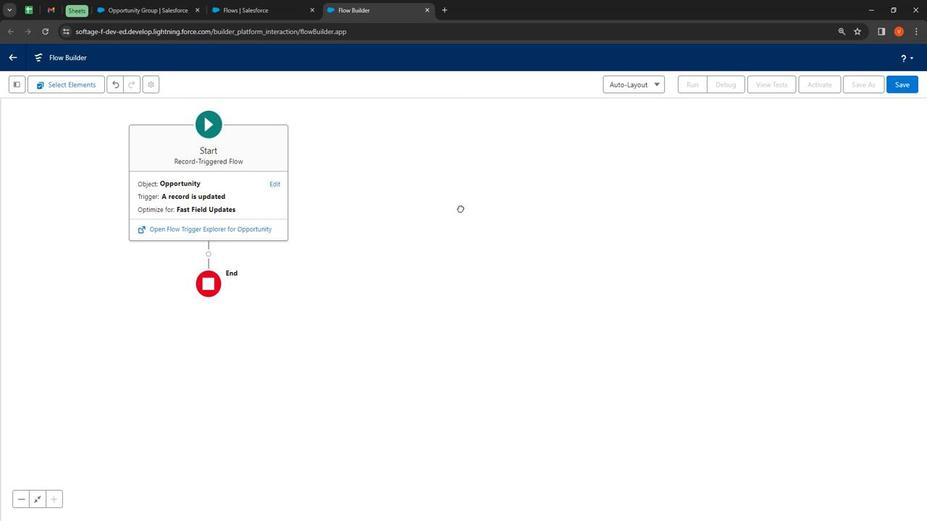 
Action: Mouse moved to (473, 215)
Screenshot: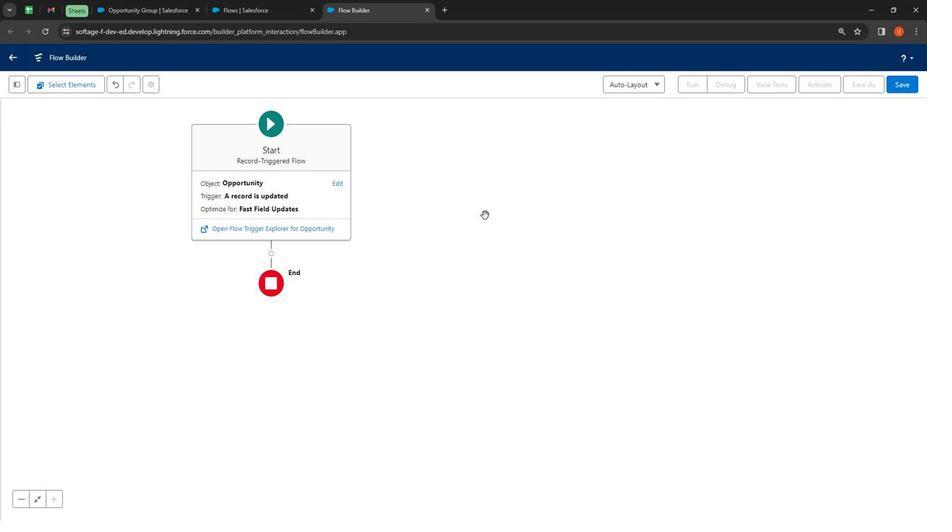 
Action: Mouse pressed left at (473, 215)
Screenshot: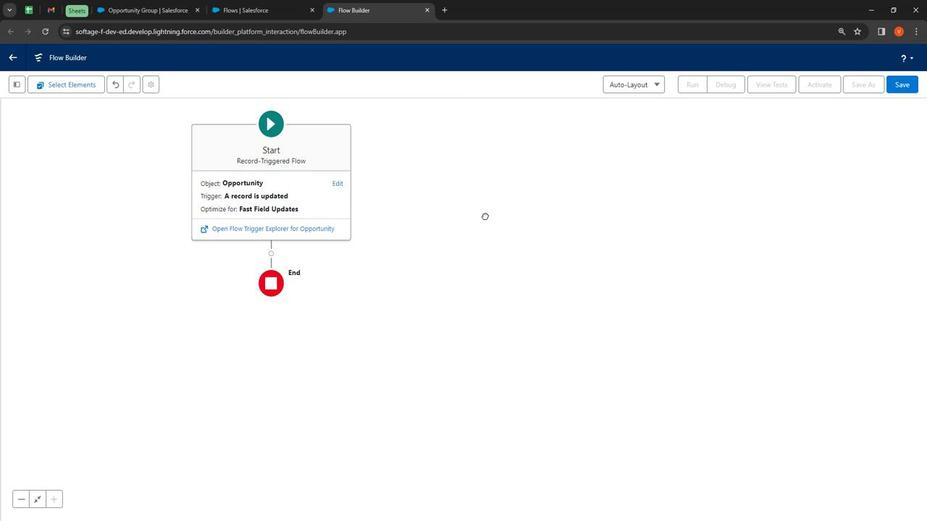 
Action: Mouse moved to (473, 217)
Screenshot: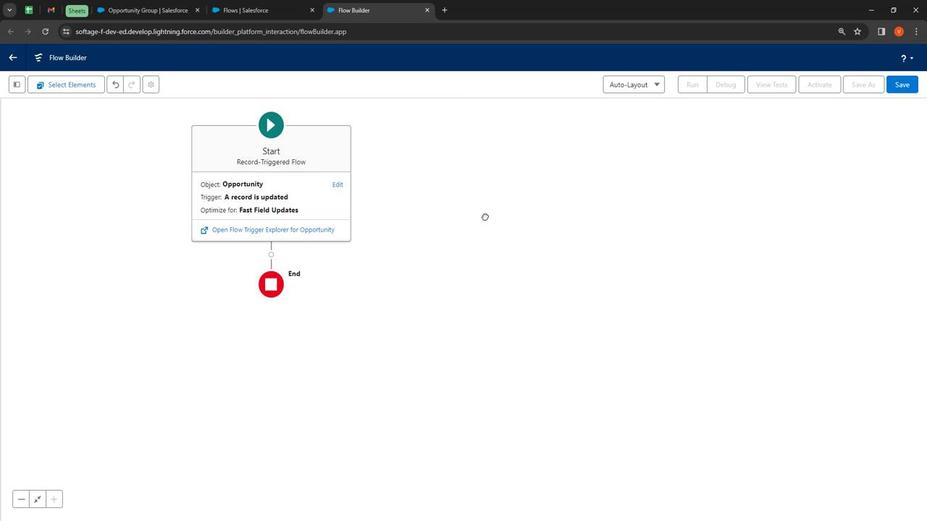 
Action: Mouse pressed left at (473, 217)
Screenshot: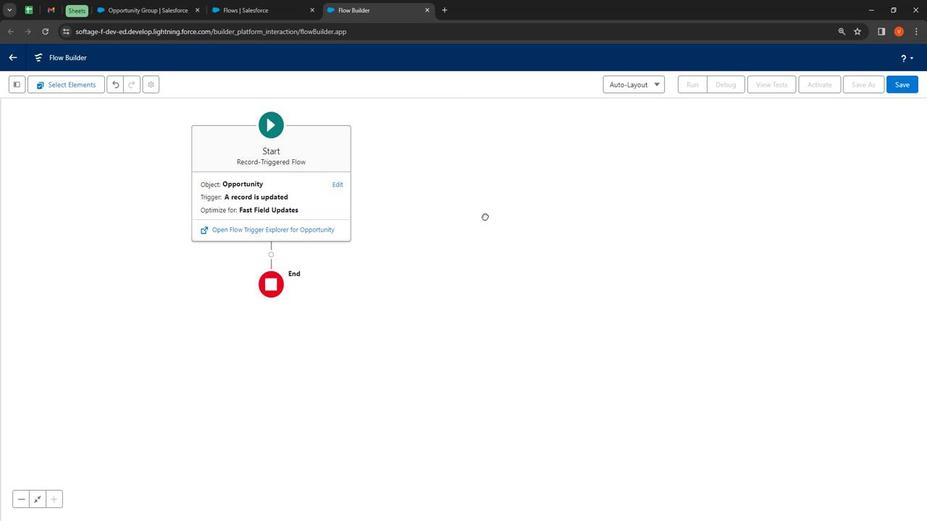 
Action: Mouse moved to (270, 157)
Screenshot: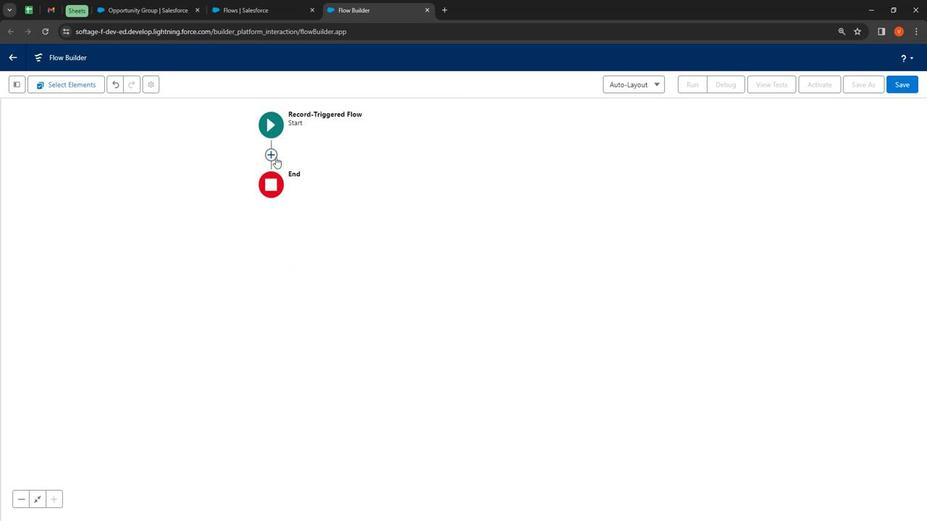 
Action: Mouse pressed left at (270, 157)
Screenshot: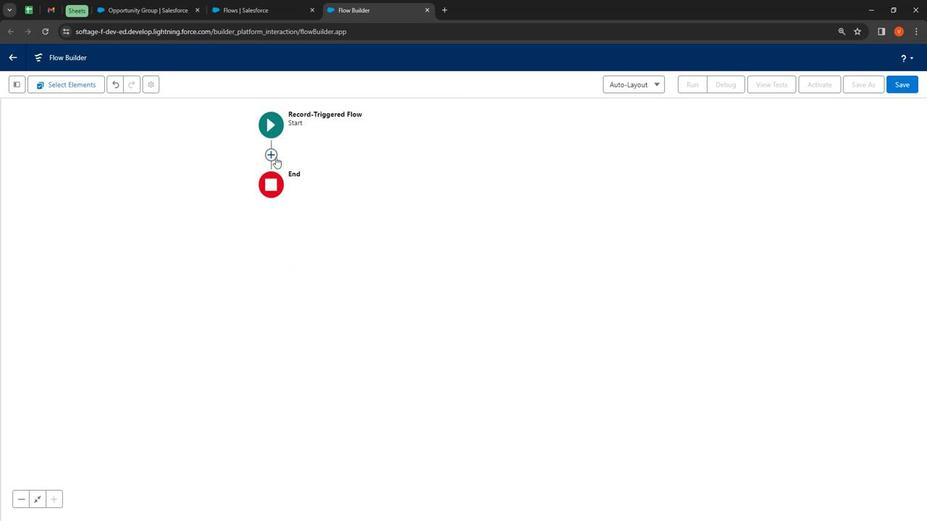 
Action: Mouse moved to (270, 220)
Screenshot: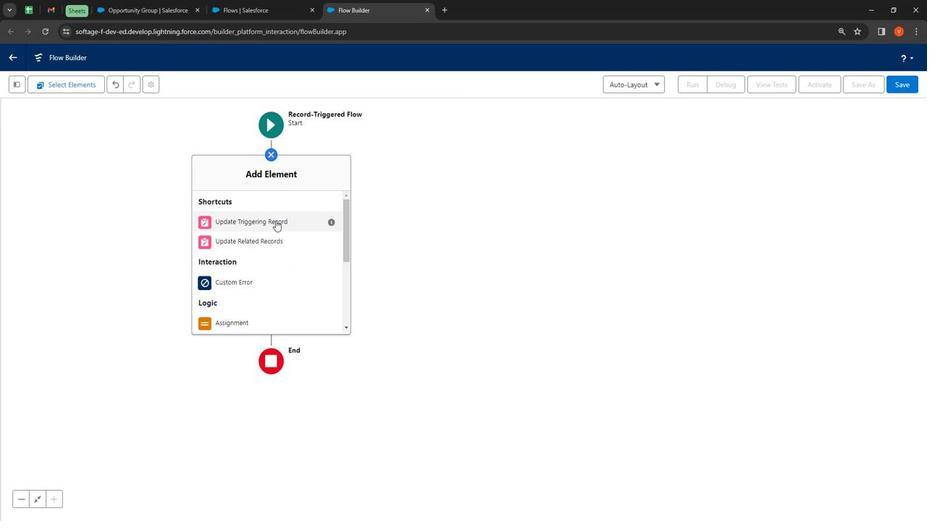 
Action: Mouse pressed left at (270, 220)
Screenshot: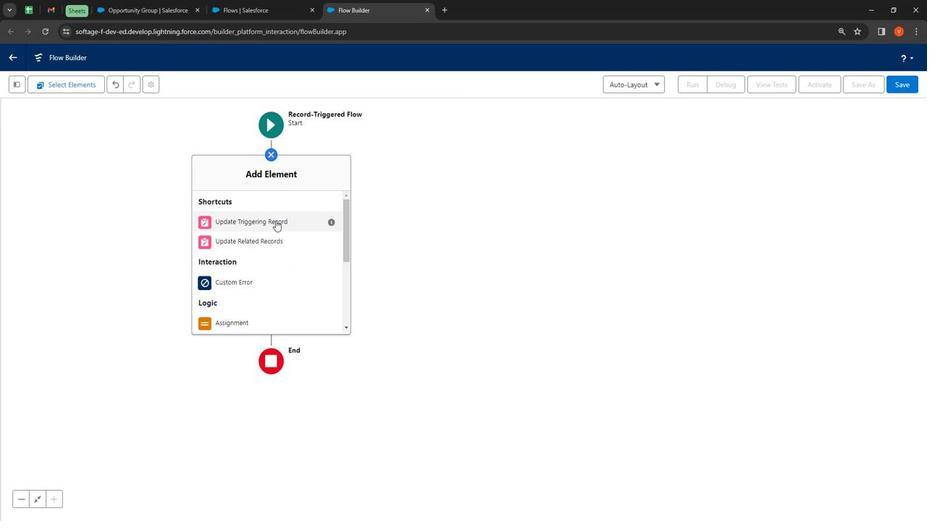 
Action: Mouse moved to (574, 153)
Screenshot: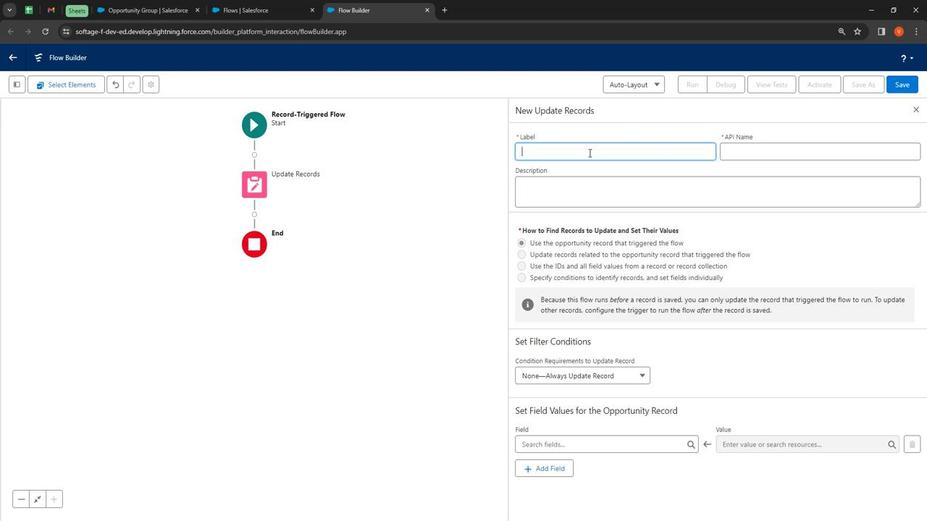 
Action: Mouse pressed left at (574, 153)
Screenshot: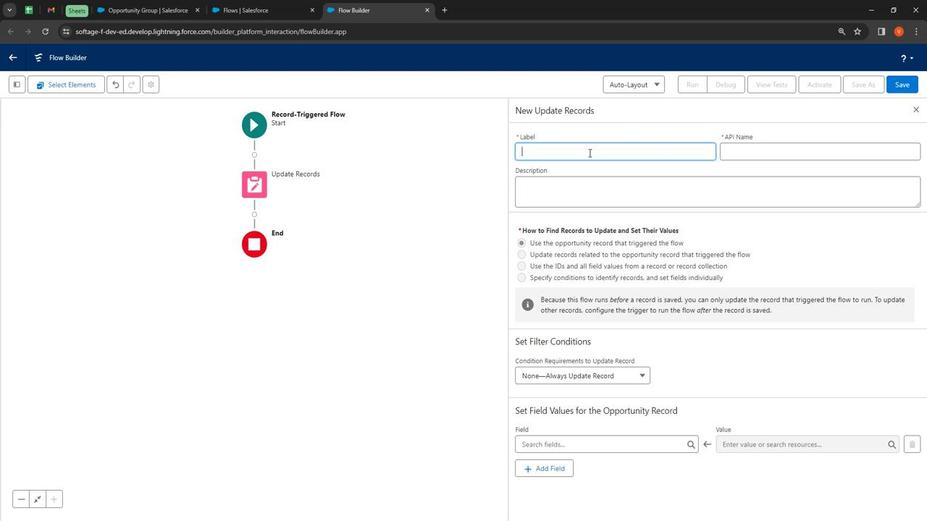 
Action: Mouse moved to (573, 156)
Screenshot: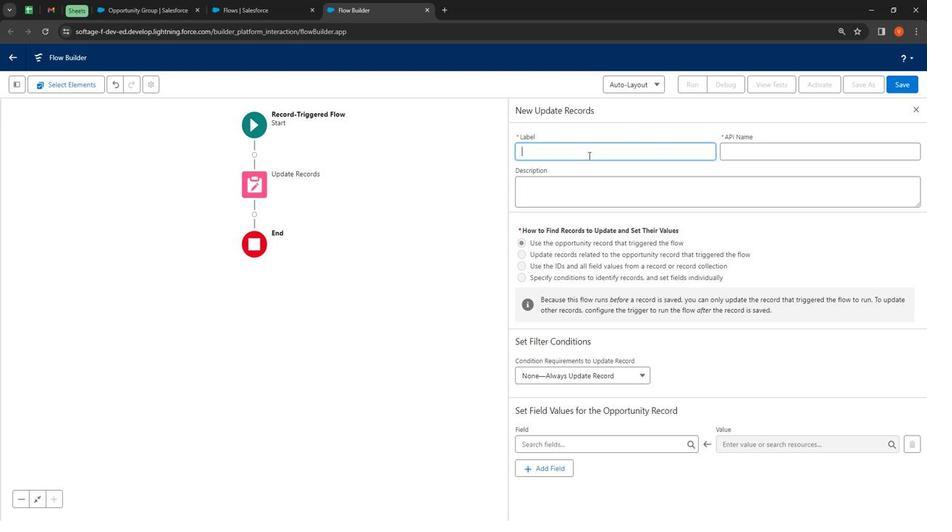 
Action: Key pressed <Key.shift>
Screenshot: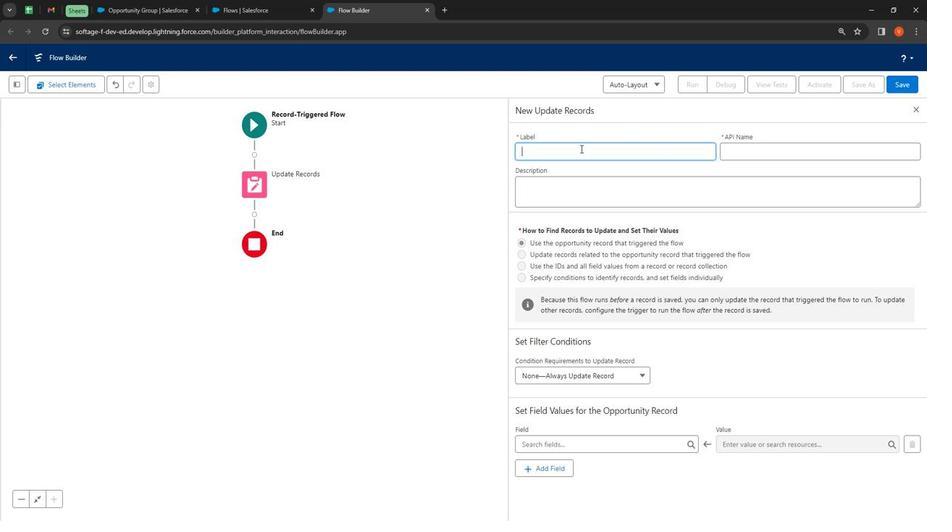 
Action: Mouse moved to (544, 134)
Screenshot: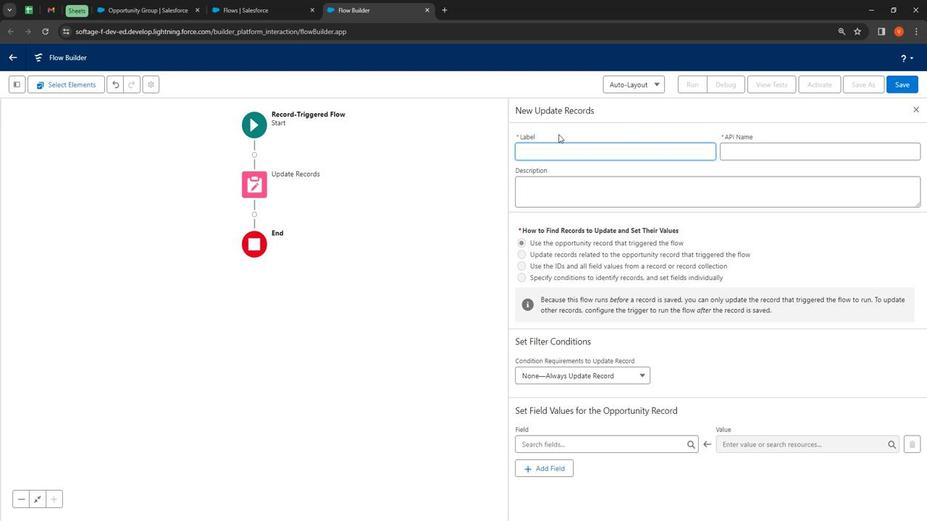 
Action: Key pressed <Key.shift><Key.shift><Key.shift><Key.shift><Key.shift><Key.shift><Key.shift><Key.shift>Update<Key.space><Key.shift><Key.shift><Key.shift><Key.shift><Key.shift><Key.shift><Key.shift><Key.shift><Key.shift><Key.shift><Key.shift><Key.shift><Key.shift><Key.shift><Key.shift><Key.shift><Key.shift><Key.shift><Key.shift><Key.shift><Key.shift><Key.shift><Key.shift><Key.shift><Key.shift><Key.shift><Key.shift><Key.shift><Key.shift><Key.shift><Key.shift><Key.shift><Key.shift><Key.shift><Key.shift><Key.shift><Key.shift><Key.shift><Key.shift><Key.shift><Key.shift><Key.shift>Stage<Key.space>name
Screenshot: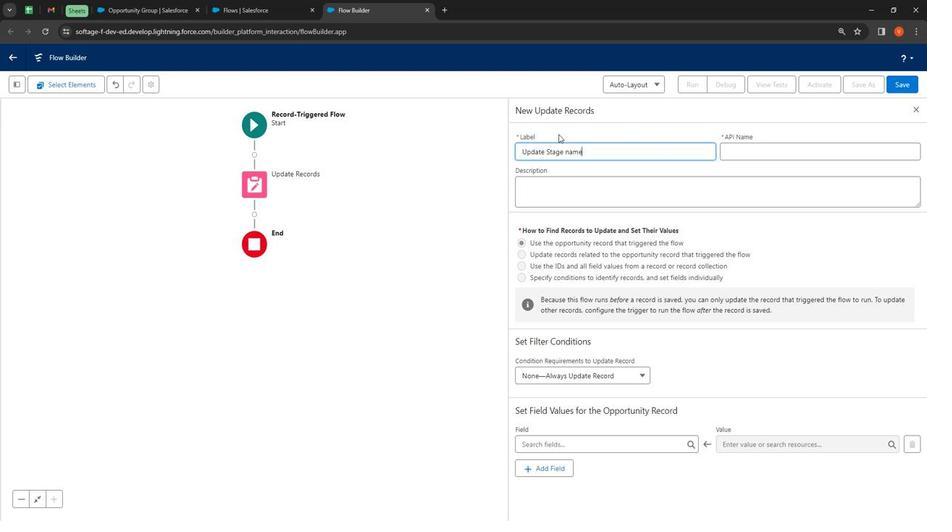 
Action: Mouse moved to (743, 155)
Screenshot: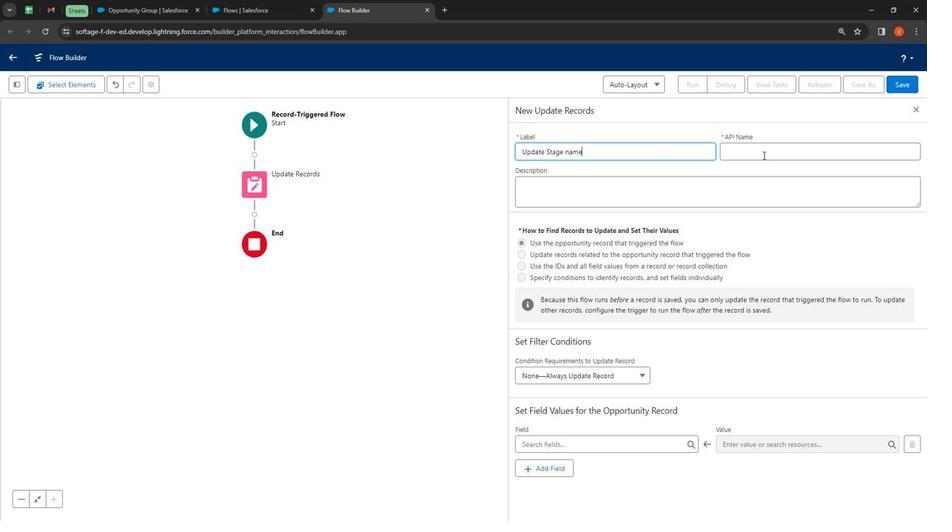 
Action: Mouse pressed left at (743, 155)
Screenshot: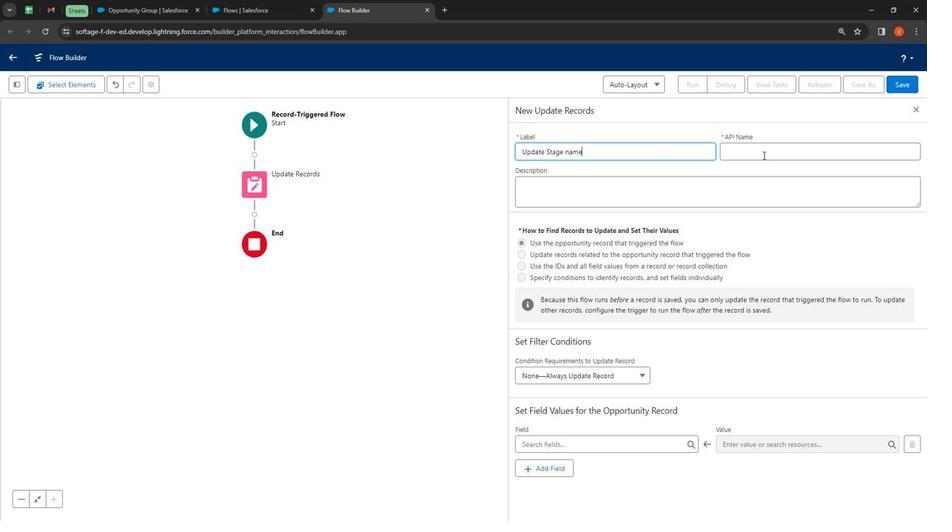 
Action: Mouse moved to (588, 192)
Screenshot: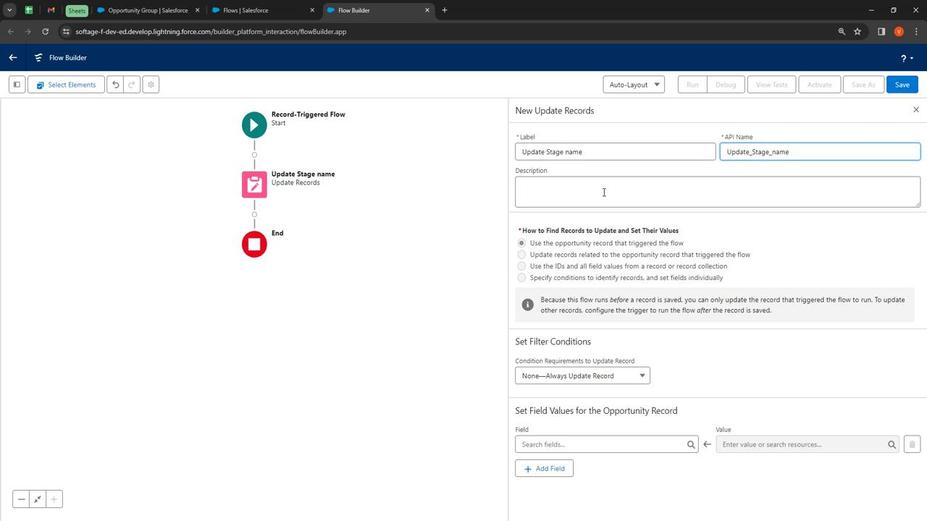 
Action: Mouse pressed left at (588, 192)
Screenshot: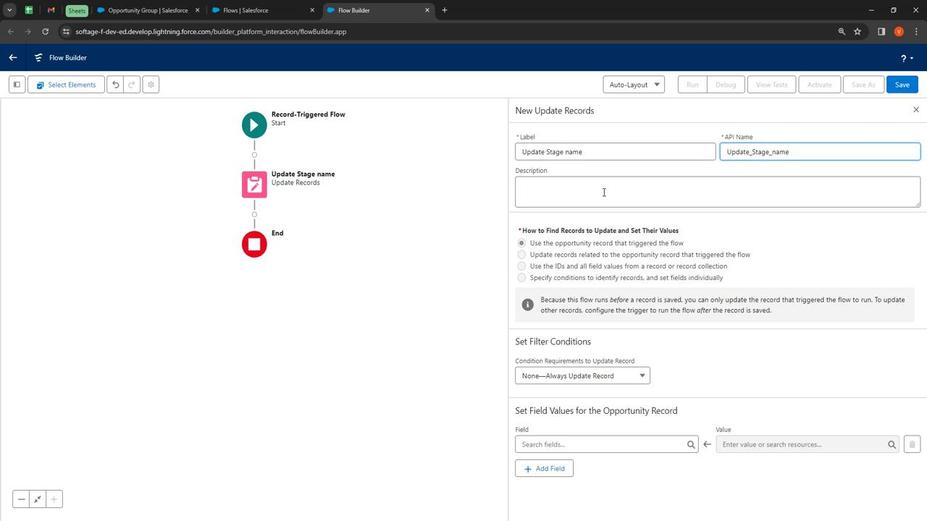 
Action: Mouse moved to (588, 192)
Screenshot: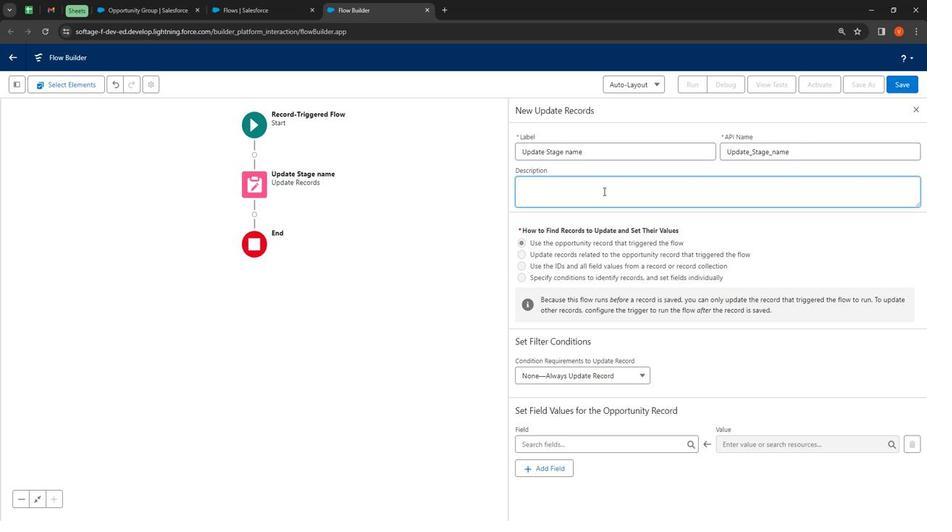
Action: Key pressed <Key.shift><Key.shift><Key.shift>Is<Key.backspace>f<Key.space>stage<Key.space>e<Key.backspace>name<Key.space>pdate<Key.space><Key.backspace><Key.backspace><Key.backspace><Key.backspace><Key.backspace><Key.backspace>update<Key.space>to<Key.space><Key.shift>Close<Key.space>lost<Key.space>or<Key.space>close<Key.space>won
Screenshot: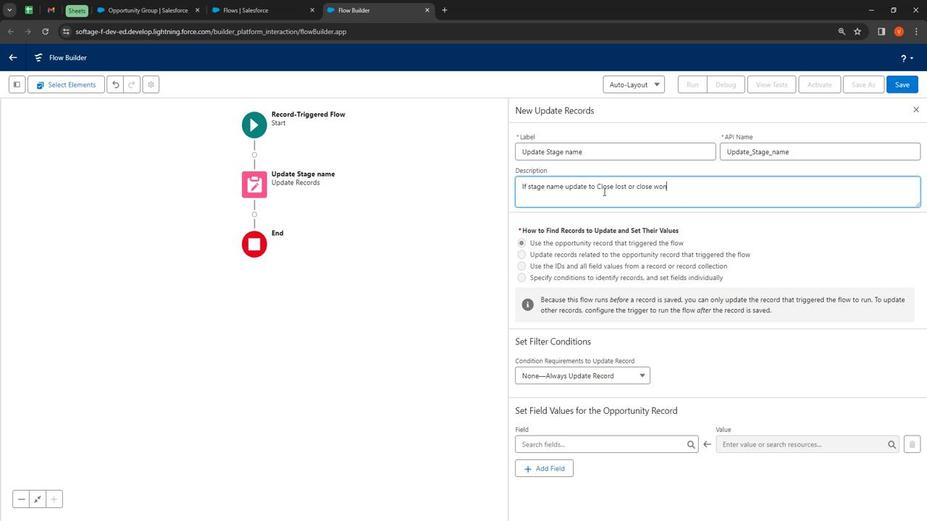 
Action: Mouse moved to (254, 218)
Screenshot: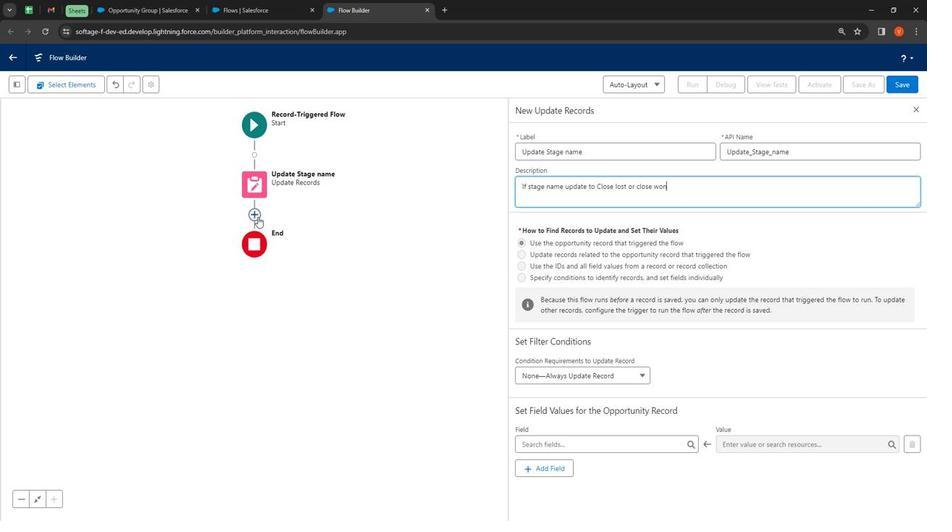 
Action: Mouse pressed left at (254, 218)
Screenshot: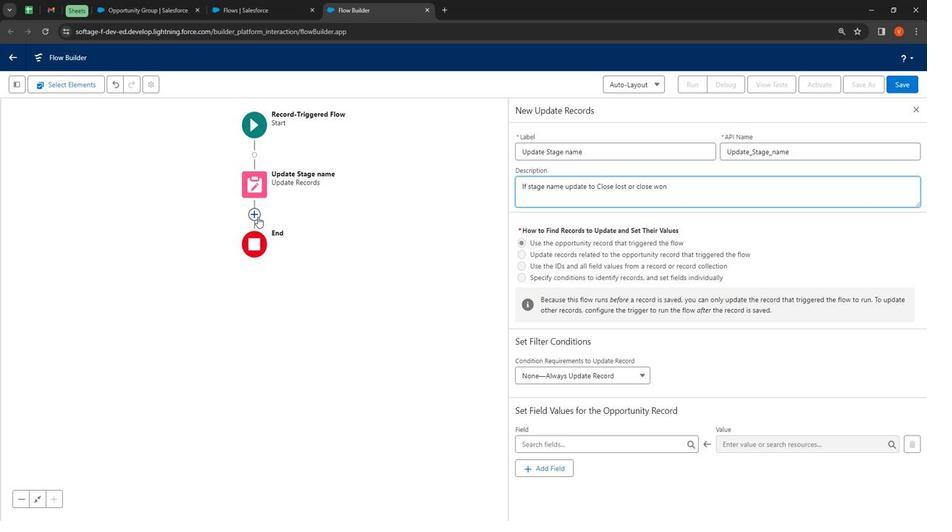 
Action: Mouse moved to (322, 286)
Screenshot: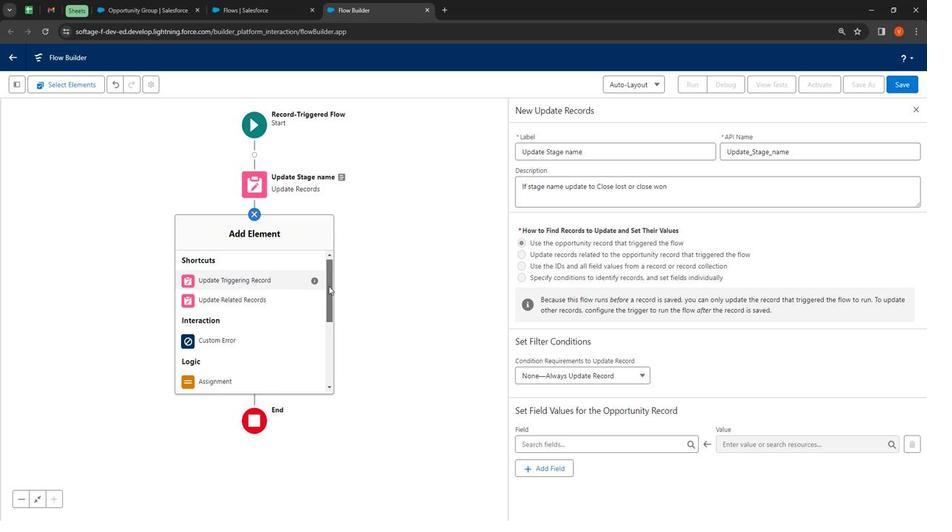 
Action: Mouse pressed left at (322, 286)
Screenshot: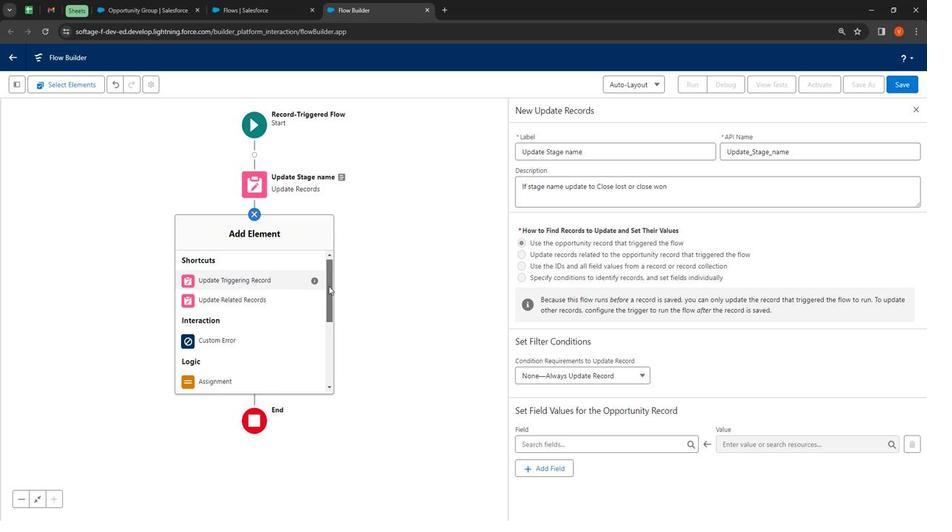 
Action: Mouse moved to (396, 293)
Screenshot: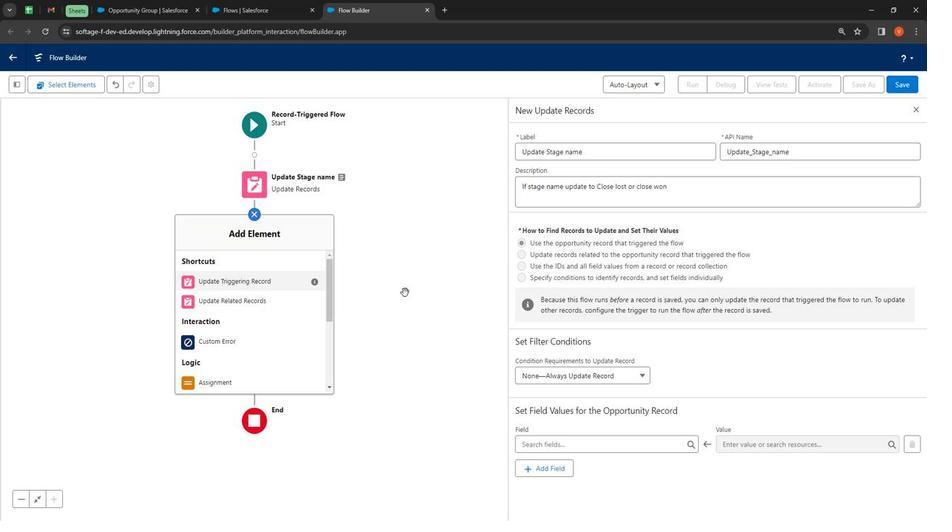
Action: Mouse pressed left at (396, 293)
Screenshot: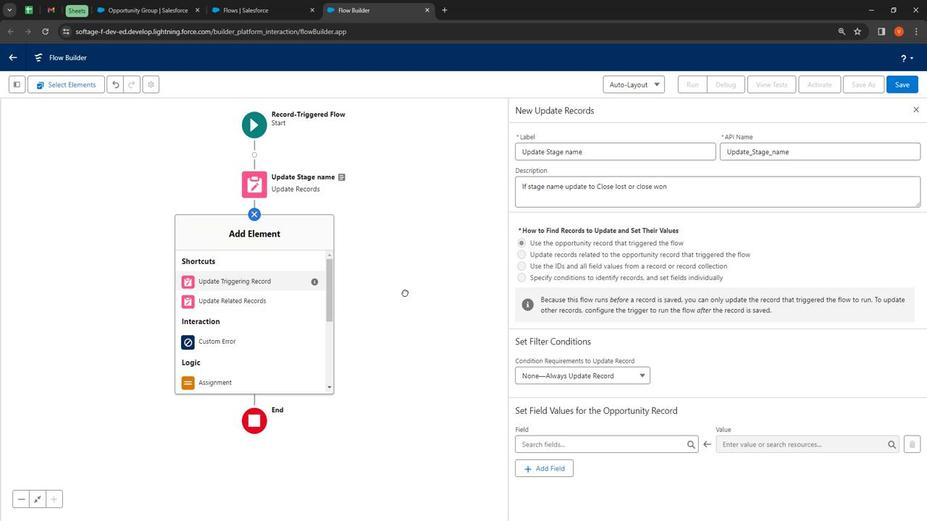 
Action: Mouse moved to (715, 181)
Screenshot: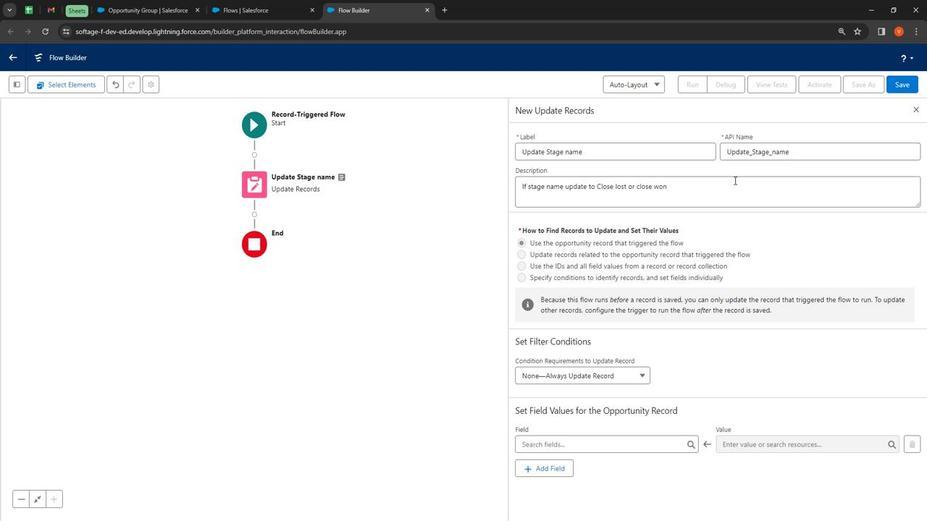 
Action: Mouse pressed left at (715, 181)
Screenshot: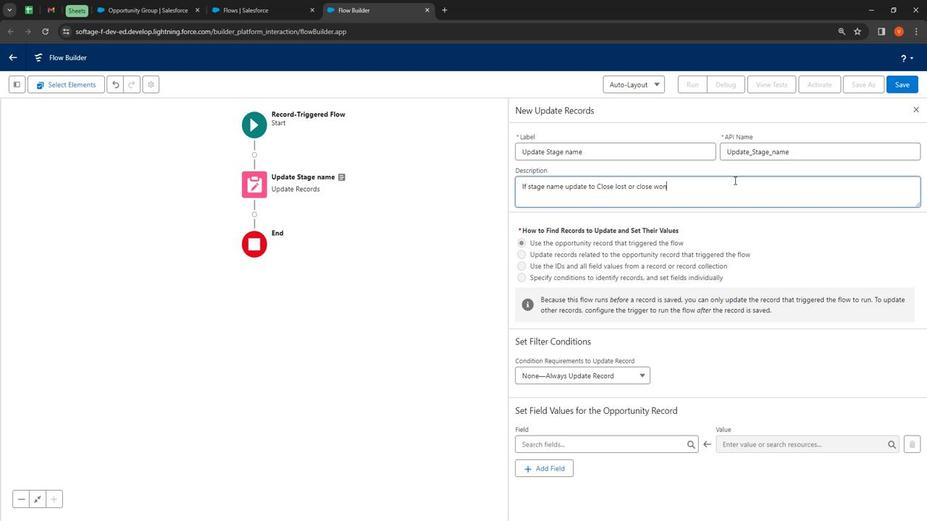 
Action: Key pressed <Key.space>th<Key.backspace><Key.backspace><Key.backspace>
Screenshot: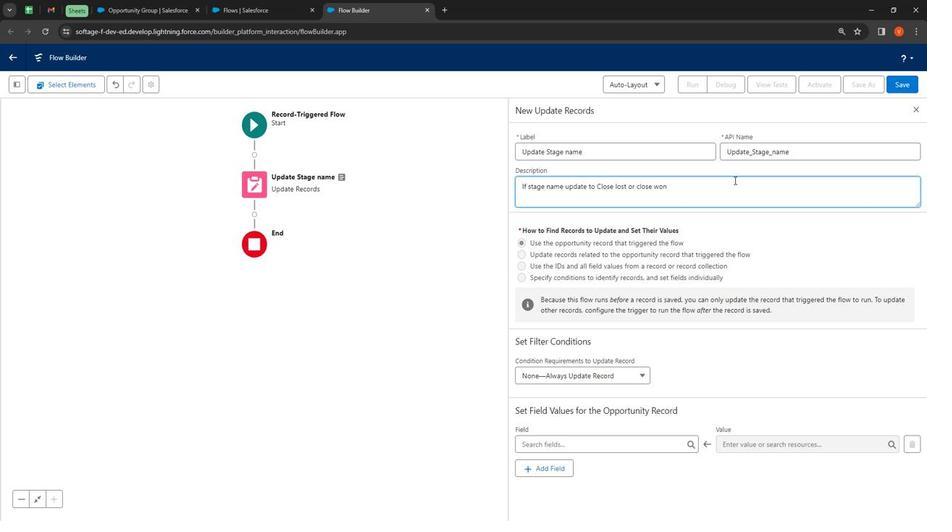 
Action: Mouse moved to (708, 375)
Screenshot: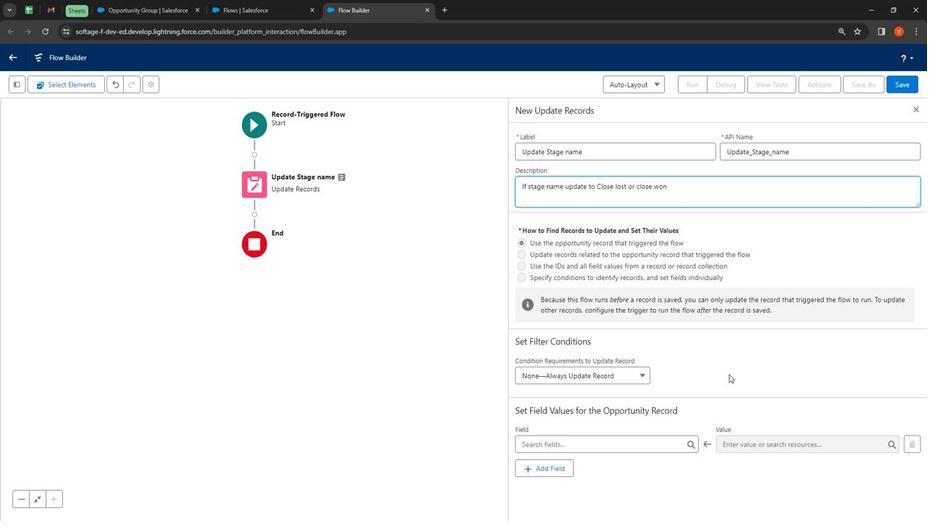 
Action: Mouse scrolled (708, 374) with delta (0, 0)
Screenshot: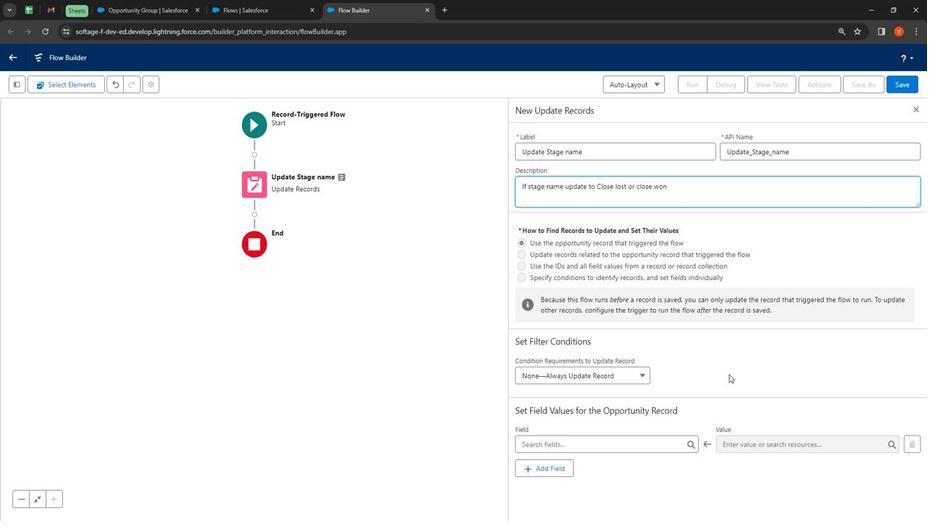 
Action: Mouse moved to (712, 375)
Screenshot: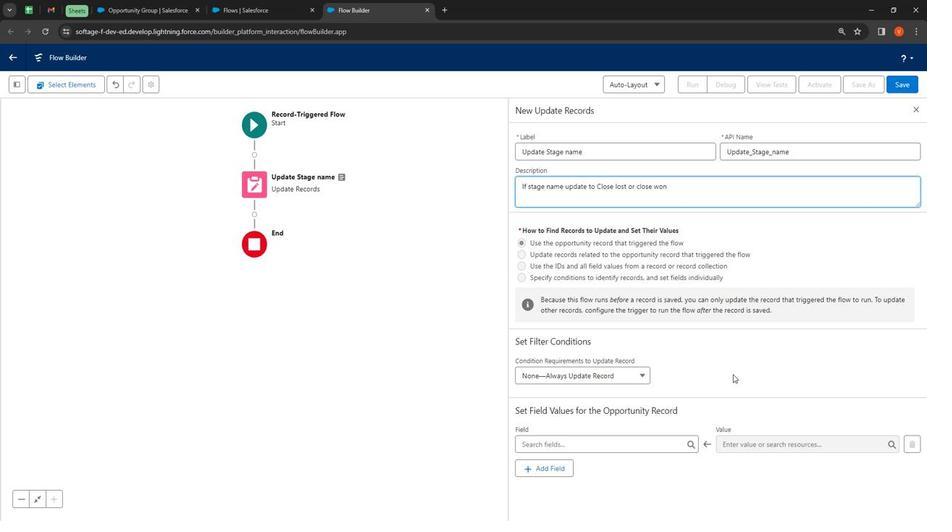 
Action: Mouse scrolled (712, 374) with delta (0, 0)
Screenshot: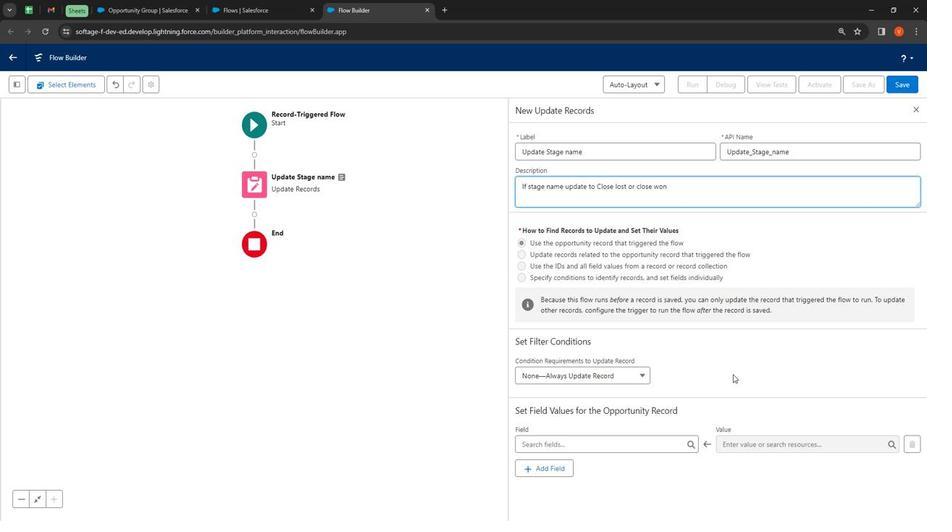 
Action: Mouse moved to (713, 375)
Screenshot: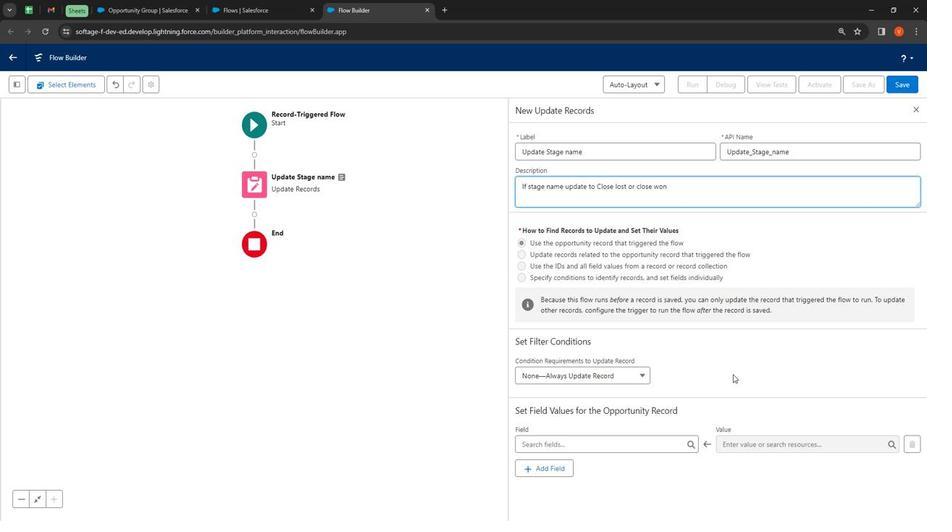 
Action: Mouse scrolled (713, 374) with delta (0, 0)
Screenshot: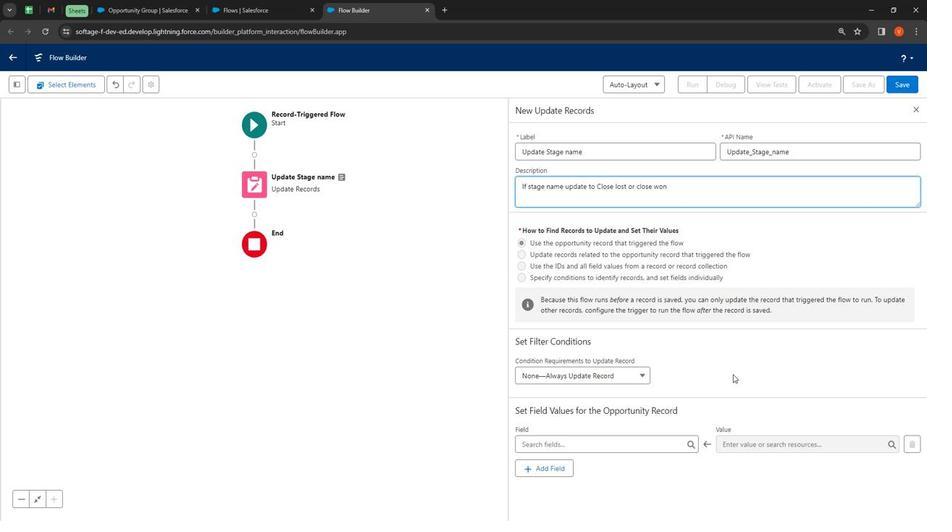 
Action: Mouse scrolled (713, 374) with delta (0, 0)
Screenshot: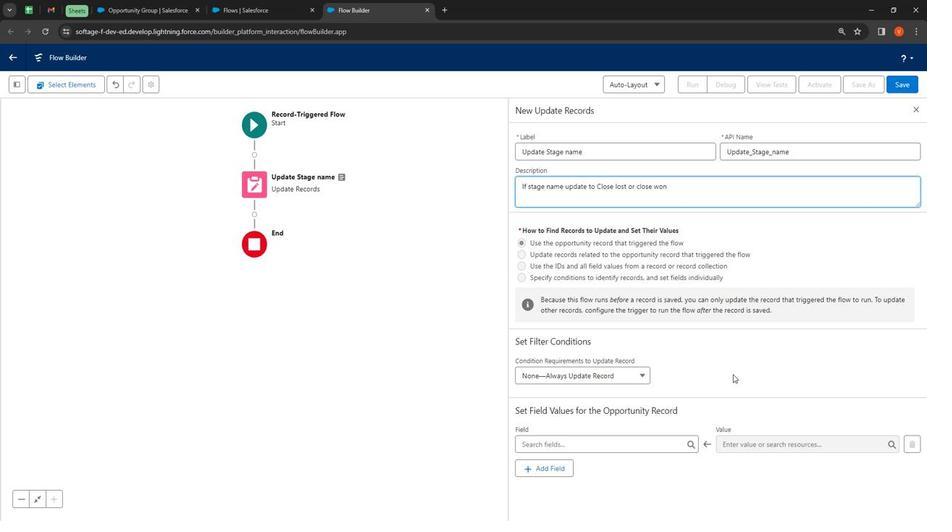 
Action: Mouse moved to (598, 444)
Screenshot: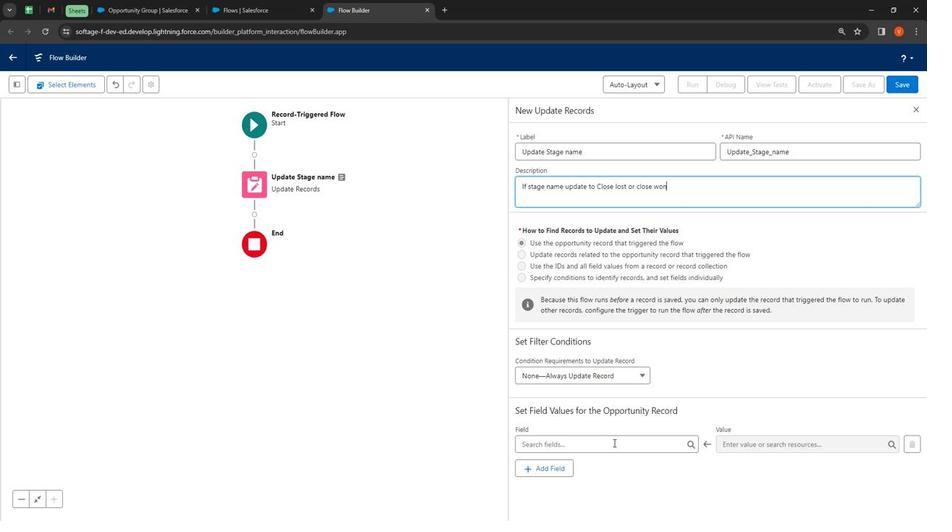 
Action: Mouse pressed left at (598, 444)
Screenshot: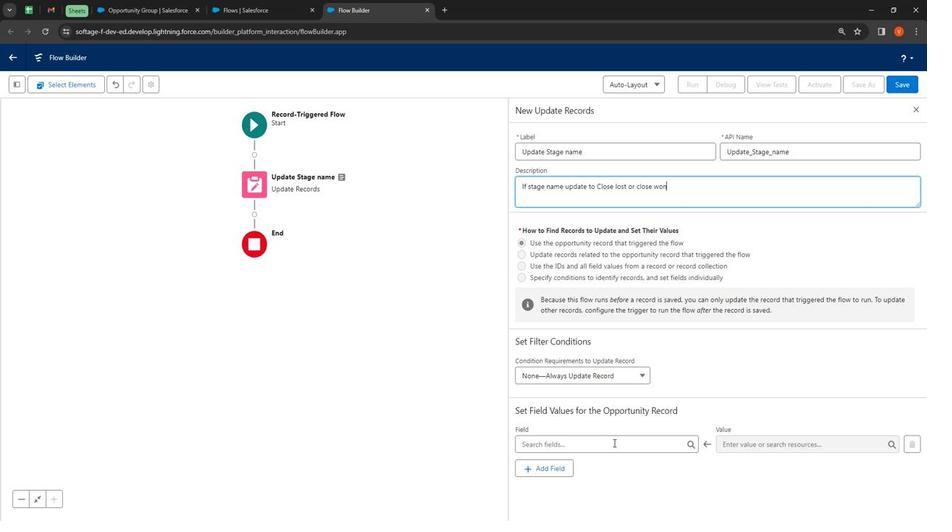 
Action: Mouse moved to (691, 368)
Screenshot: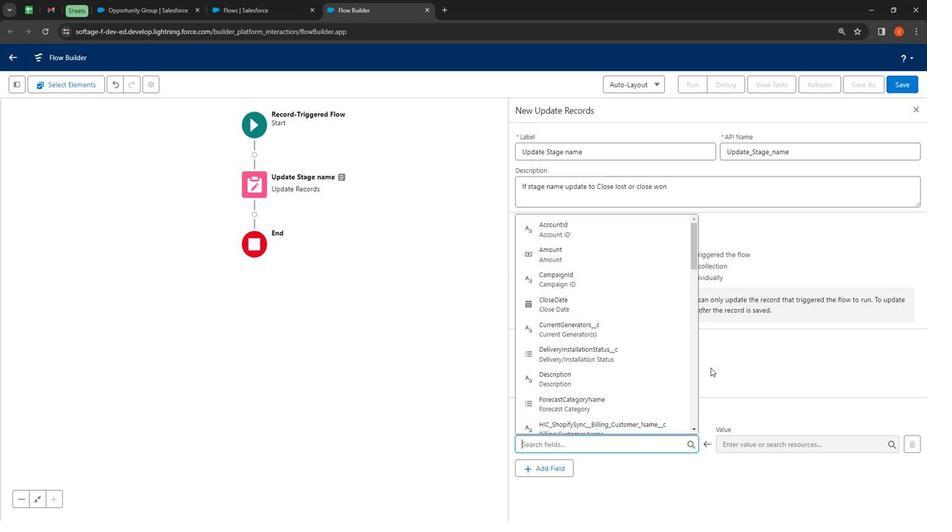 
Action: Key pressed <Key.shift>Stage
Screenshot: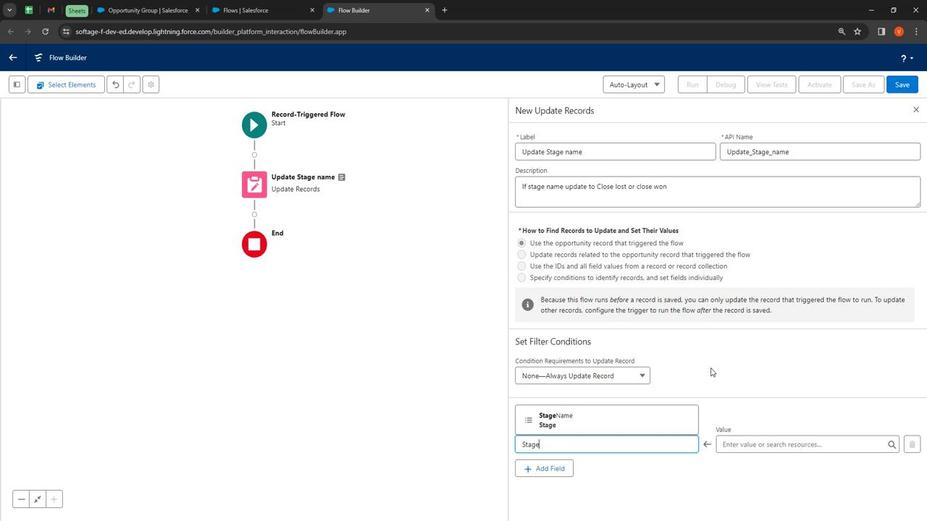 
Action: Mouse moved to (644, 412)
Screenshot: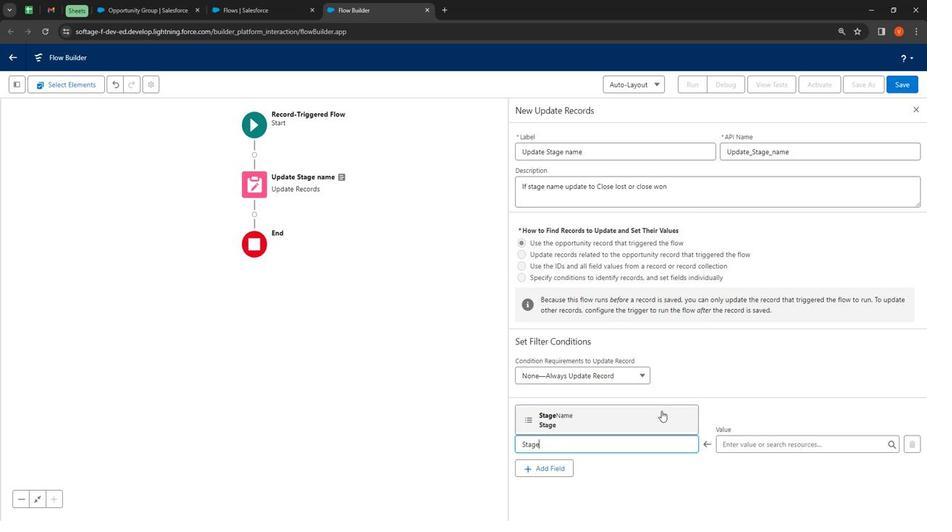 
Action: Mouse pressed left at (644, 412)
Screenshot: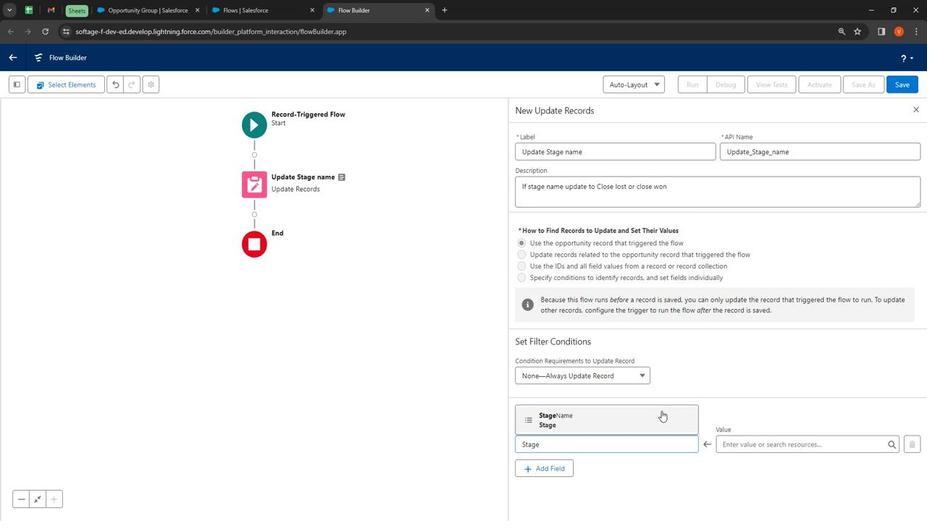 
Action: Mouse moved to (717, 449)
Screenshot: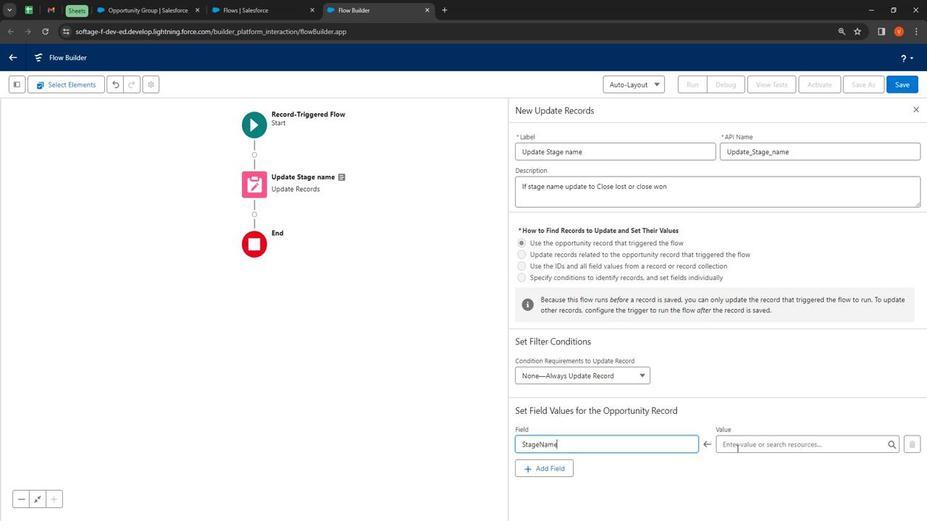 
Action: Mouse pressed left at (717, 449)
Screenshot: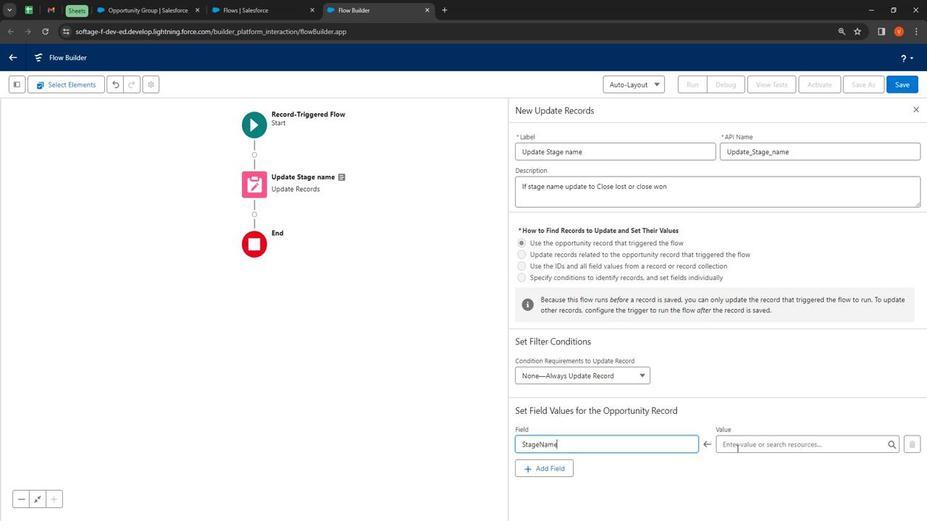
Action: Mouse moved to (780, 376)
Screenshot: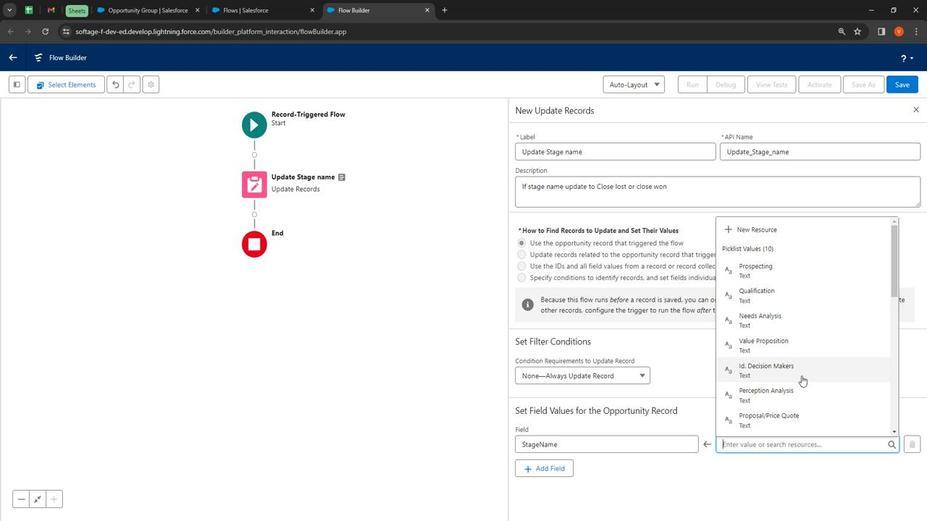 
Action: Mouse scrolled (780, 376) with delta (0, 0)
Screenshot: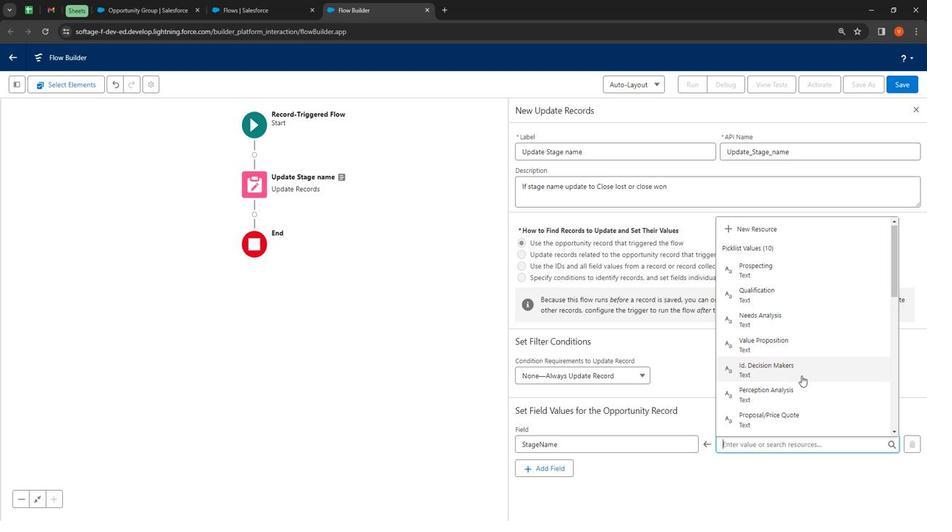 
Action: Mouse moved to (783, 392)
Screenshot: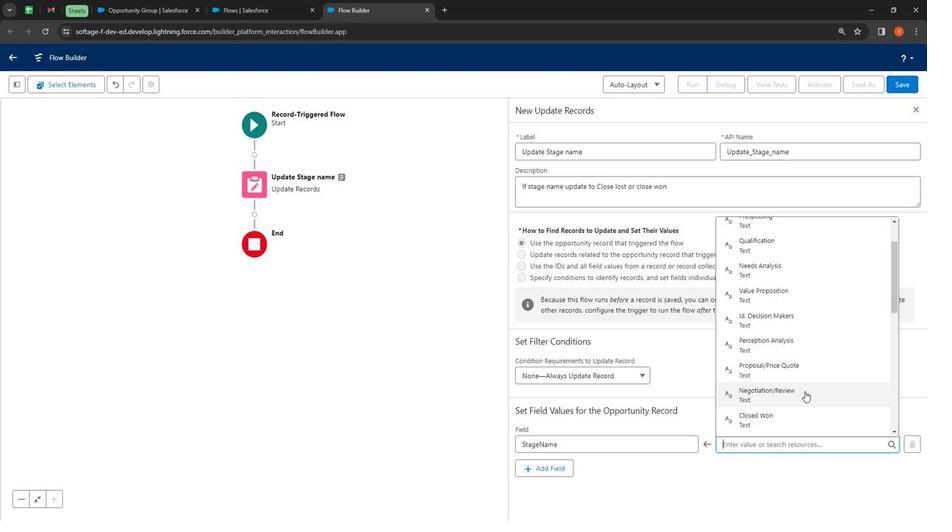 
Action: Mouse scrolled (783, 391) with delta (0, 0)
Screenshot: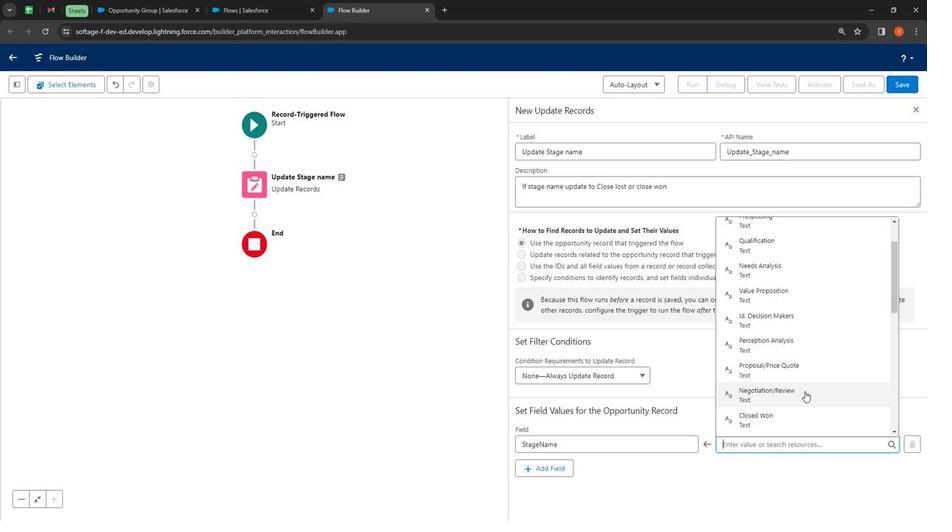 
Action: Mouse moved to (755, 373)
Screenshot: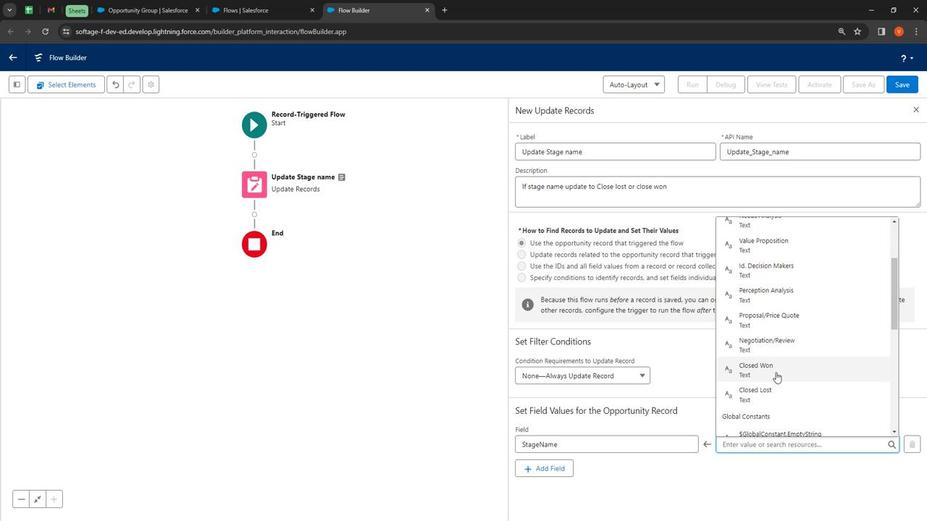 
Action: Mouse pressed left at (755, 373)
Screenshot: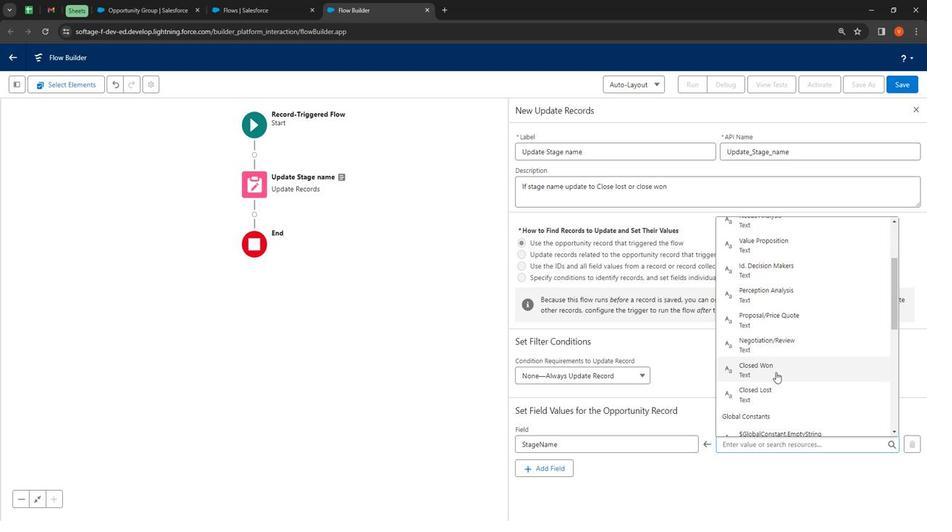 
Action: Mouse moved to (541, 465)
Screenshot: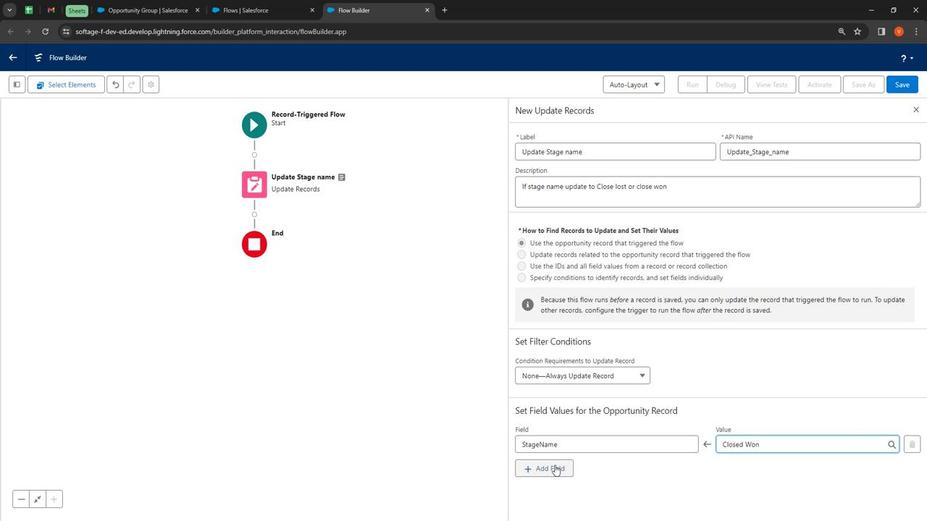 
Action: Mouse pressed left at (541, 465)
Screenshot: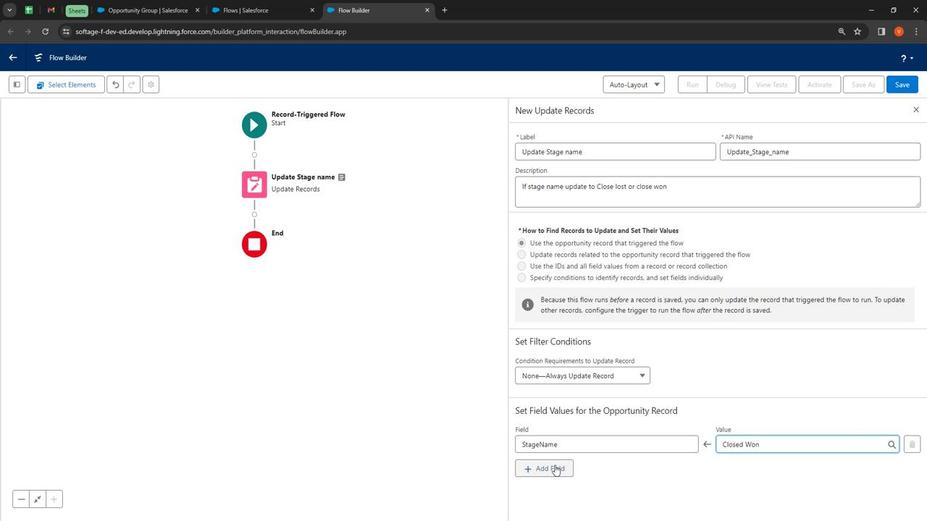 
Action: Mouse moved to (558, 478)
Screenshot: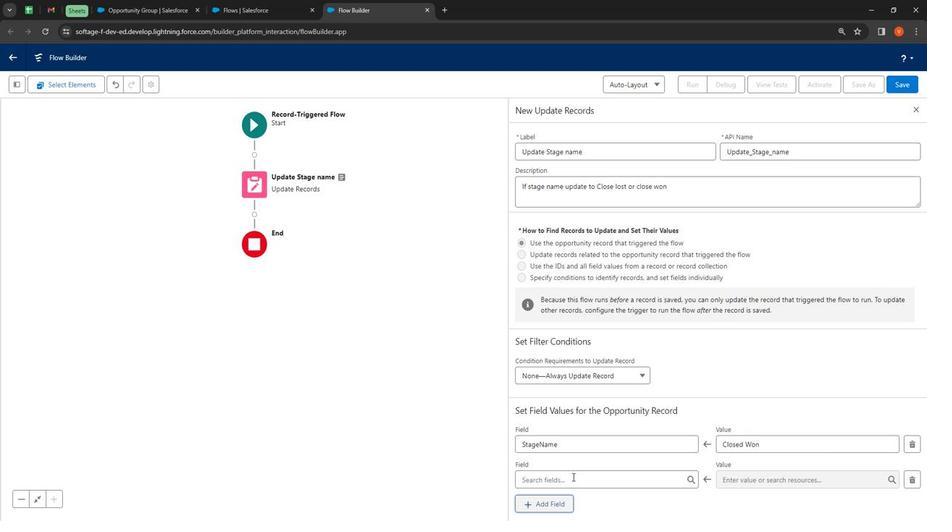 
Action: Mouse pressed left at (558, 478)
Screenshot: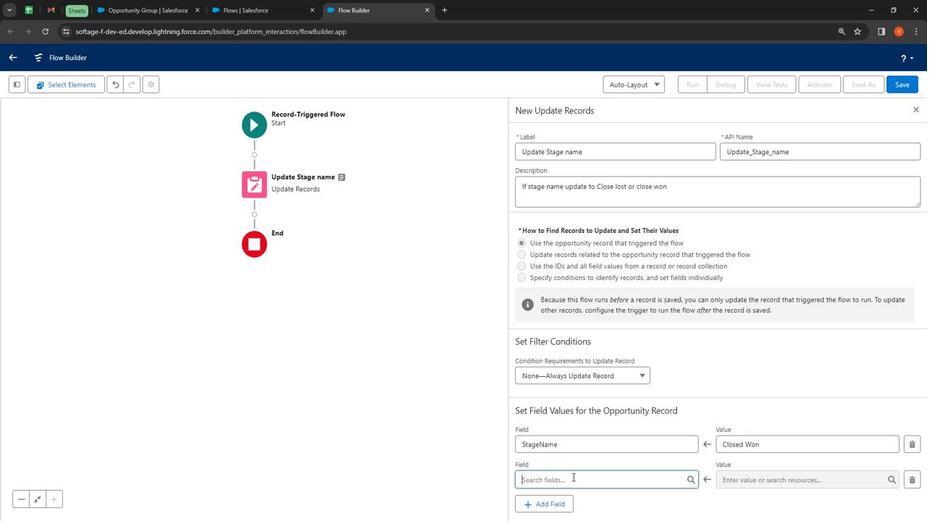 
Action: Key pressed s
Screenshot: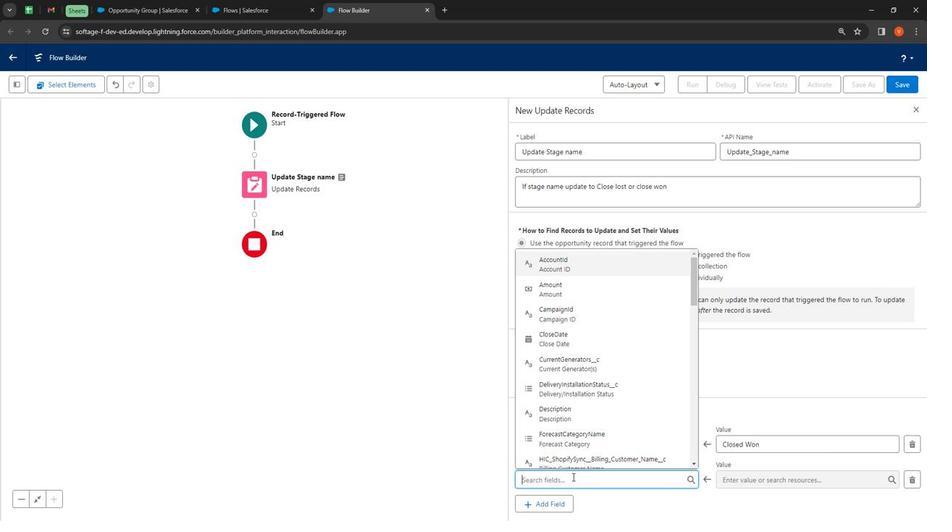 
Action: Mouse moved to (559, 471)
Screenshot: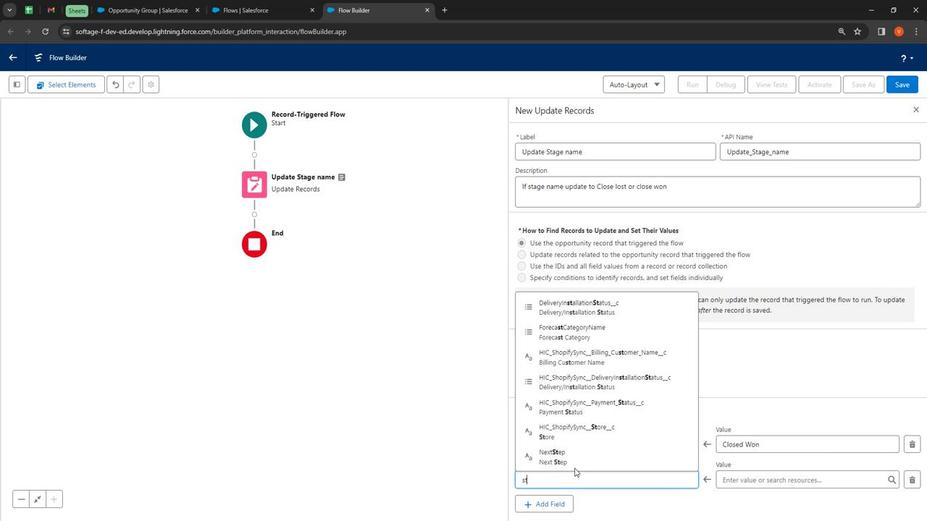 
Action: Key pressed t
Screenshot: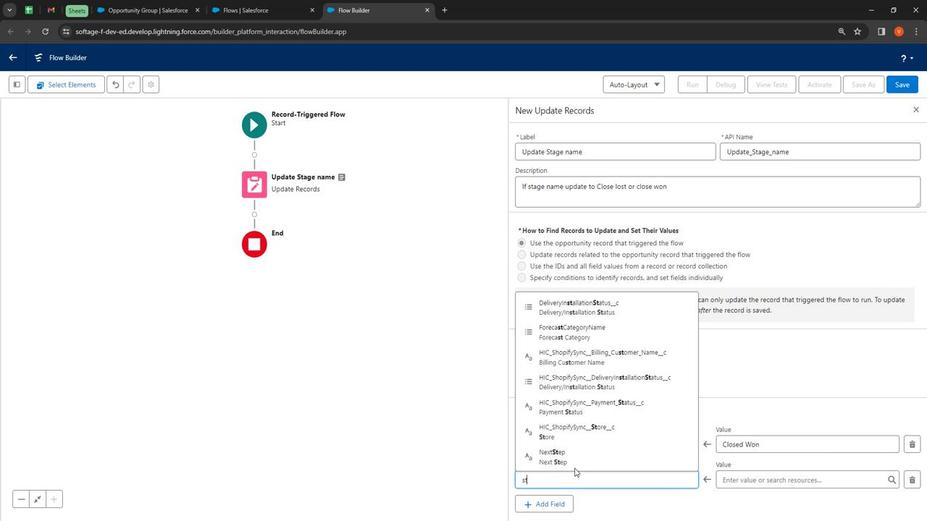 
Action: Mouse moved to (560, 469)
Screenshot: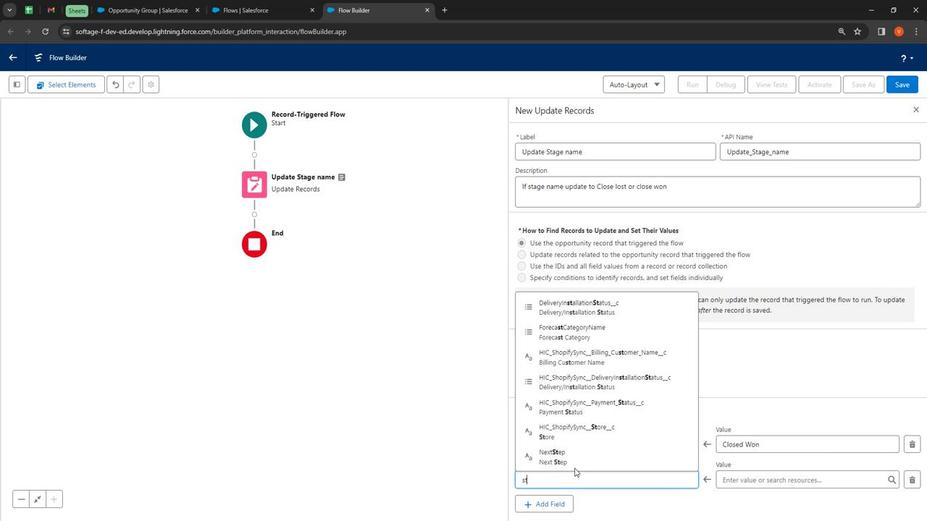 
Action: Key pressed age
Screenshot: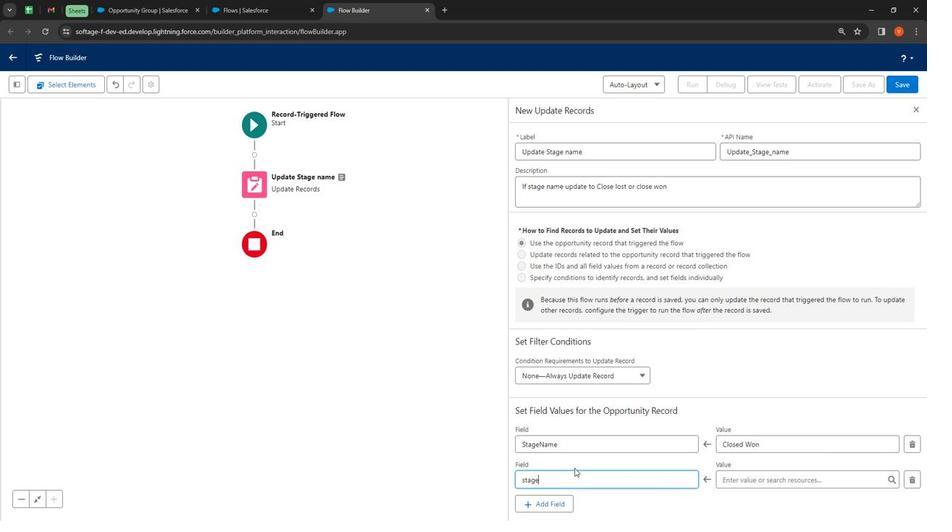 
Action: Mouse moved to (586, 423)
Screenshot: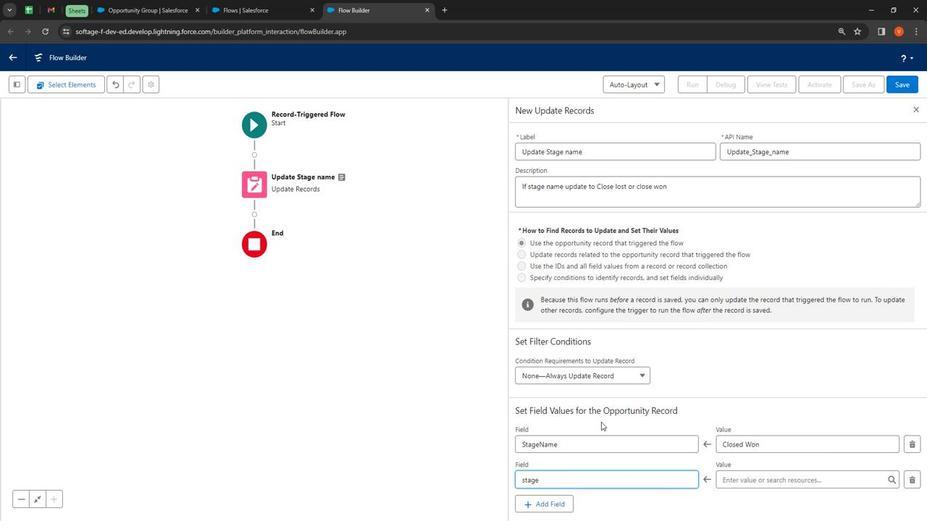 
Action: Key pressed <Key.backspace><Key.backspace><Key.backspace><Key.backspace><Key.backspace>sta
Screenshot: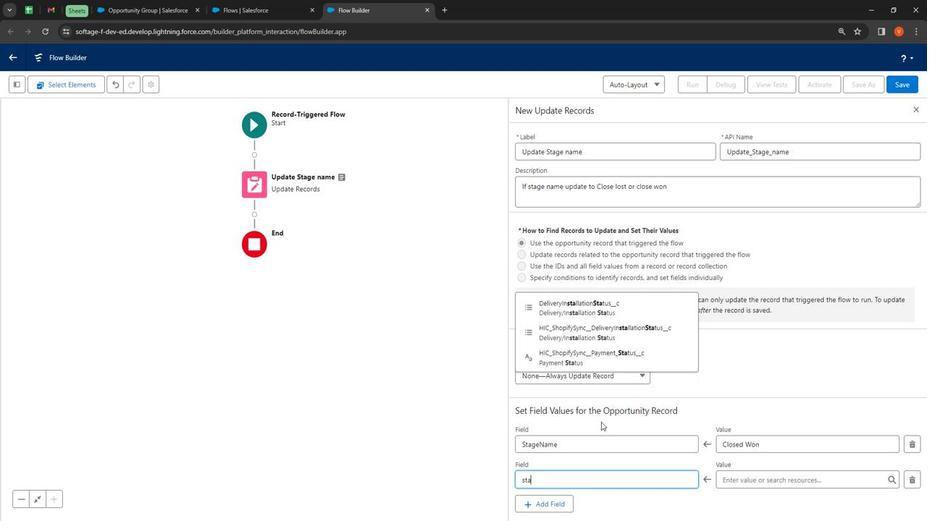 
Action: Mouse moved to (605, 407)
Screenshot: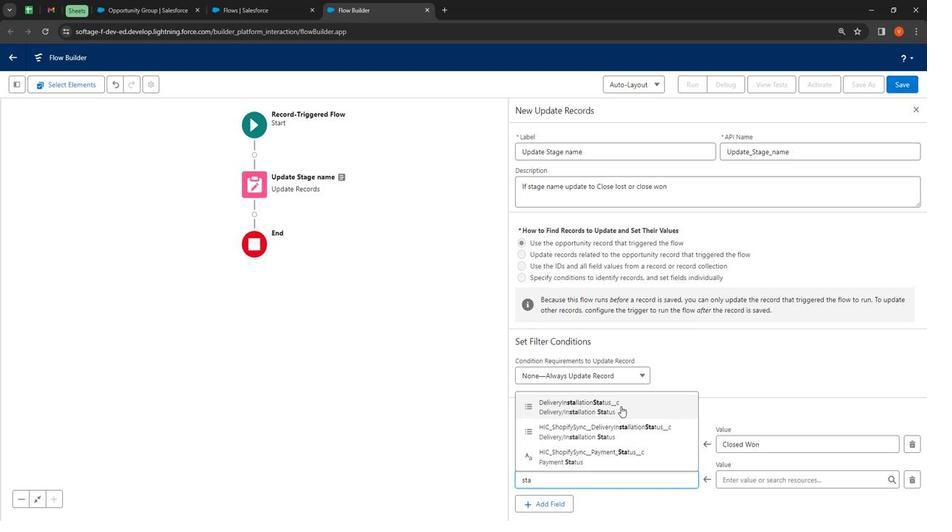
Action: Key pressed <Key.backspace><Key.backspace><Key.backspace>
Screenshot: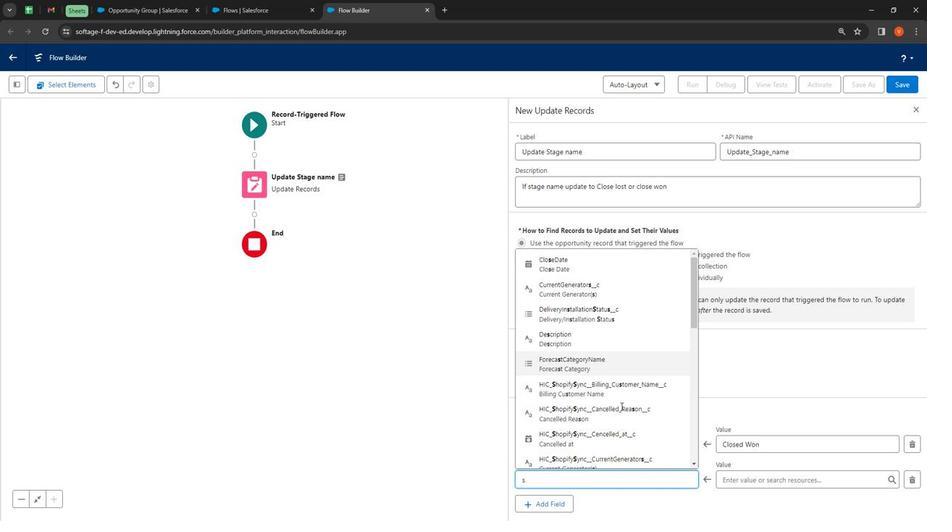 
Action: Mouse moved to (889, 482)
Screenshot: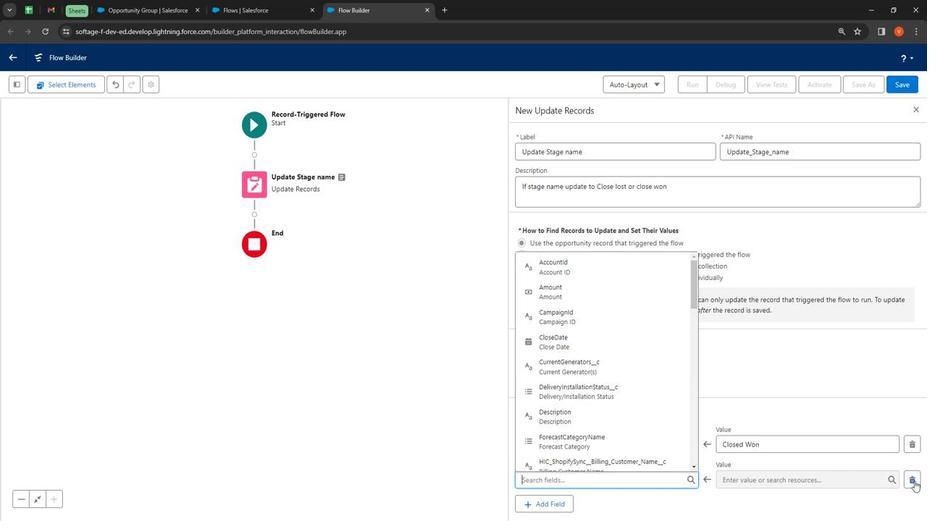 
Action: Mouse pressed left at (889, 482)
Screenshot: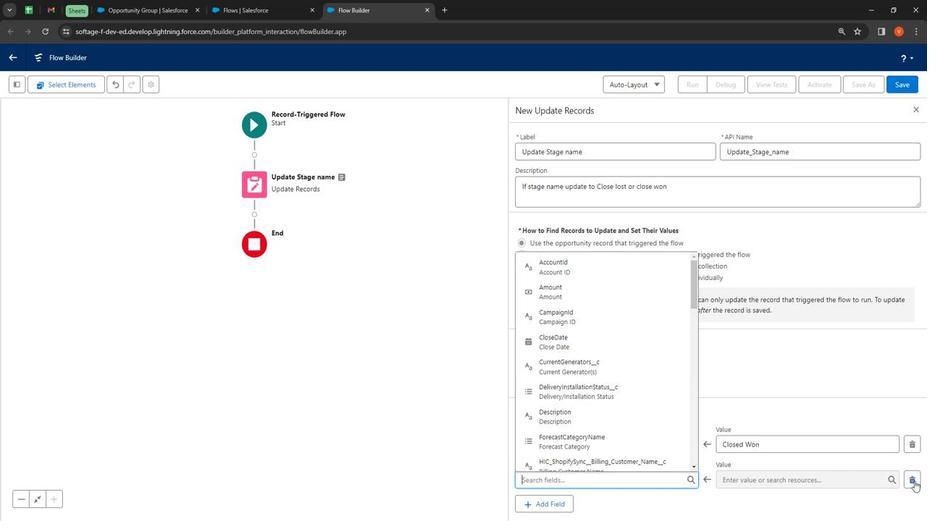 
Action: Mouse moved to (778, 446)
Screenshot: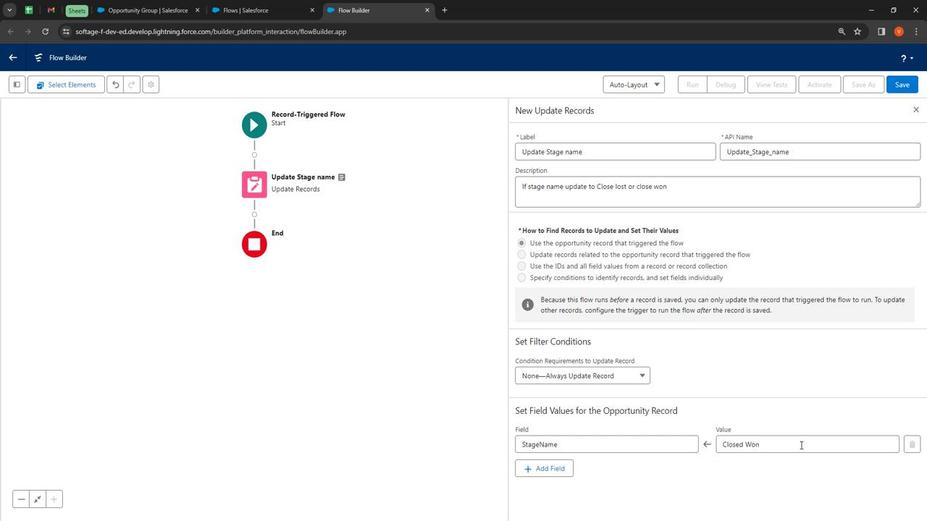 
Action: Mouse pressed left at (778, 446)
Screenshot: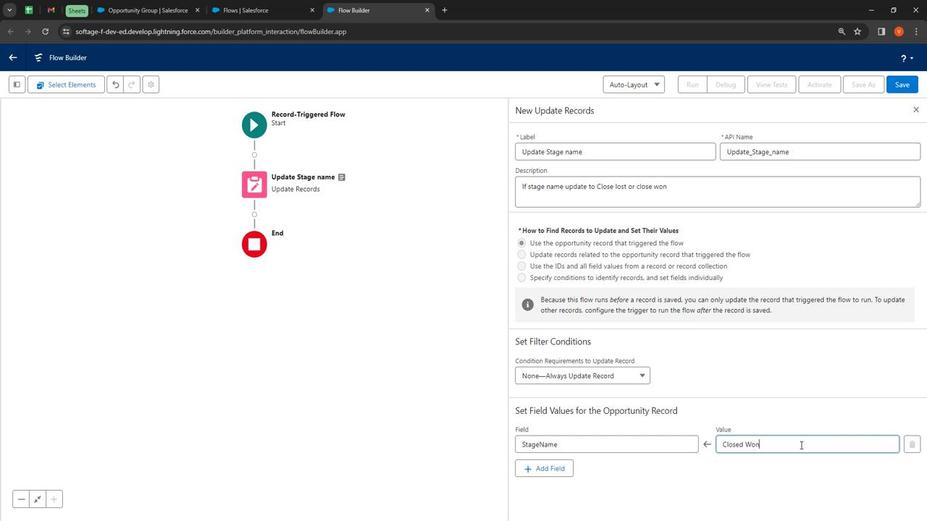 
Action: Mouse moved to (756, 423)
Screenshot: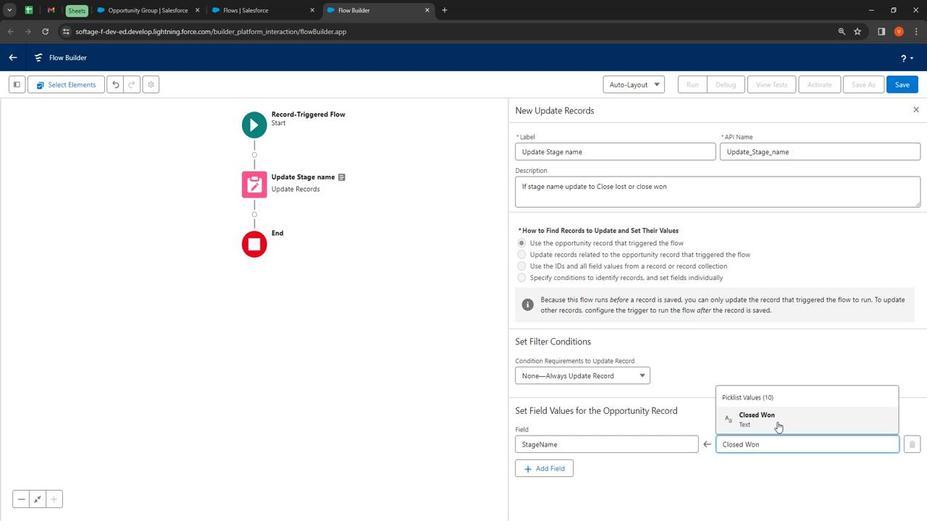 
Action: Mouse pressed left at (756, 423)
Screenshot: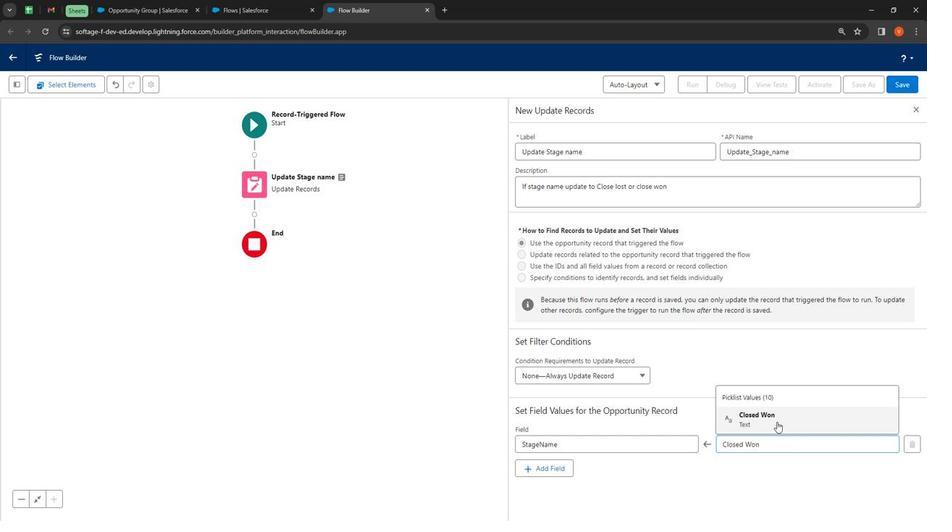 
Action: Mouse moved to (891, 108)
Screenshot: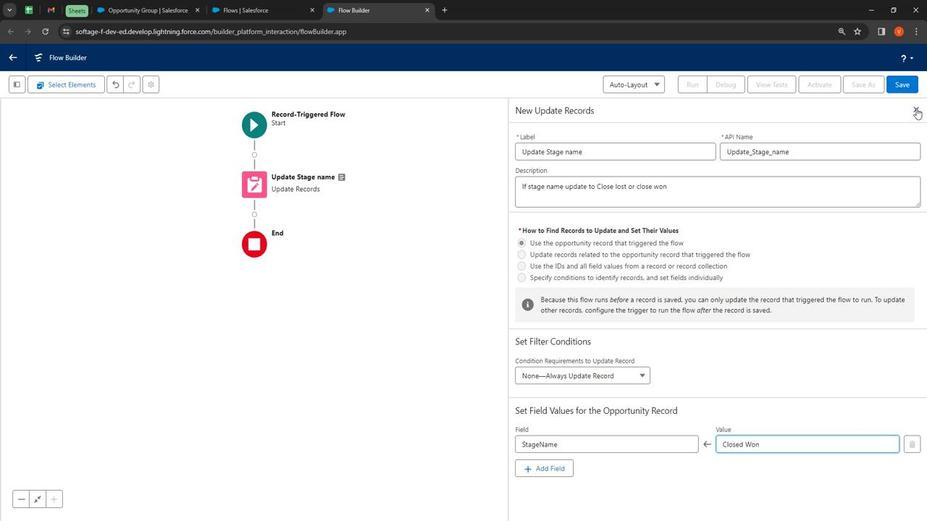 
Action: Mouse pressed left at (891, 108)
Screenshot: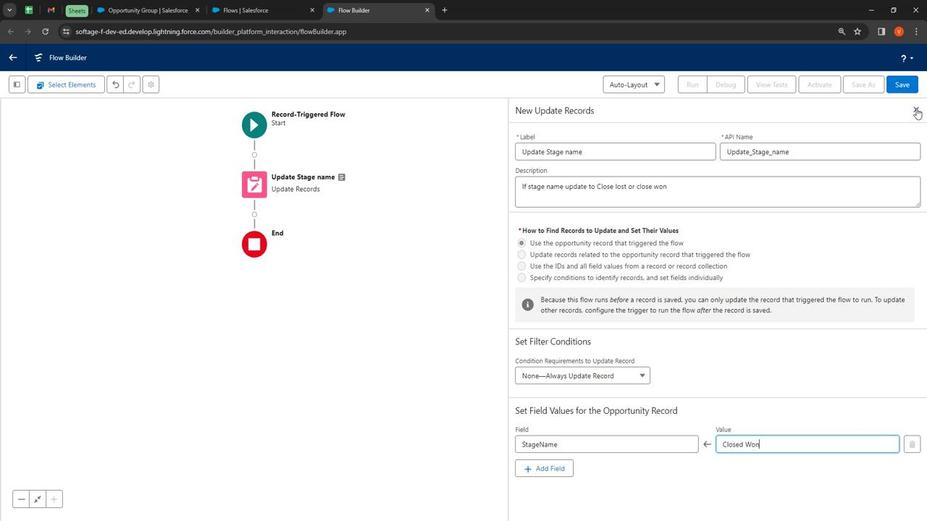 
Action: Mouse moved to (251, 214)
Screenshot: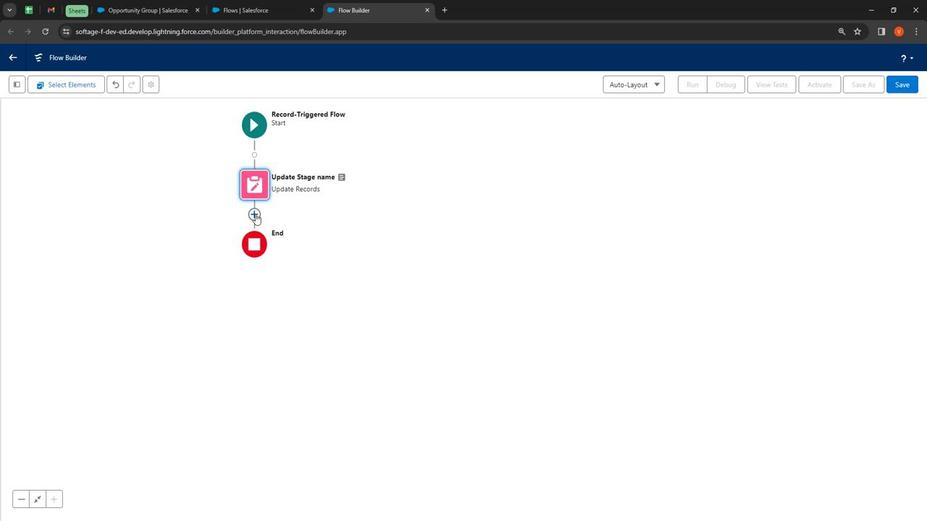
Action: Mouse pressed left at (251, 214)
Screenshot: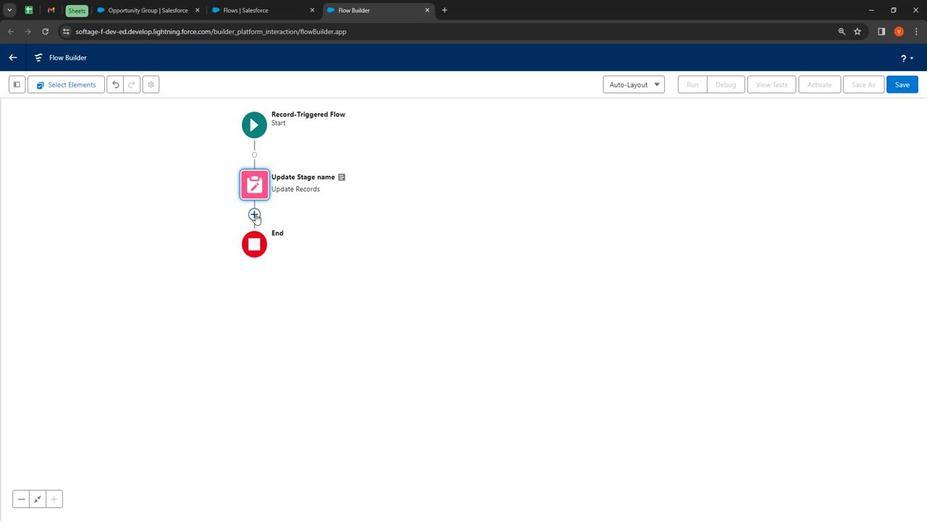 
Action: Mouse moved to (275, 283)
Screenshot: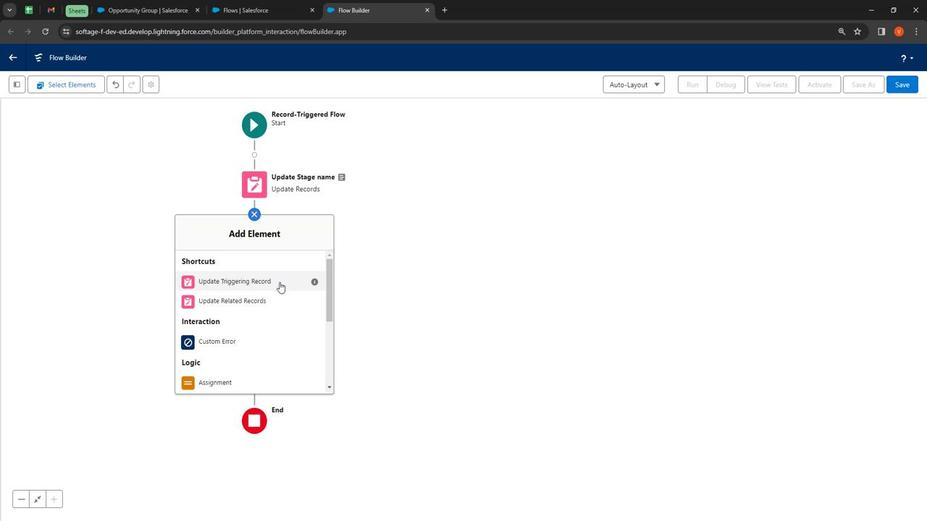 
Action: Mouse pressed left at (275, 283)
Screenshot: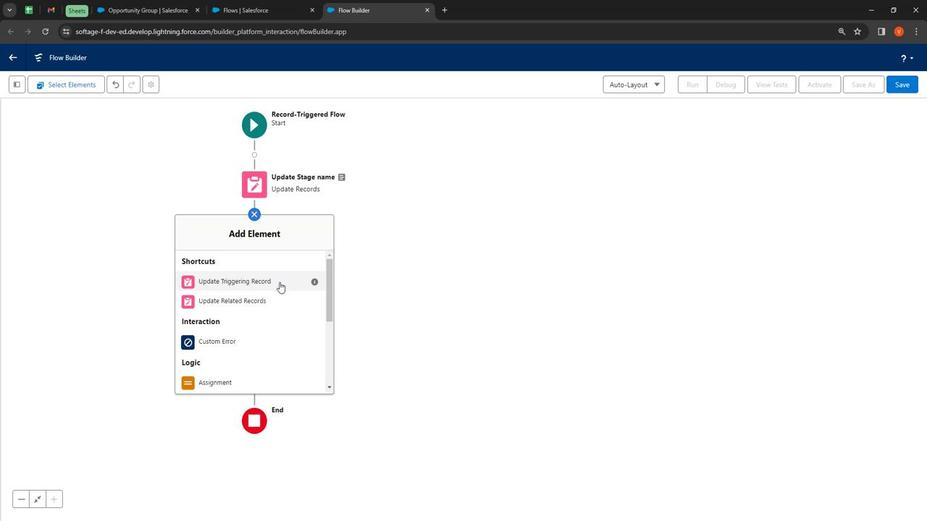 
Action: Mouse moved to (551, 150)
Screenshot: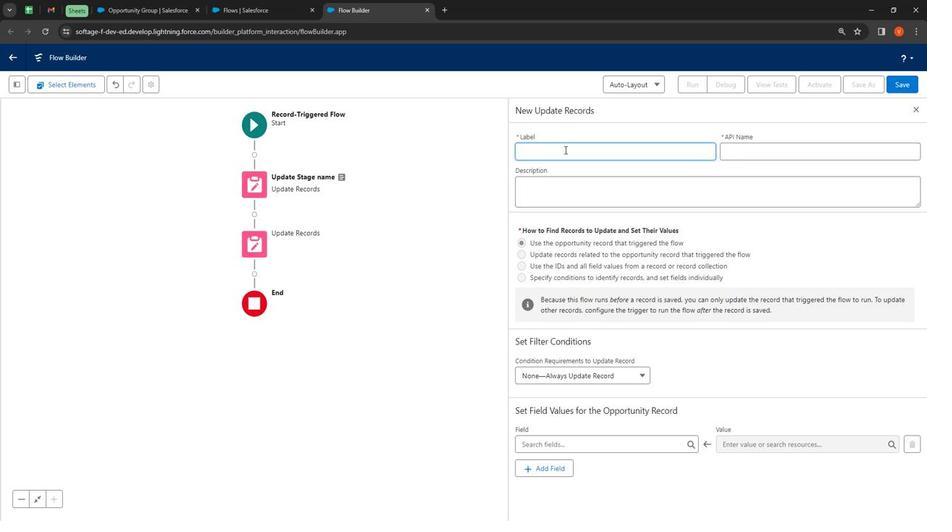 
Action: Mouse pressed left at (551, 150)
Screenshot: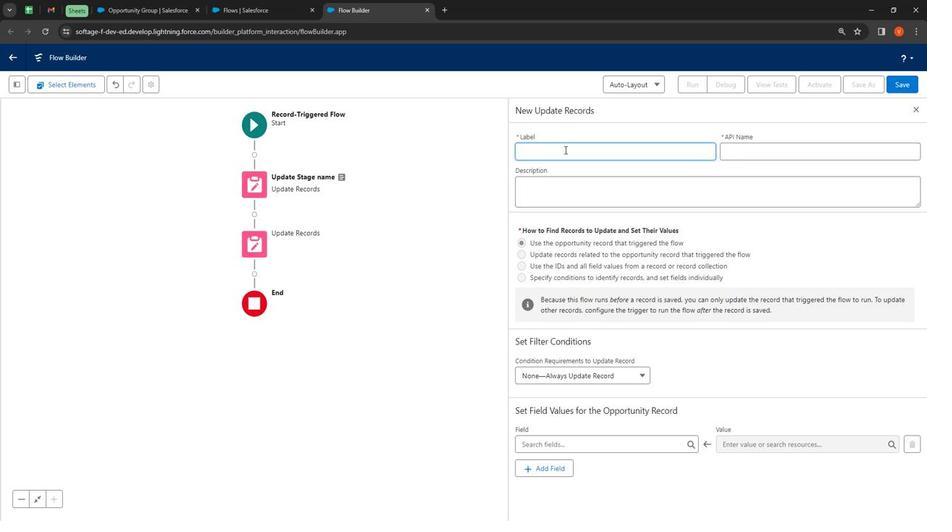 
Action: Mouse moved to (481, 73)
Screenshot: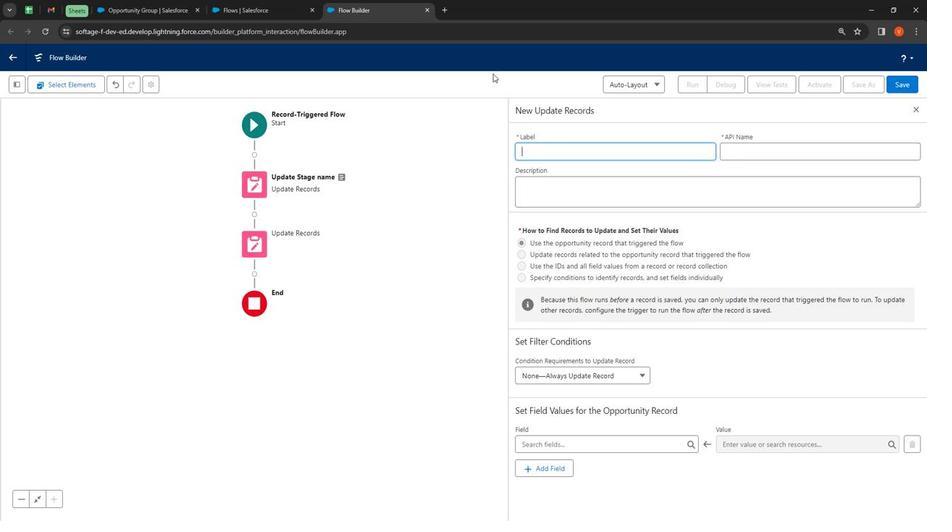
Action: Key pressed <Key.shift>Update<Key.space><Key.shift><Key.shift><Key.shift><Key.shift><Key.shift><Key.shift><Key.shift><Key.shift><Key.shift><Key.shift><Key.shift><Key.shift><Key.shift><Key.shift><Key.shift><Key.shift><Key.shift><Key.shift><Key.shift><Key.shift><Key.shift><Key.shift><Key.shift><Key.shift><Key.shift><Key.shift><Key.shift>Stage<Key.space>name<Key.space>to<Key.space>lost
Screenshot: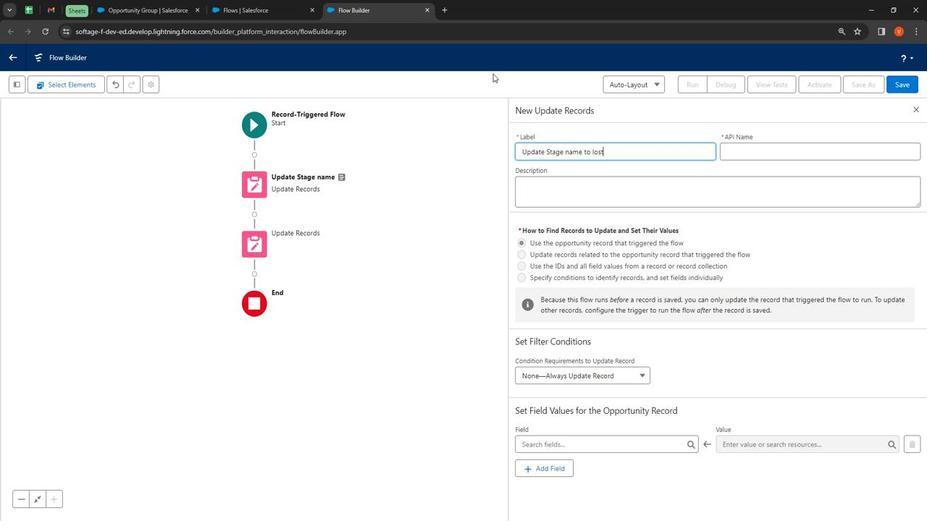 
Action: Mouse moved to (738, 150)
Screenshot: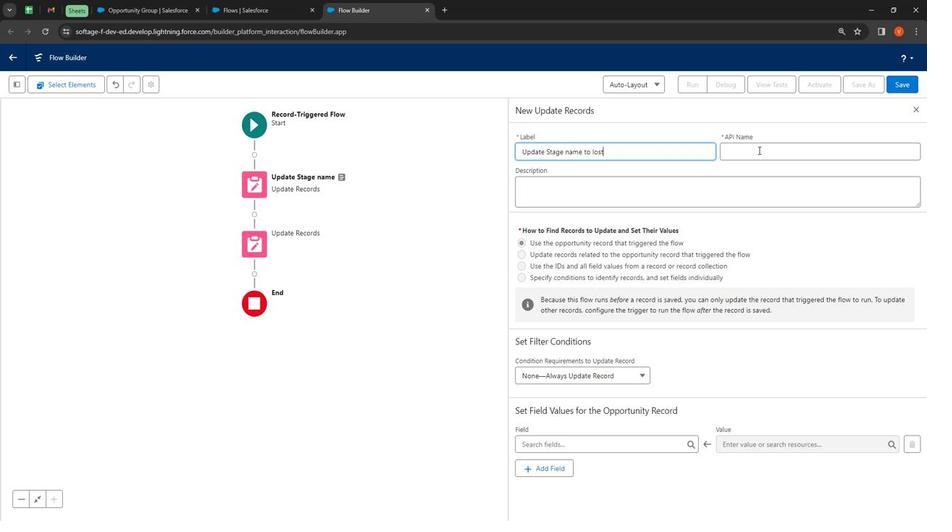 
Action: Mouse pressed left at (738, 150)
Screenshot: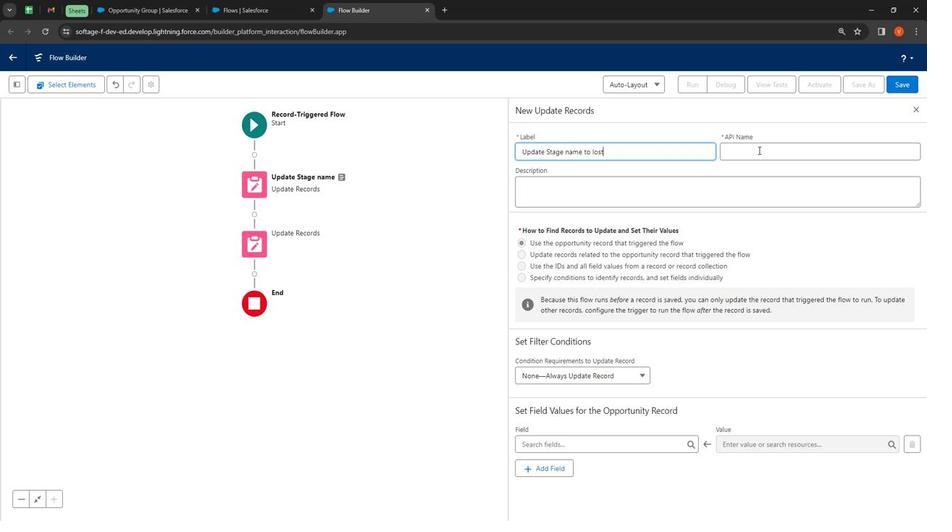 
Action: Mouse moved to (580, 192)
Screenshot: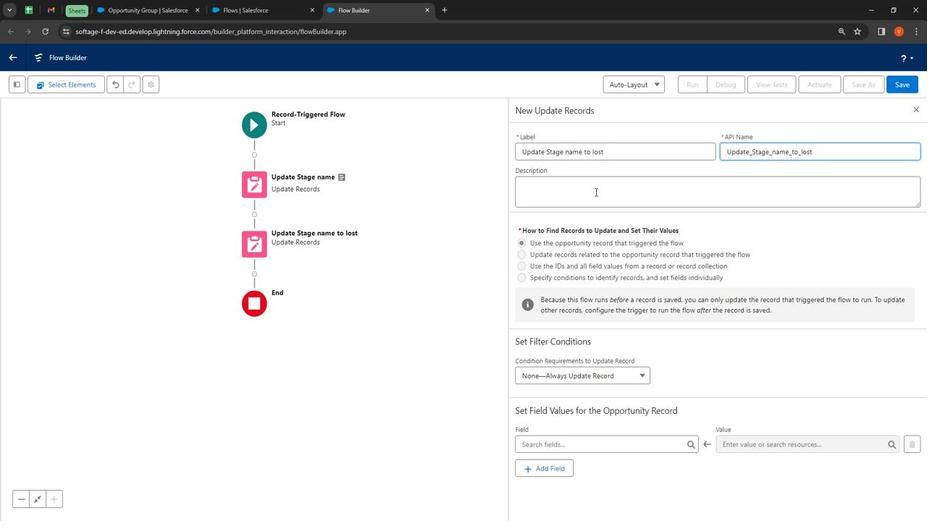 
Action: Mouse pressed left at (580, 192)
Screenshot: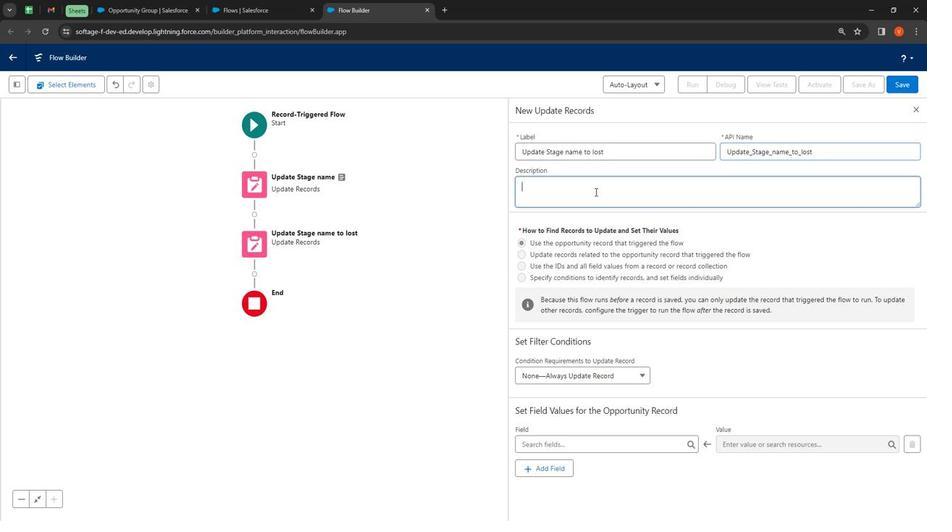 
Action: Mouse moved to (573, 186)
Screenshot: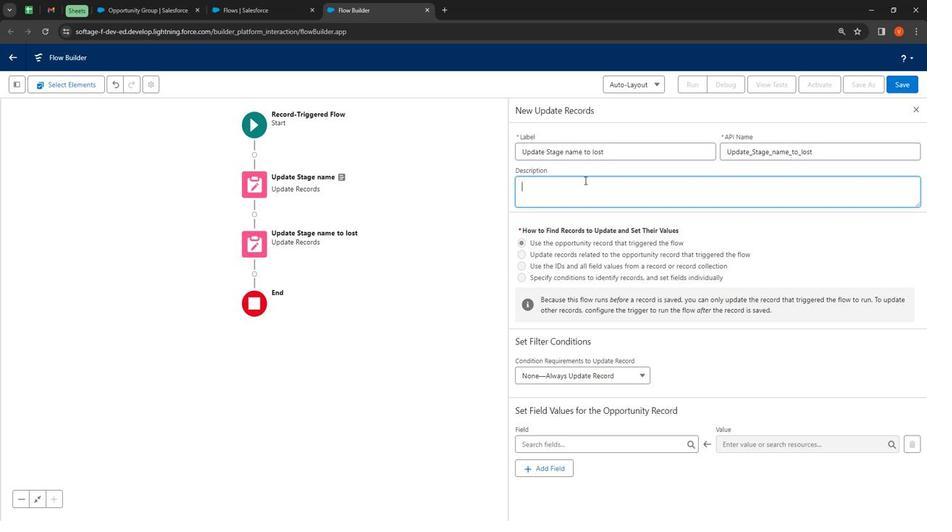 
Action: Key pressed <Key.shift>
Screenshot: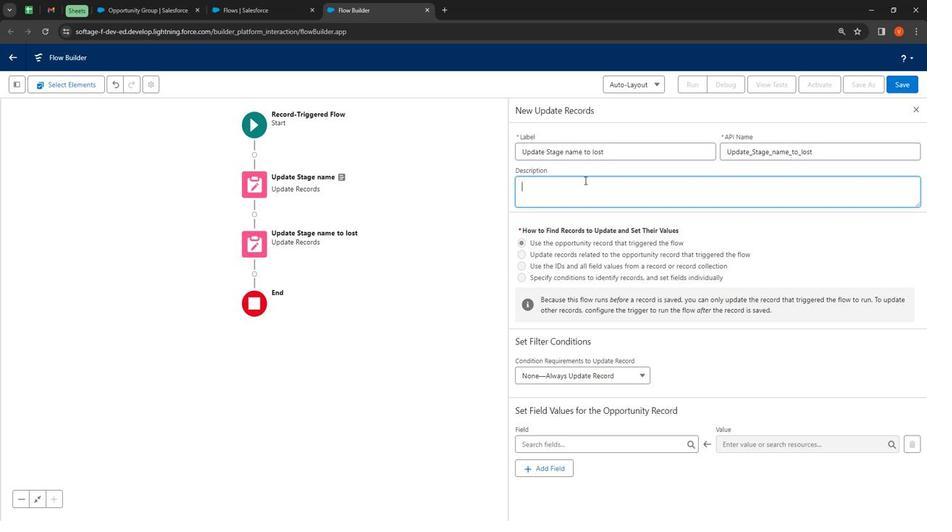
Action: Mouse moved to (558, 158)
Screenshot: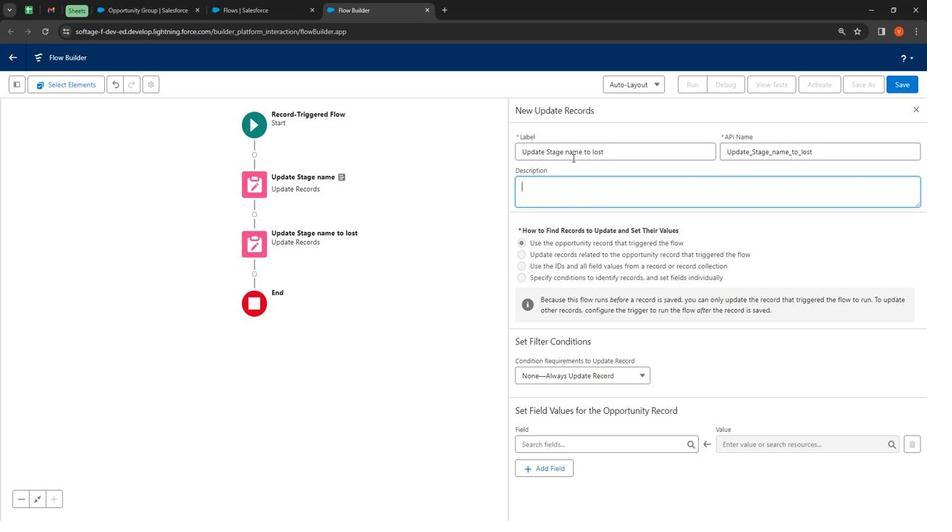 
Action: Key pressed <Key.shift><Key.shift><Key.shift><Key.shift><Key.shift><Key.shift><Key.shift>Update<Key.space><Key.shift>Stage<Key.space>name<Key.space>to<Key.space>close<Key.space>lost
Screenshot: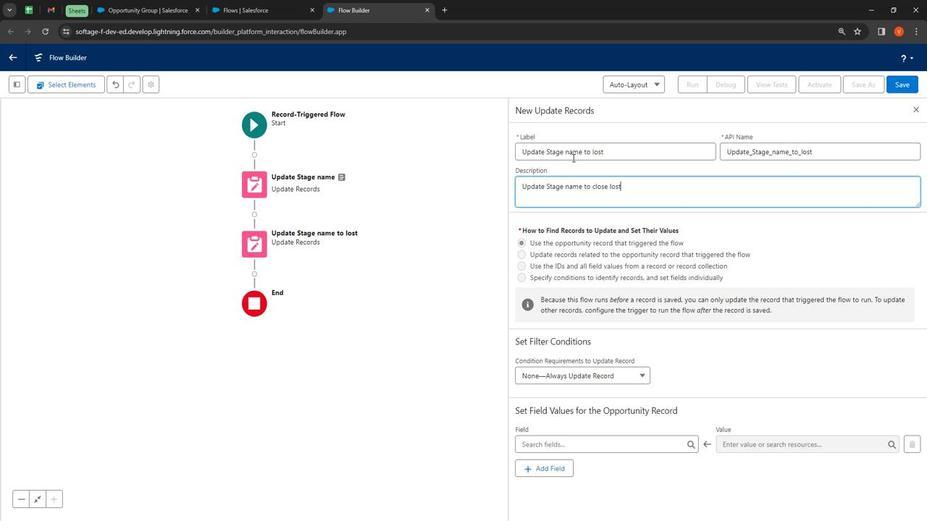 
Action: Mouse moved to (609, 442)
Screenshot: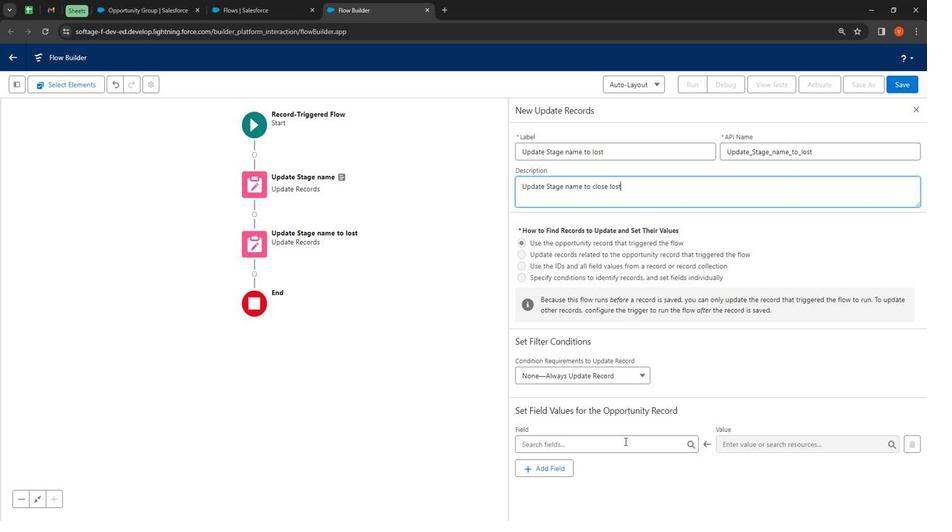 
Action: Mouse pressed left at (609, 442)
Screenshot: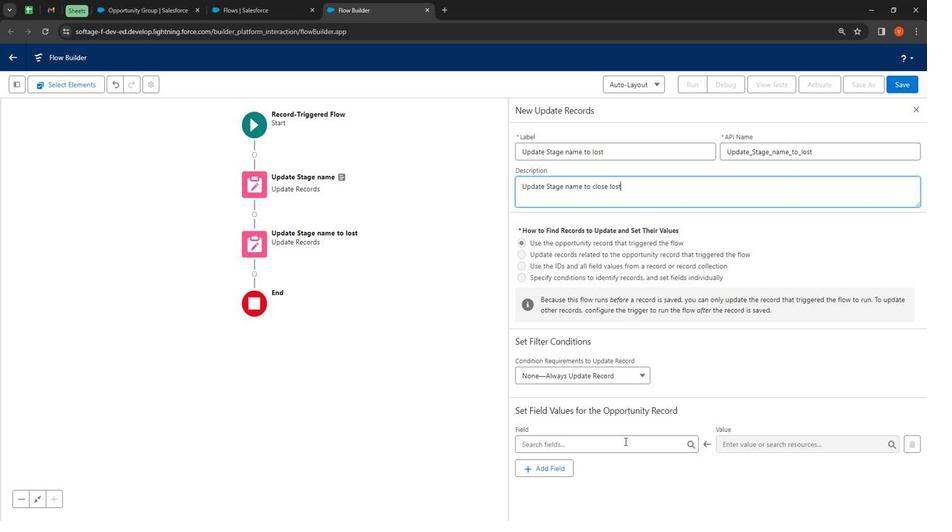 
Action: Mouse moved to (609, 443)
Screenshot: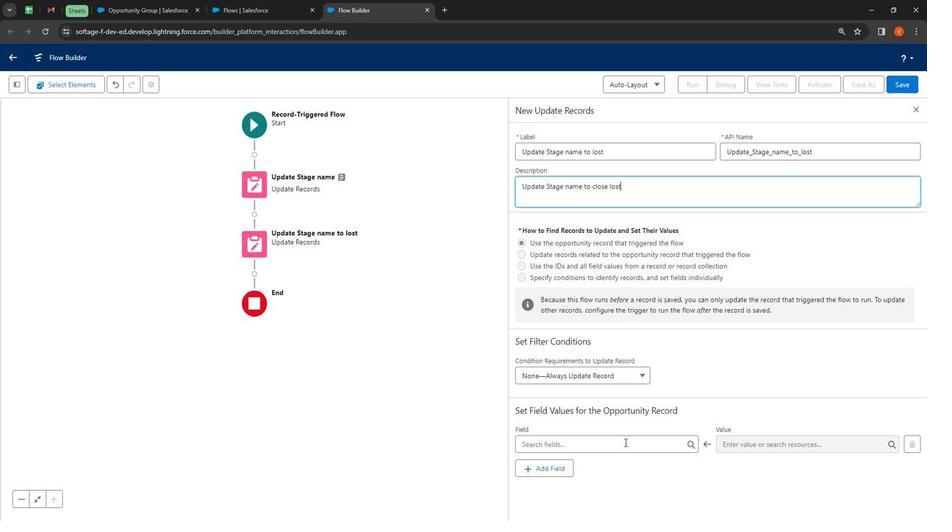 
Action: Key pressed st
Screenshot: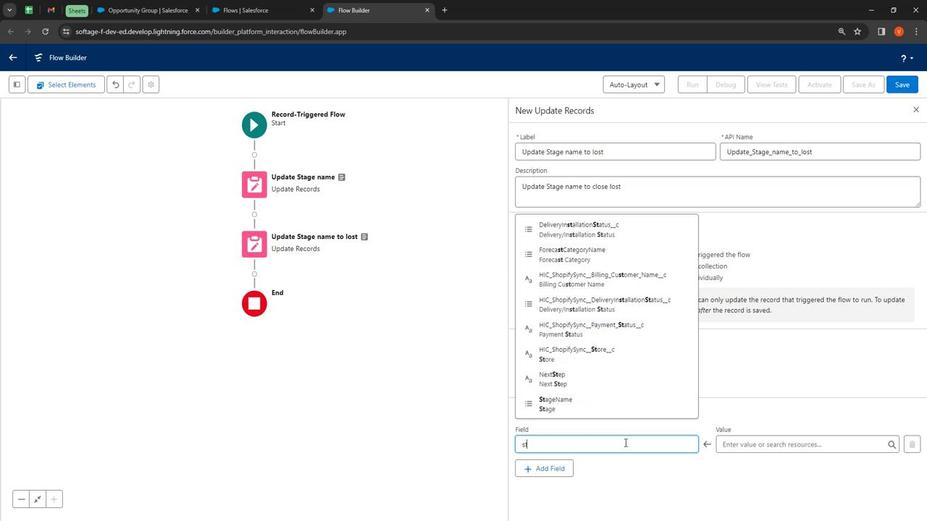 
Action: Mouse moved to (609, 443)
Screenshot: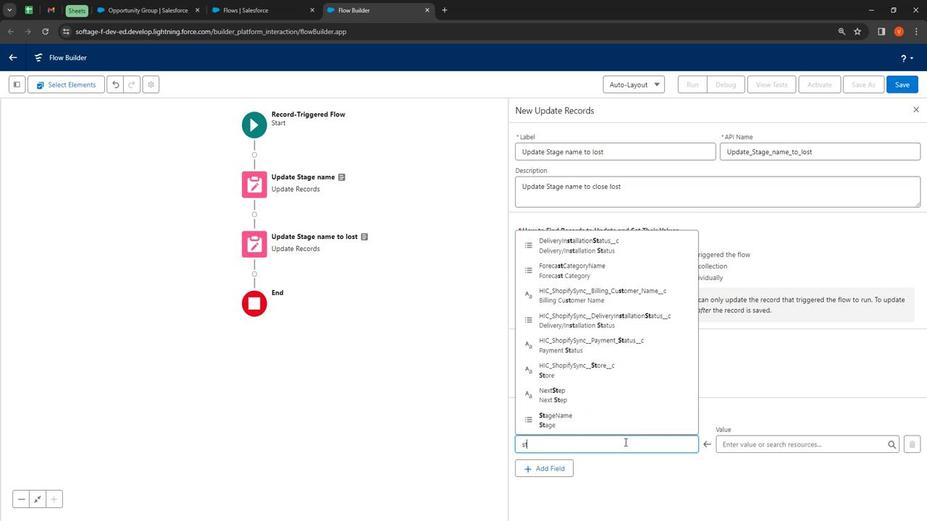 
Action: Key pressed age
Screenshot: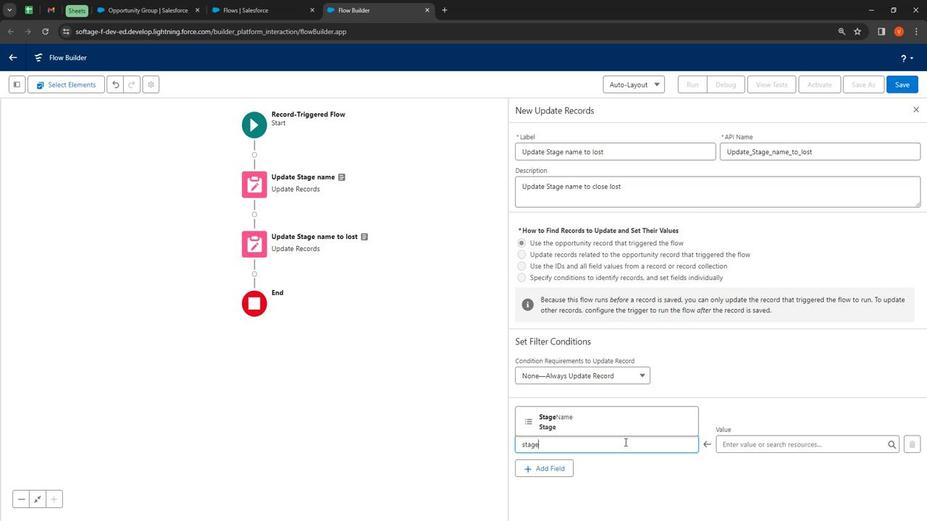 
Action: Mouse moved to (596, 428)
Screenshot: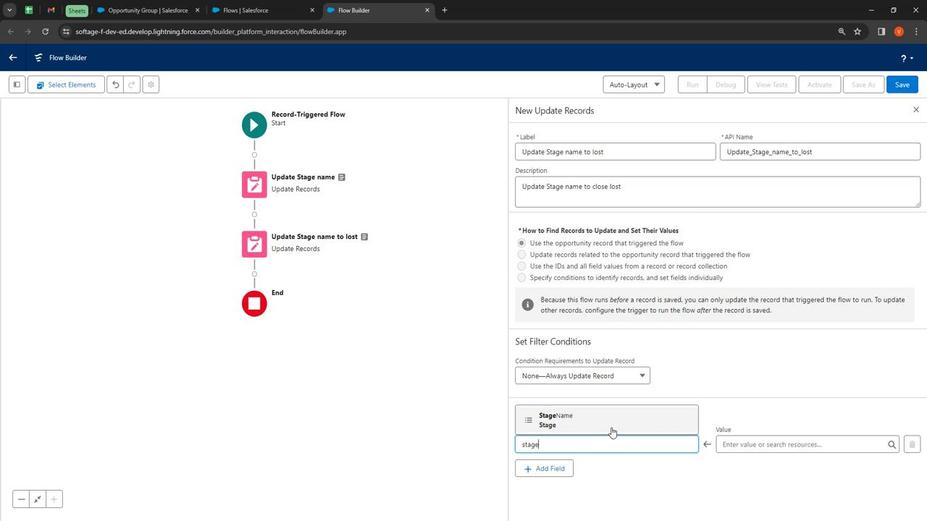 
Action: Mouse pressed left at (596, 428)
Screenshot: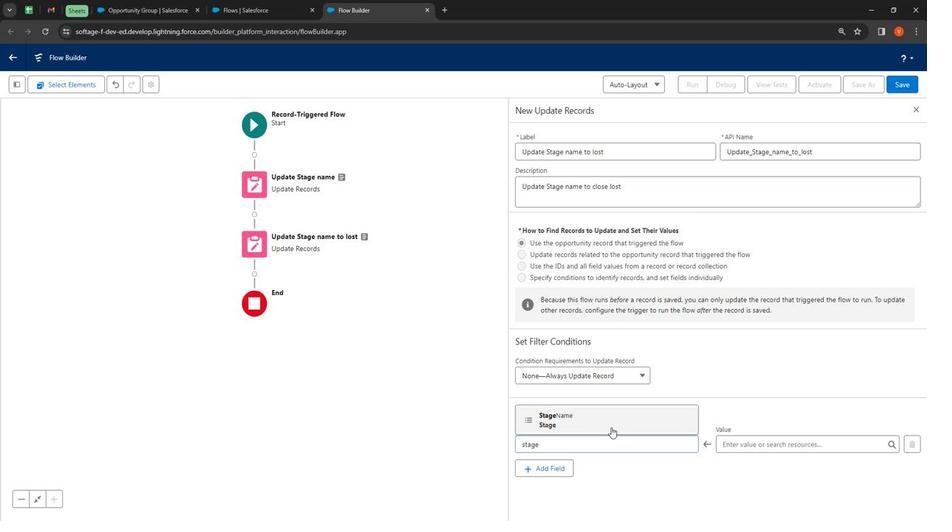
Action: Mouse moved to (728, 449)
Screenshot: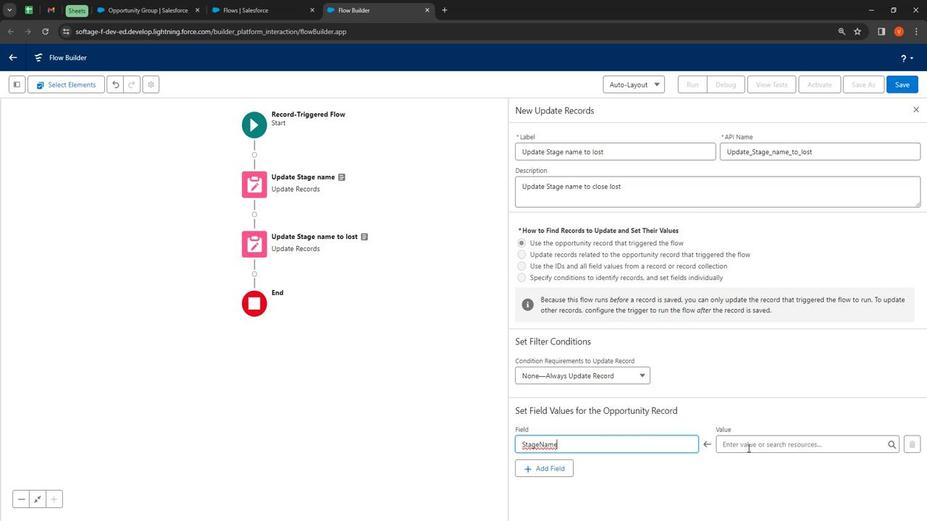 
Action: Mouse pressed left at (728, 449)
Screenshot: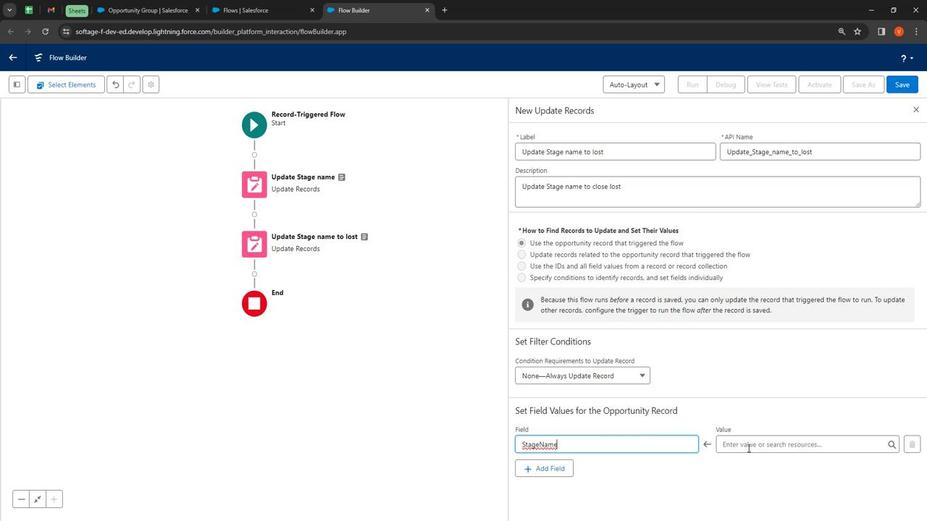 
Action: Mouse moved to (870, 252)
Screenshot: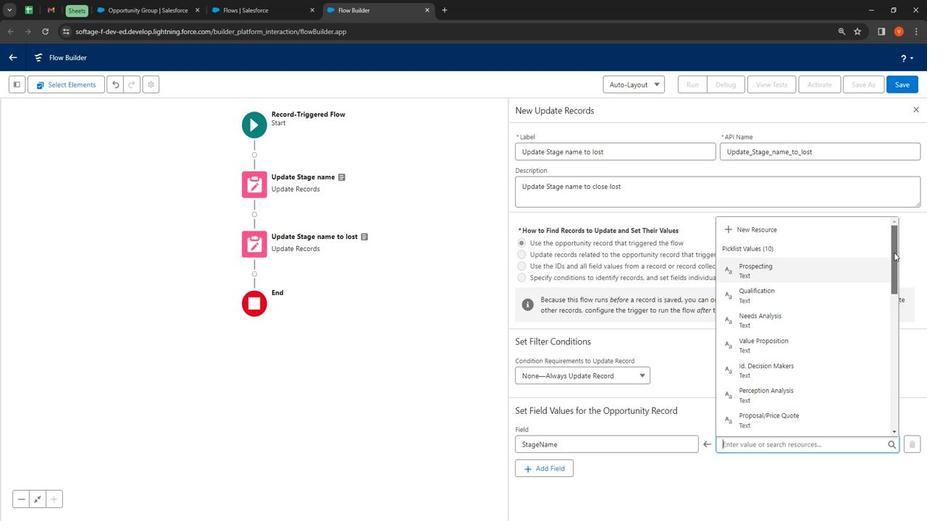 
Action: Mouse pressed left at (870, 252)
Screenshot: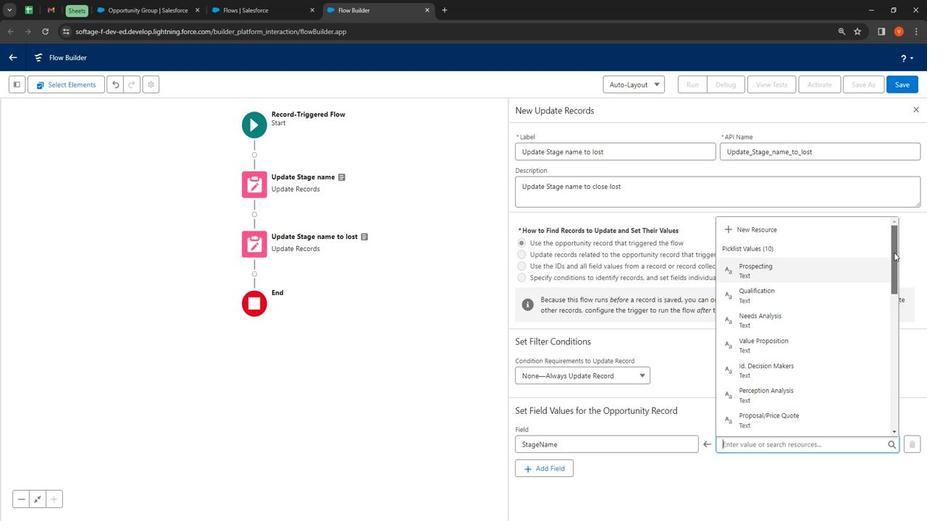 
Action: Mouse moved to (777, 356)
Screenshot: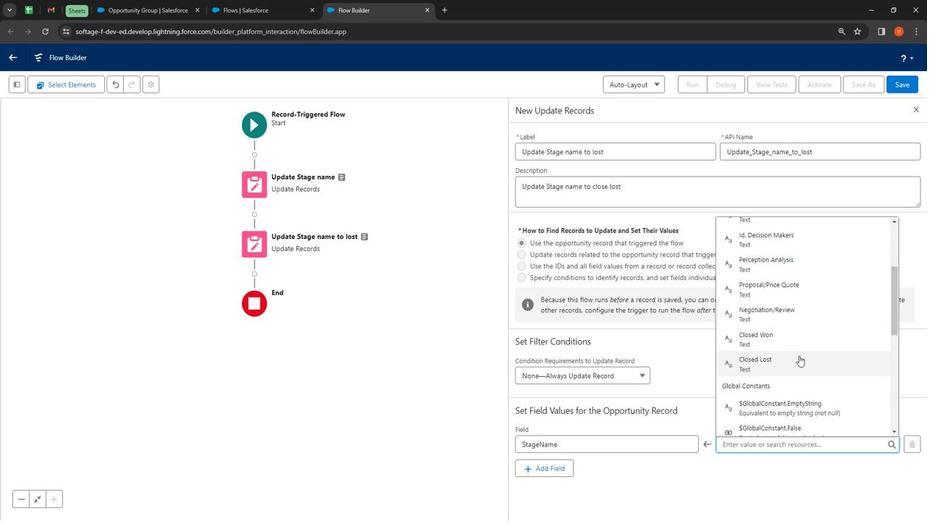 
Action: Mouse pressed left at (777, 356)
Screenshot: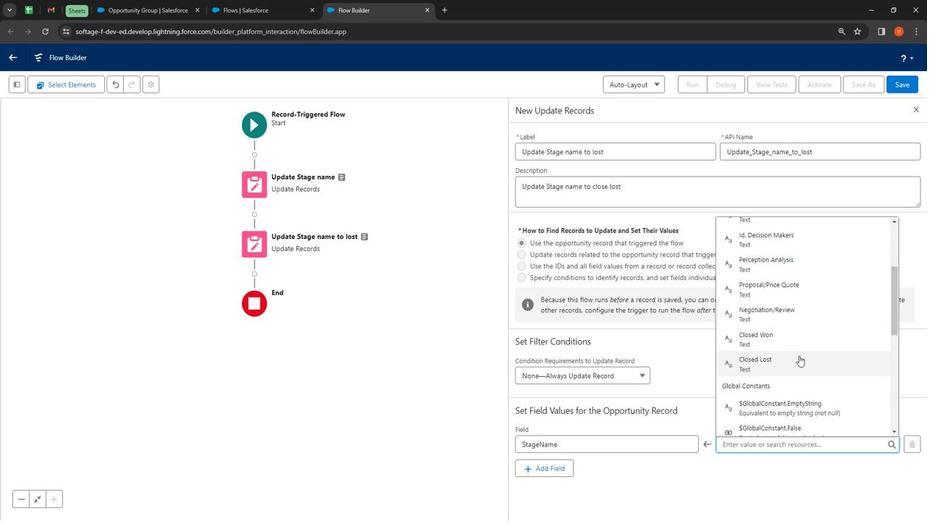 
Action: Mouse moved to (889, 110)
Screenshot: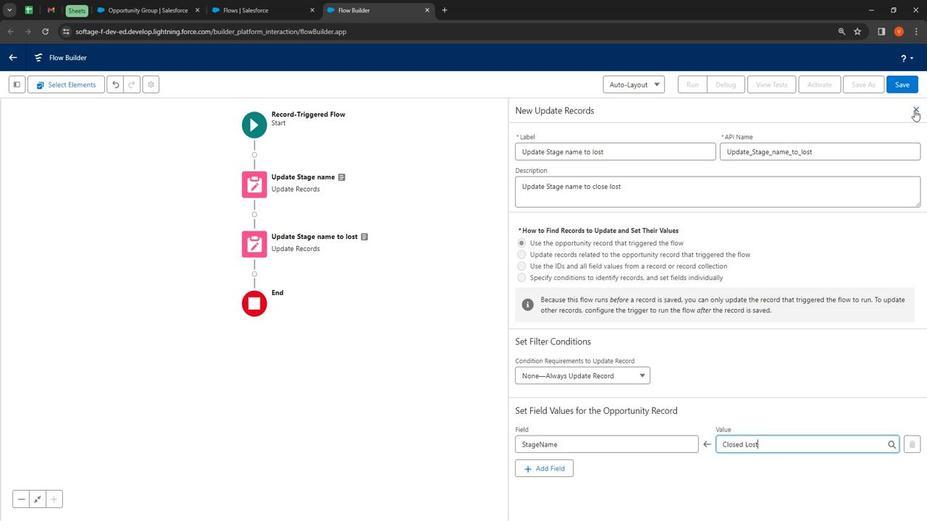 
Action: Mouse pressed left at (889, 110)
Screenshot: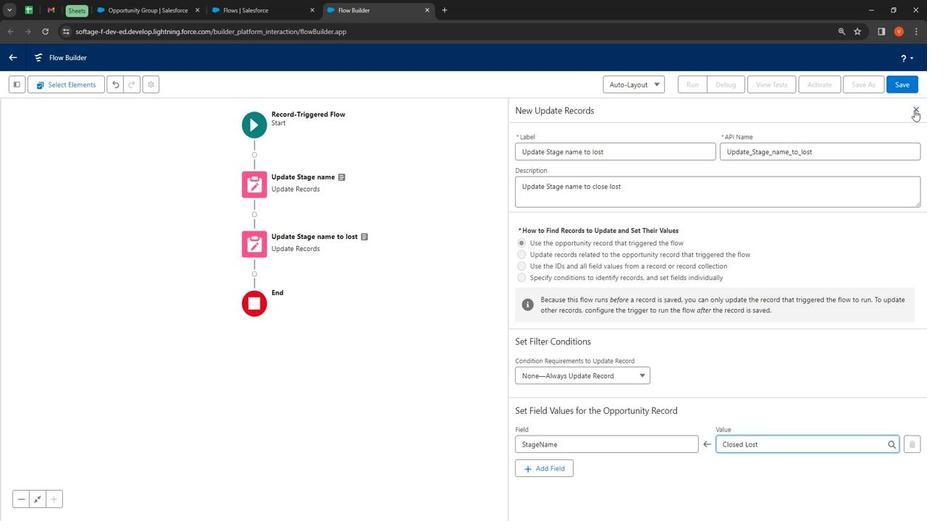 
Action: Mouse moved to (255, 188)
Screenshot: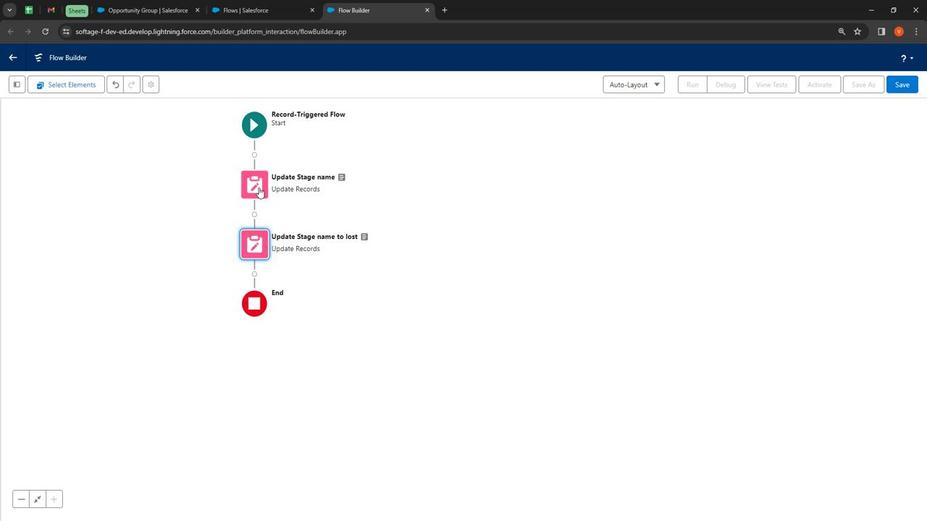 
Action: Mouse pressed left at (255, 188)
Screenshot: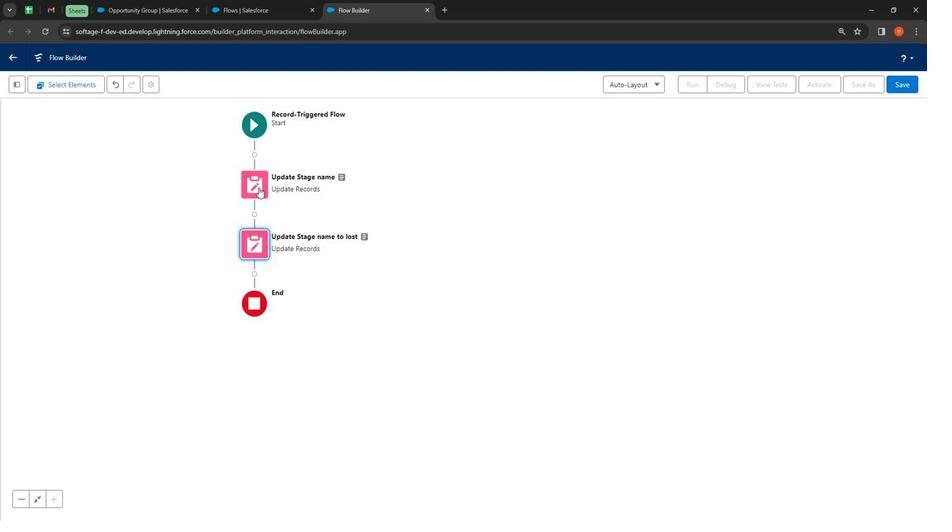
Action: Mouse pressed left at (255, 188)
Screenshot: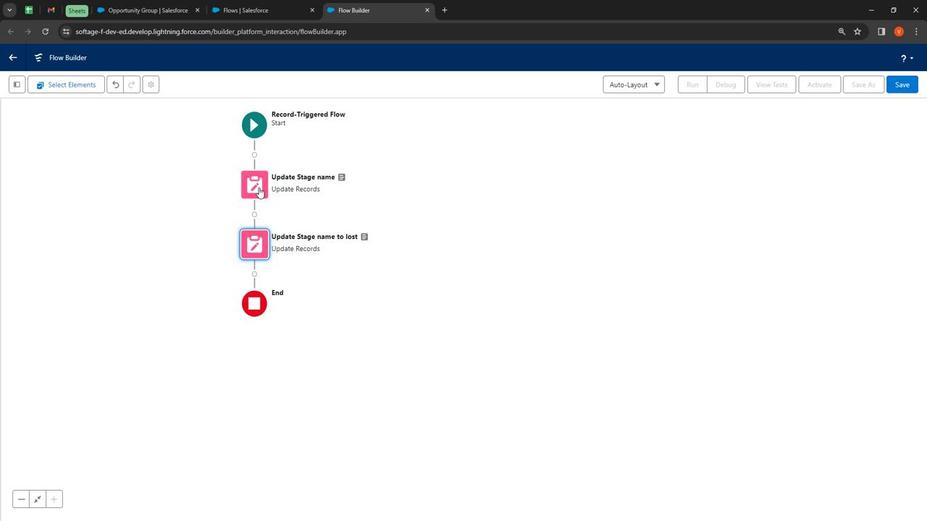 
Action: Mouse moved to (891, 110)
Screenshot: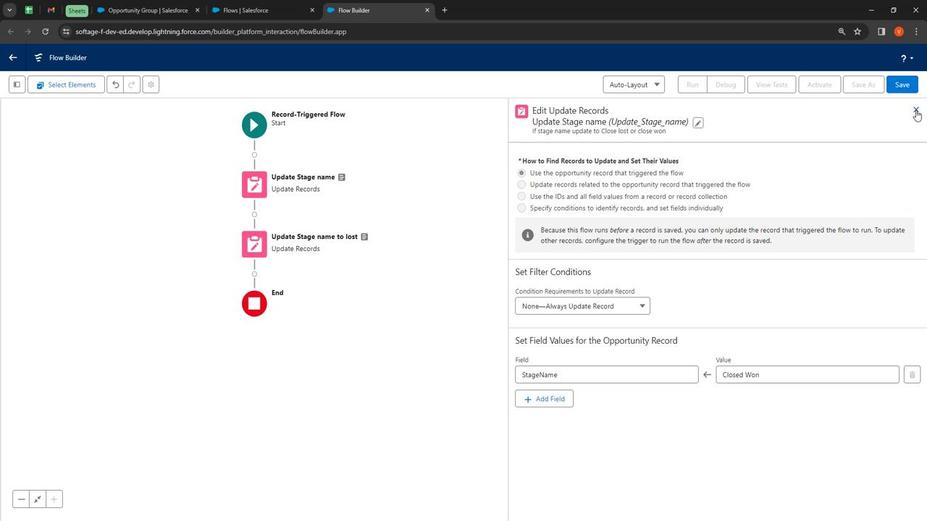 
Action: Mouse pressed left at (891, 110)
Screenshot: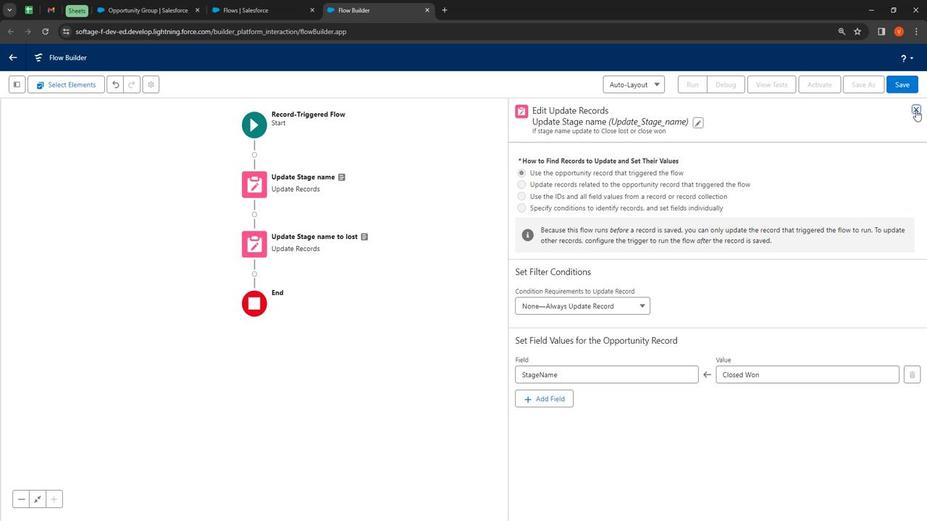
Action: Mouse moved to (525, 277)
Screenshot: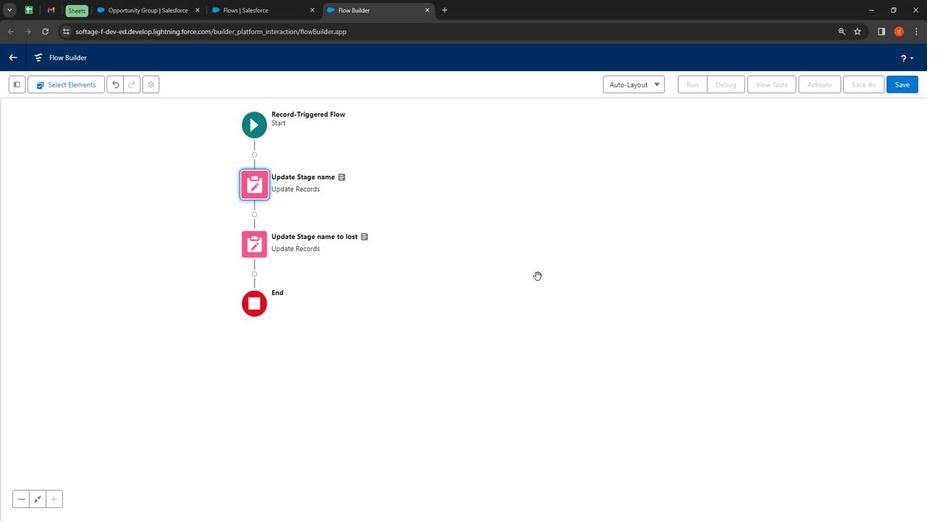 
Action: Mouse pressed left at (525, 277)
Screenshot: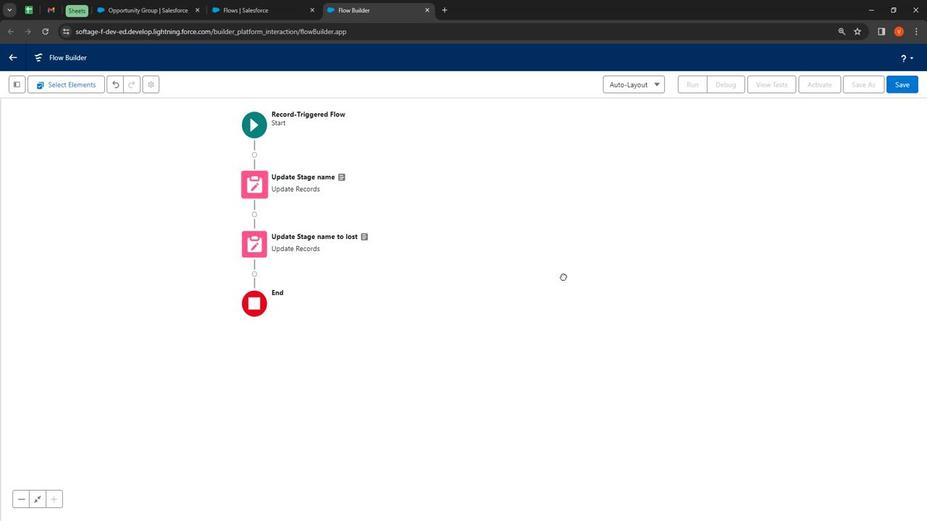 
Action: Mouse moved to (348, 268)
Screenshot: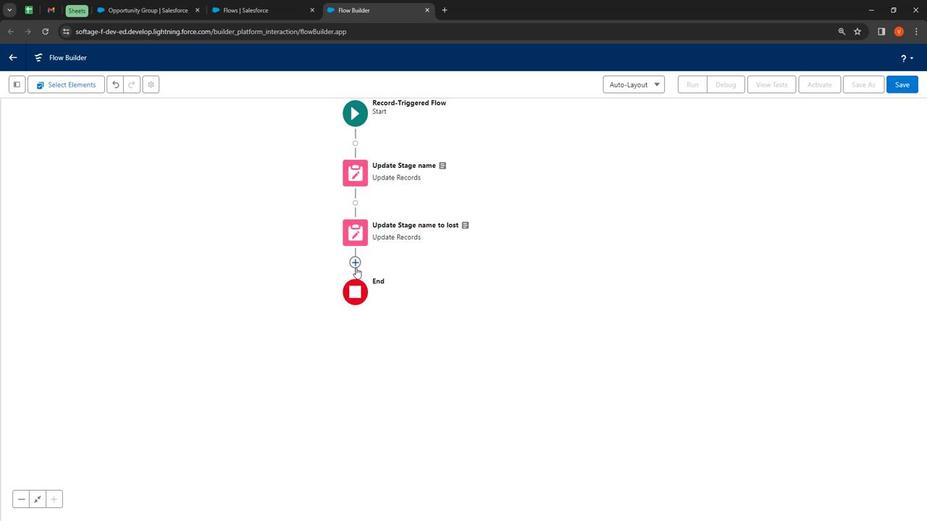 
Action: Mouse pressed left at (348, 268)
Screenshot: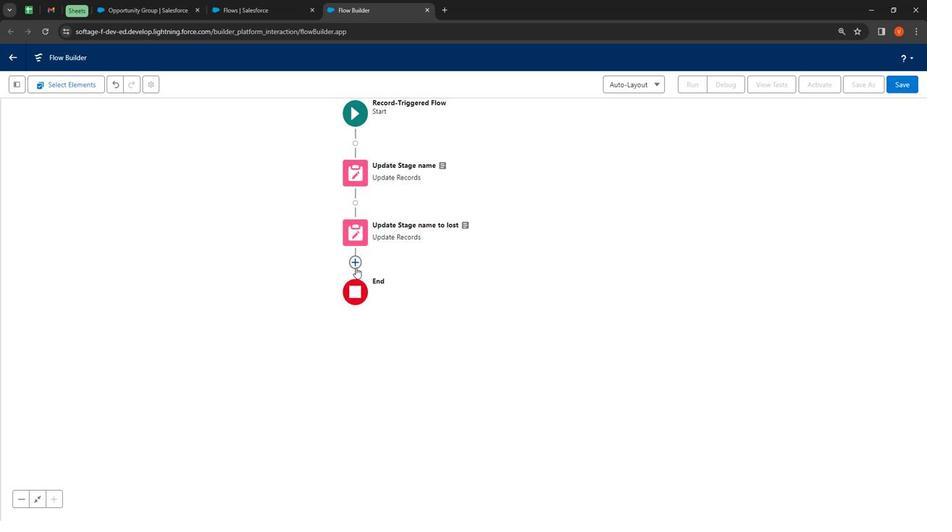 
Action: Mouse moved to (337, 400)
Screenshot: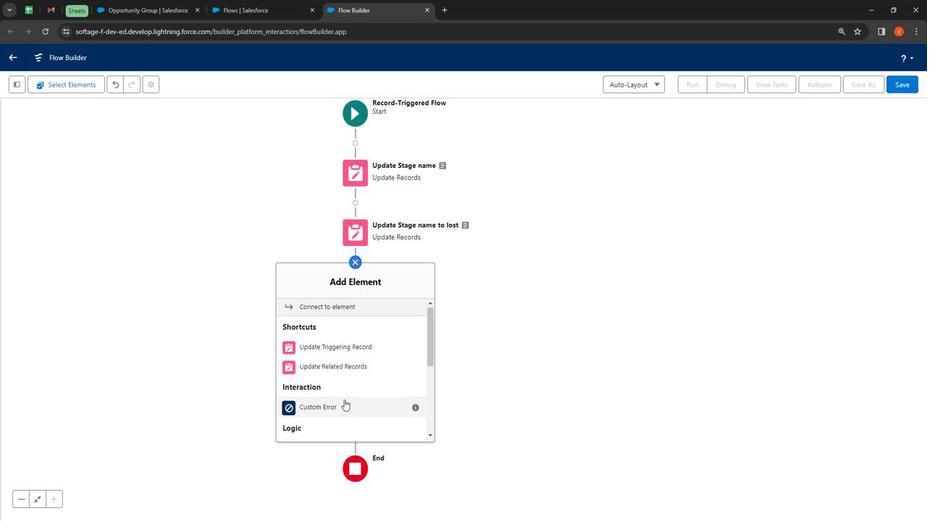 
Action: Mouse scrolled (337, 400) with delta (0, 0)
Screenshot: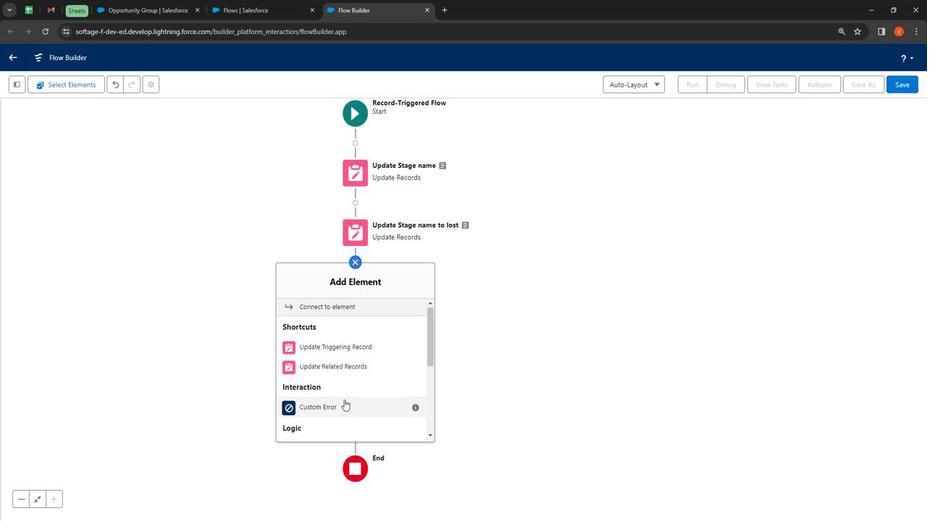 
Action: Mouse scrolled (337, 400) with delta (0, 0)
Screenshot: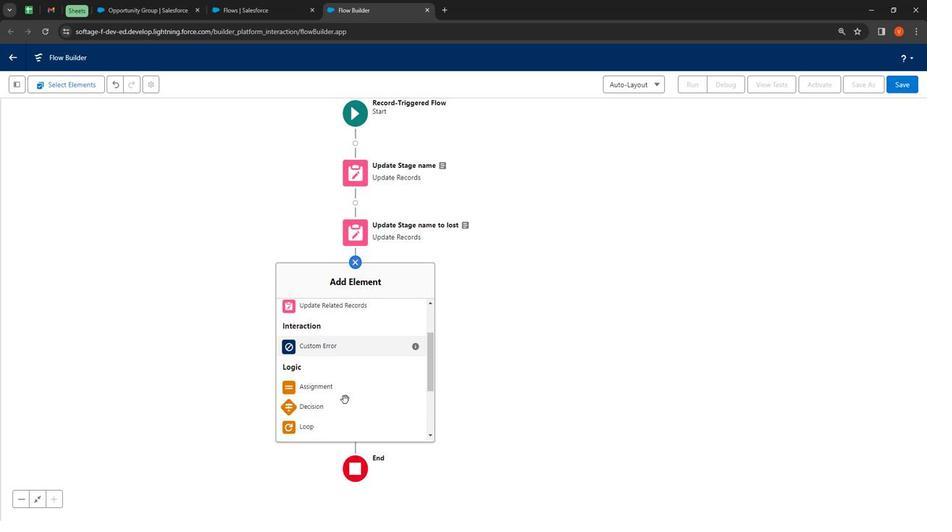 
Action: Mouse scrolled (337, 400) with delta (0, 0)
Screenshot: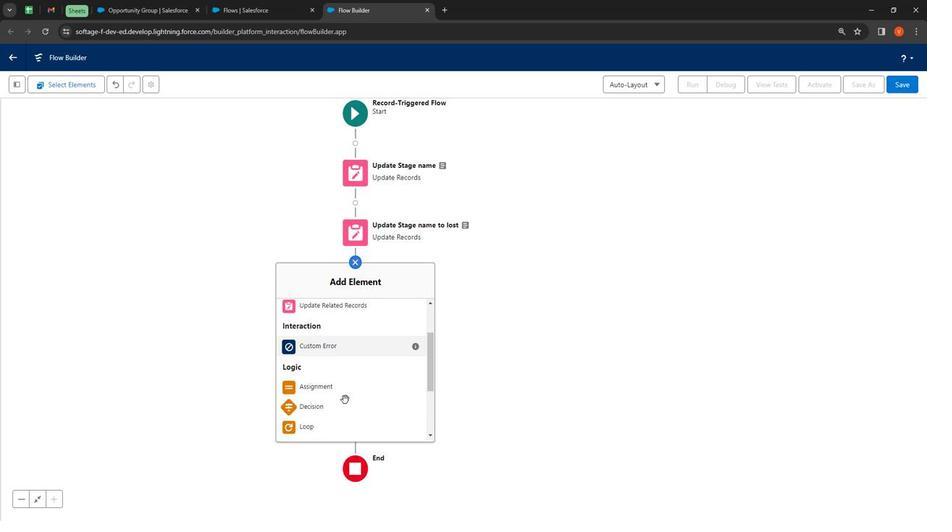 
Action: Mouse moved to (342, 402)
Screenshot: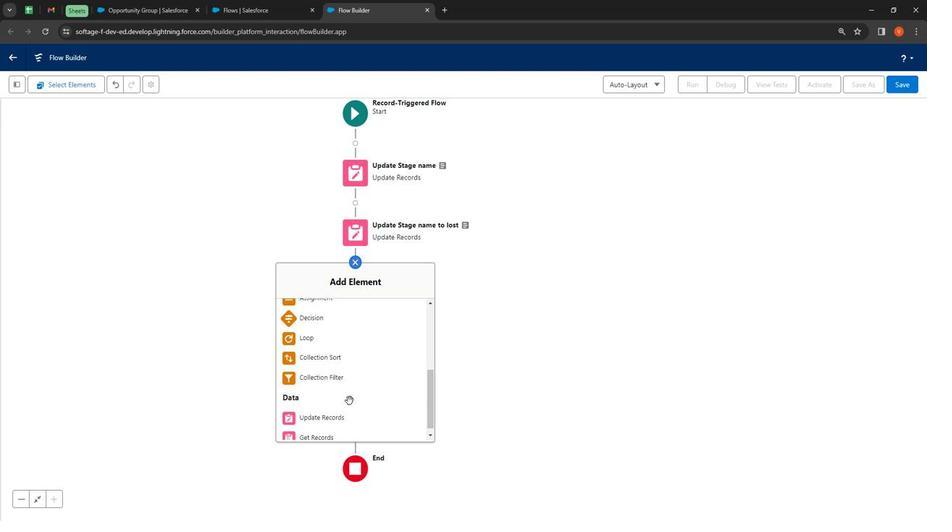 
Action: Mouse scrolled (342, 402) with delta (0, 0)
Screenshot: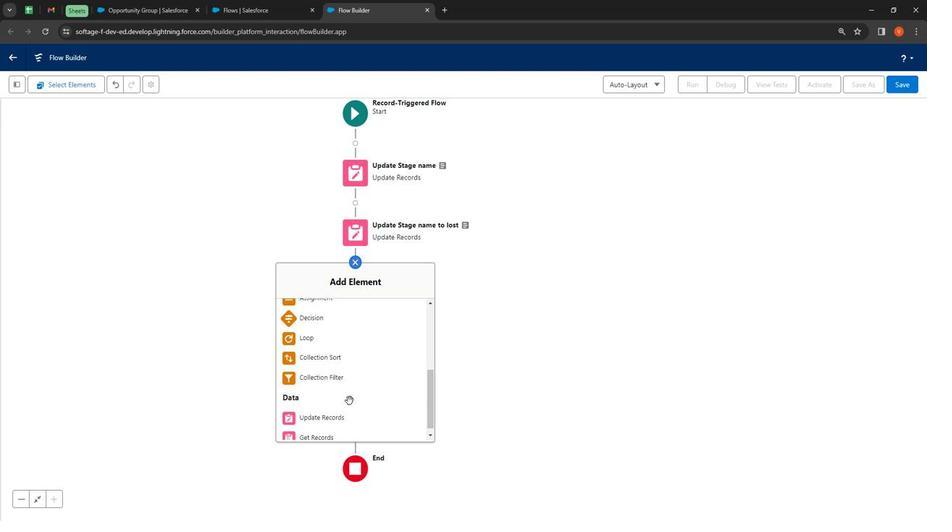 
Action: Mouse moved to (343, 400)
Screenshot: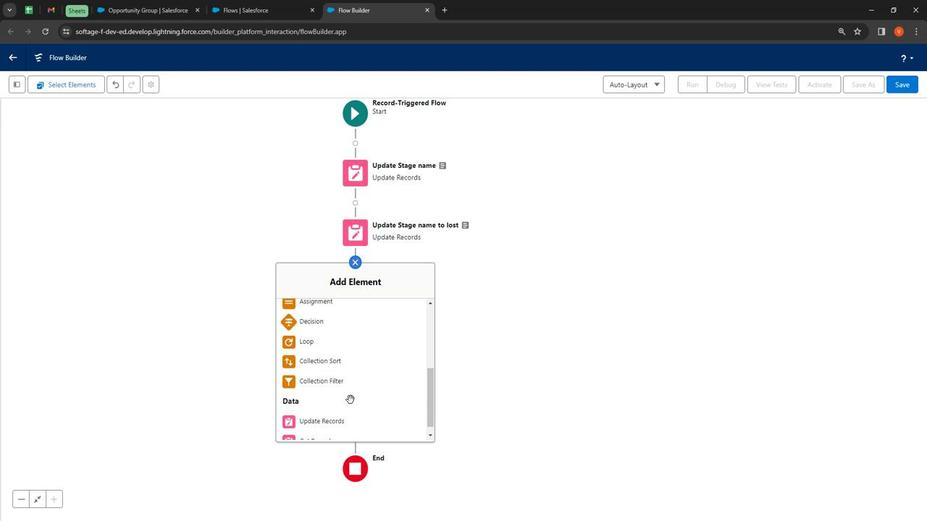 
Action: Mouse scrolled (343, 401) with delta (0, 0)
